 Task: Look for Airbnb options in Zhaoqing, China from 1st December, 2023 to 5th December, 2023 for 1 adult.1  bedroom having 1 bed and 1 bathroom. Property type can be flat. Amenities needed are: wifi, washing machine. Booking option can be shelf check-in. Look for 4 properties as per requirement.
Action: Mouse pressed left at (736, 125)
Screenshot: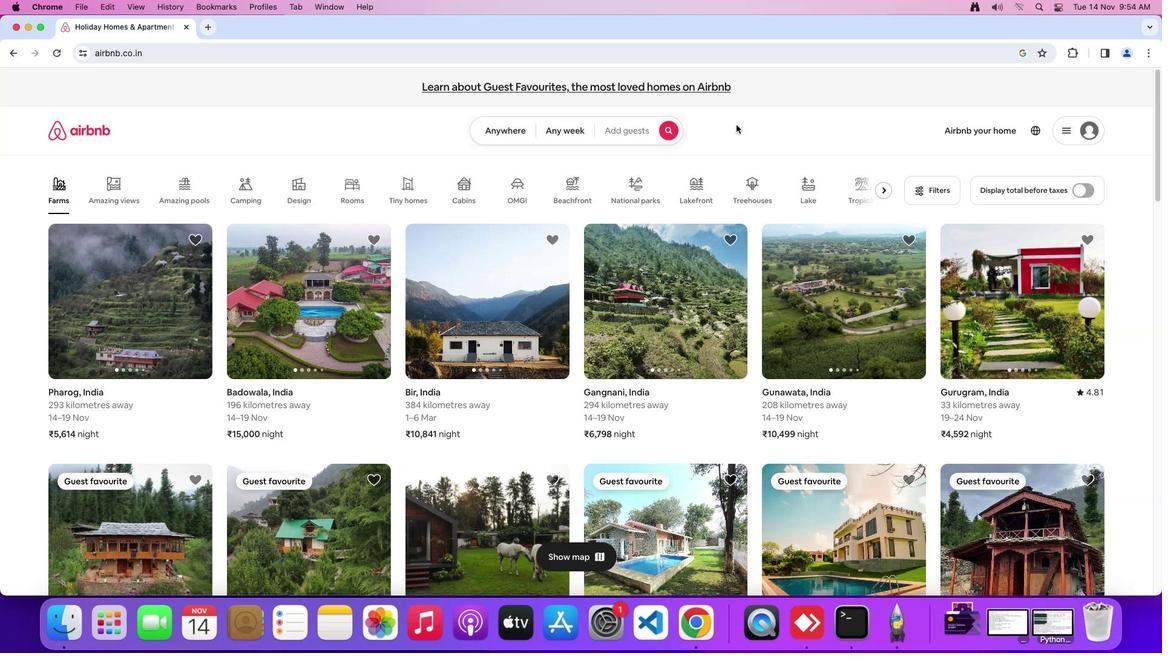 
Action: Mouse moved to (512, 126)
Screenshot: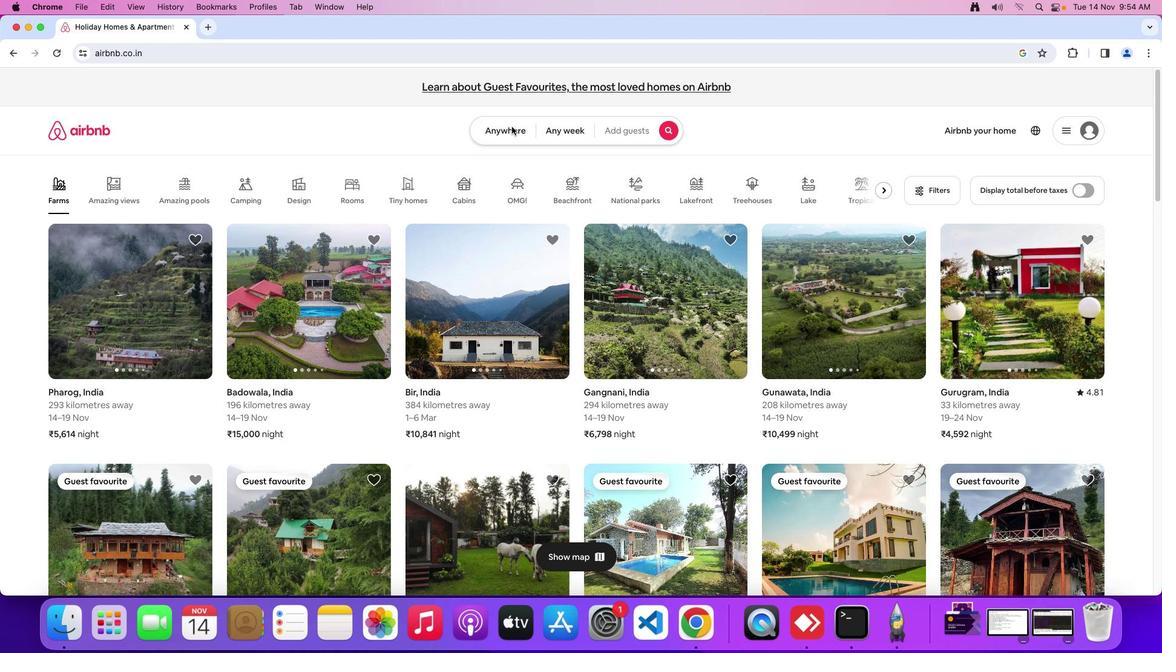 
Action: Mouse pressed left at (512, 126)
Screenshot: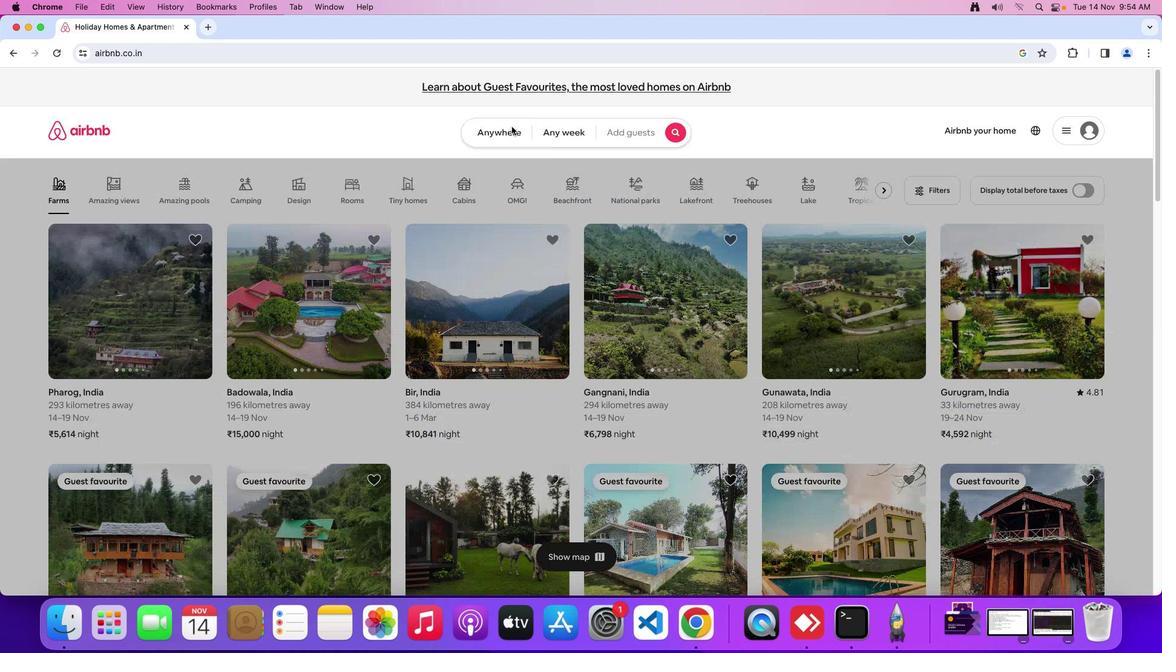 
Action: Mouse moved to (455, 182)
Screenshot: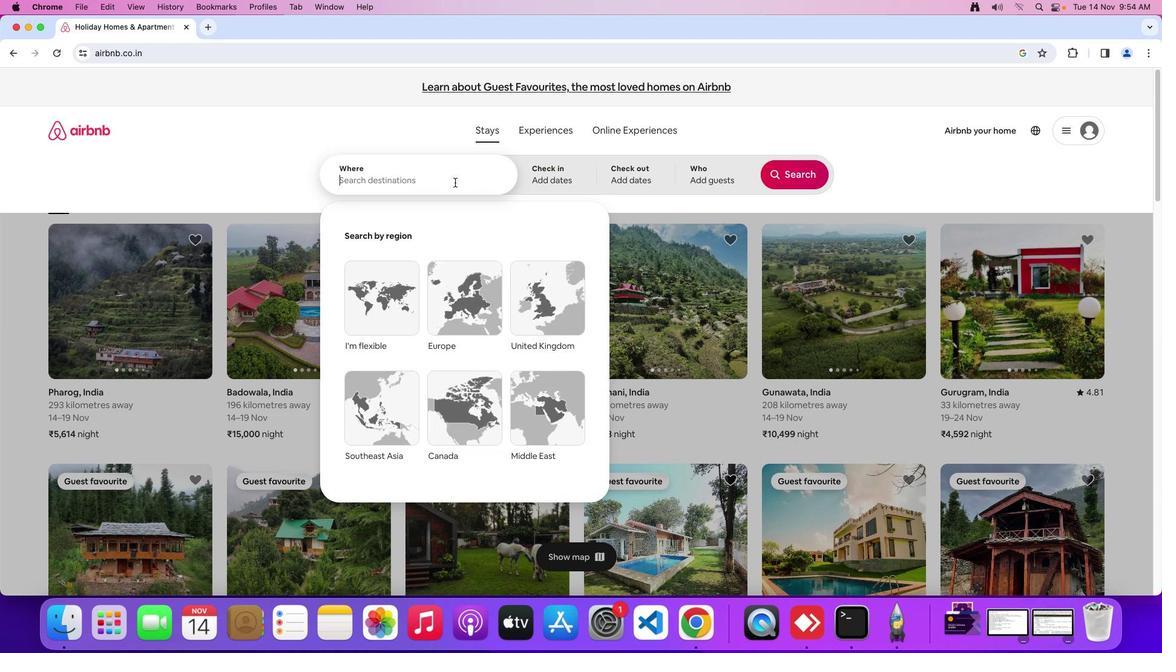
Action: Mouse pressed left at (455, 182)
Screenshot: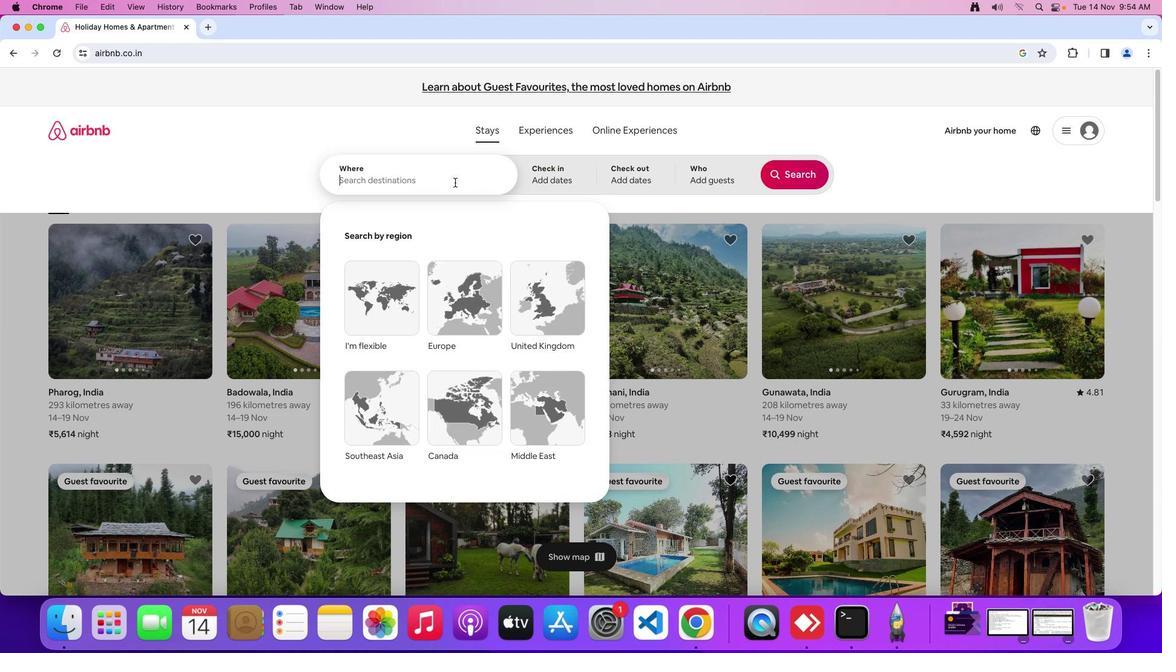 
Action: Mouse moved to (463, 162)
Screenshot: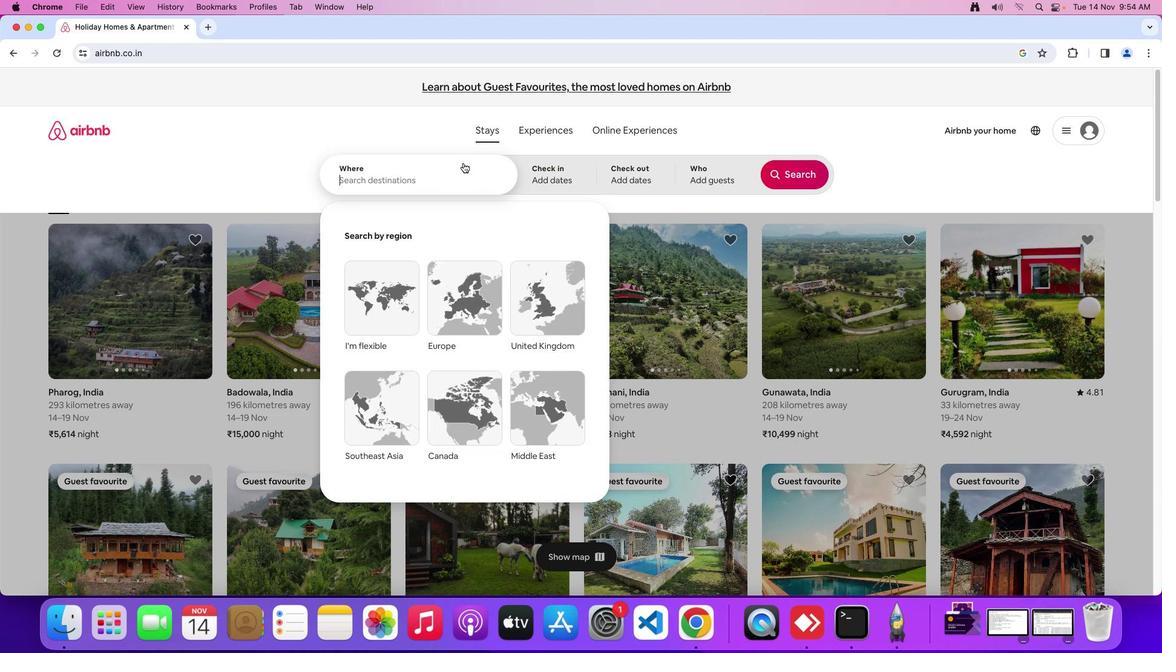 
Action: Key pressed Key.shift_r'Z''h''a''o''q''i''n''g'','Key.spaceKey.shift_r'C''h''i''s''n''a'Key.backspaceKey.backspaceKey.backspace'n''a'Key.space
Screenshot: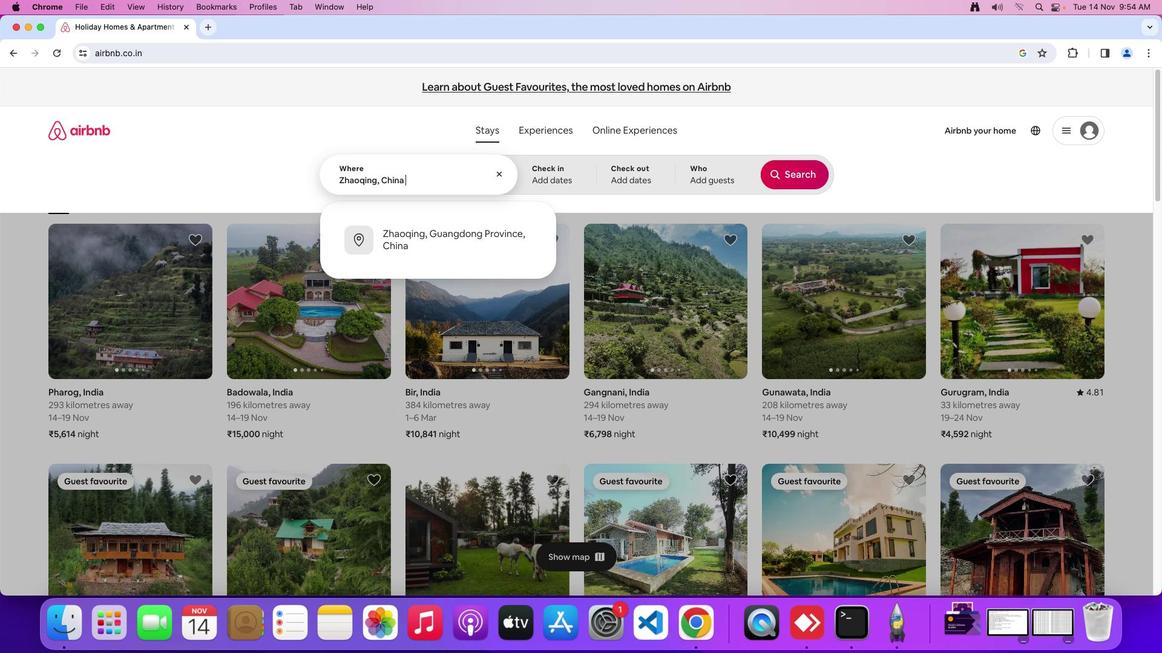 
Action: Mouse moved to (558, 183)
Screenshot: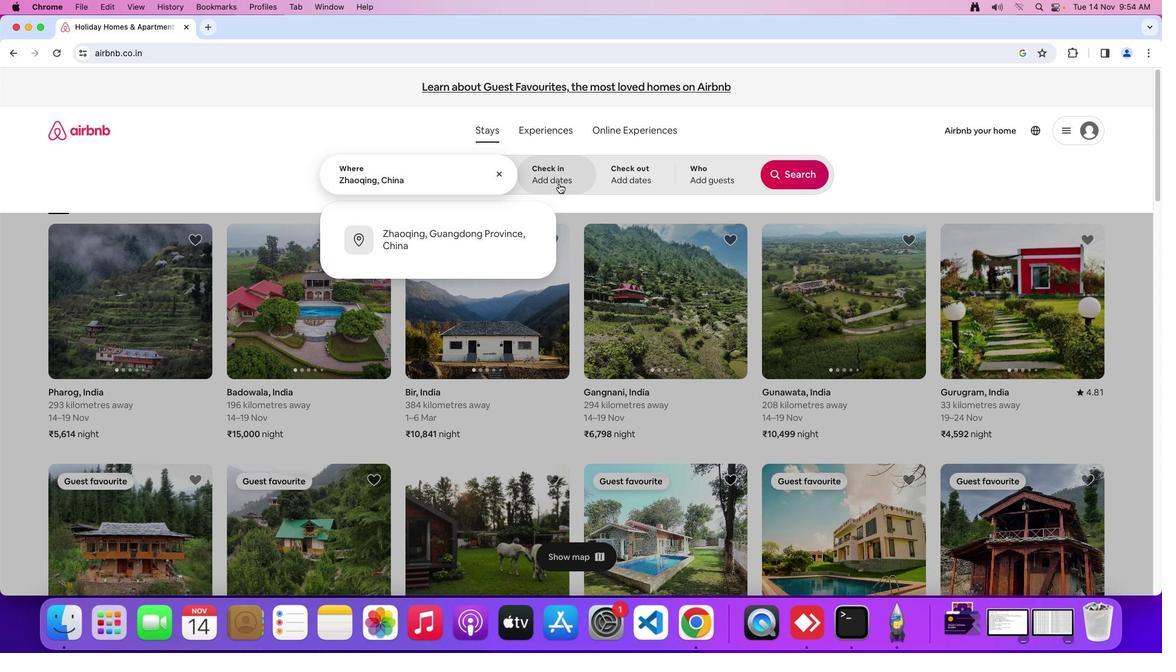 
Action: Mouse pressed left at (558, 183)
Screenshot: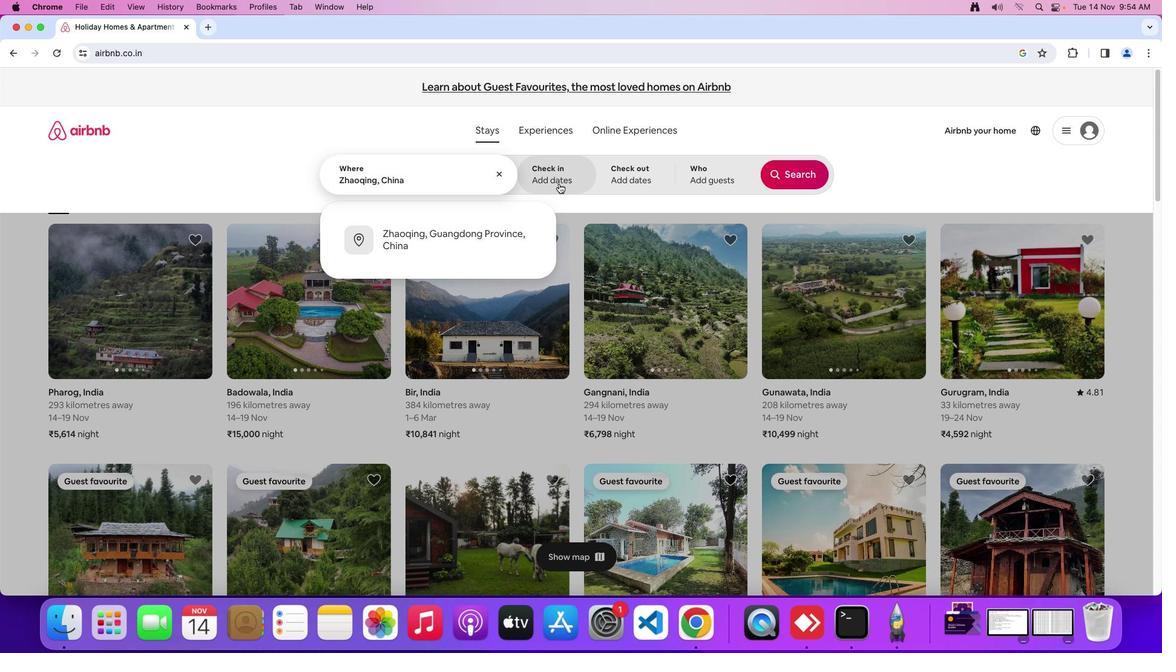 
Action: Mouse moved to (488, 319)
Screenshot: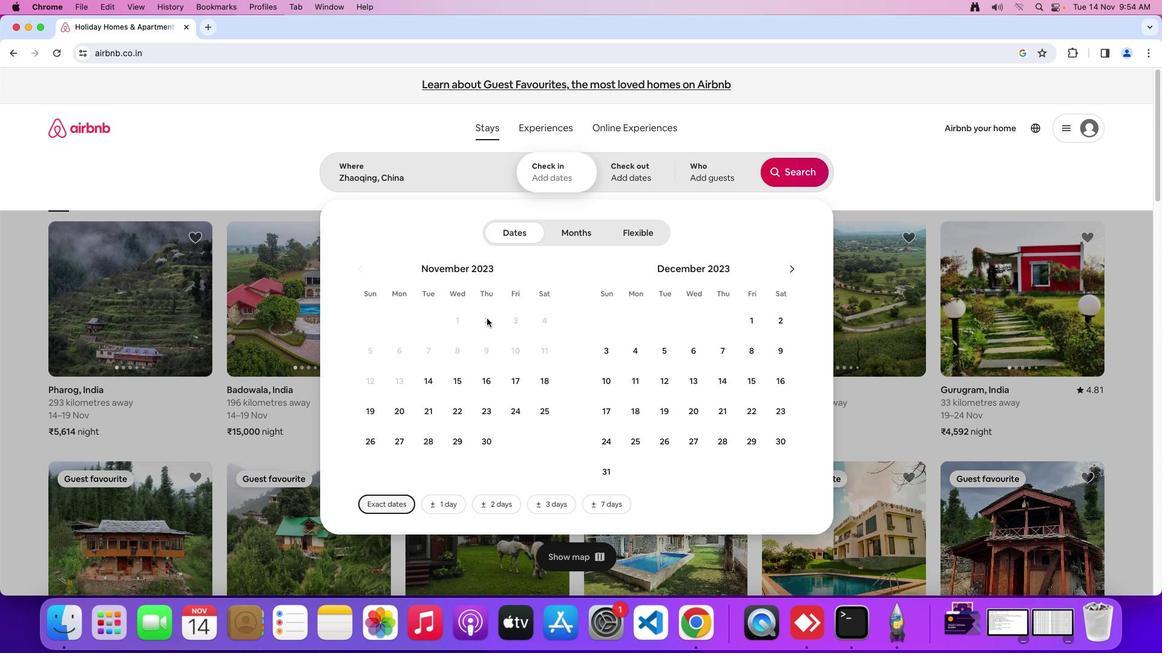 
Action: Mouse scrolled (488, 319) with delta (0, 0)
Screenshot: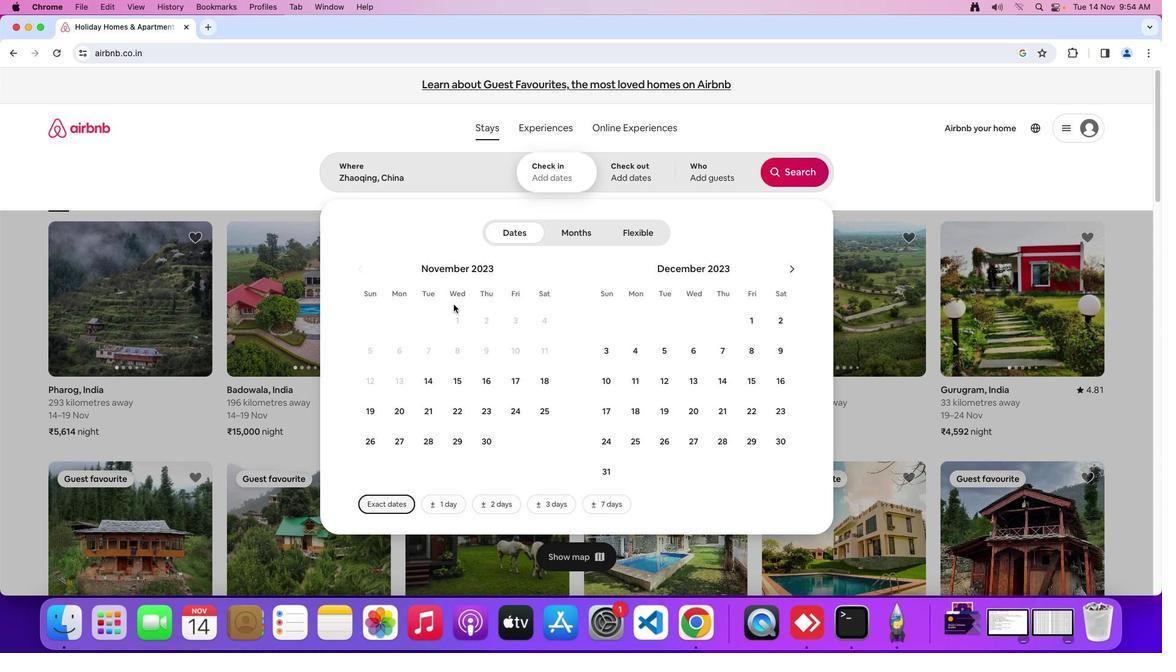 
Action: Mouse moved to (745, 322)
Screenshot: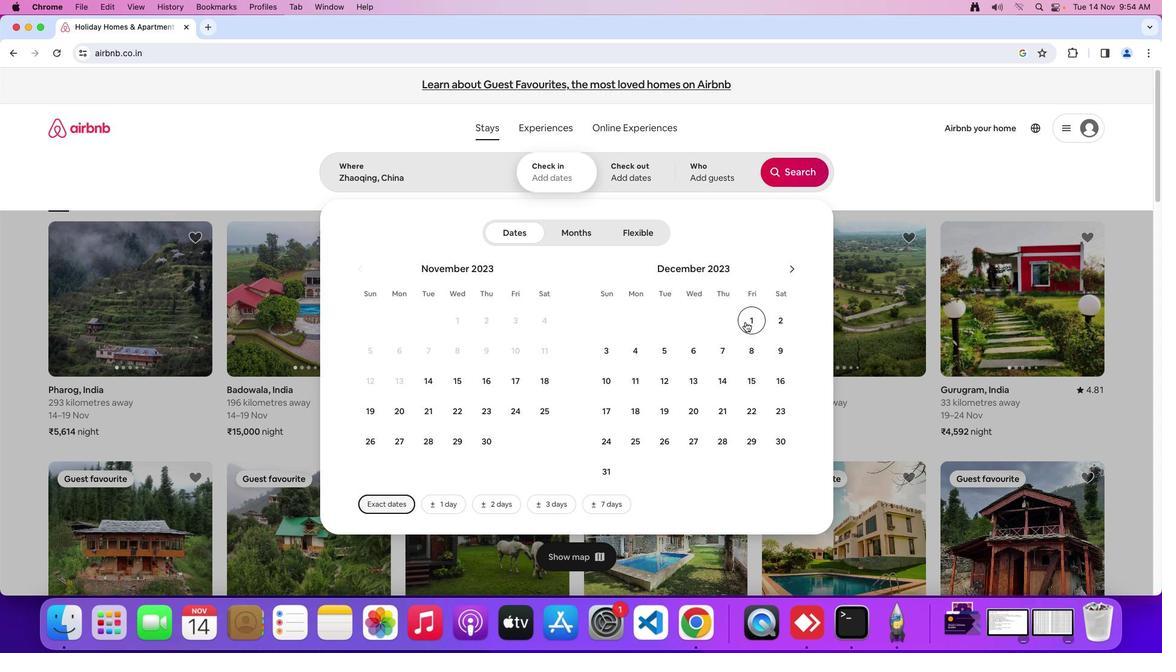 
Action: Mouse pressed left at (745, 322)
Screenshot: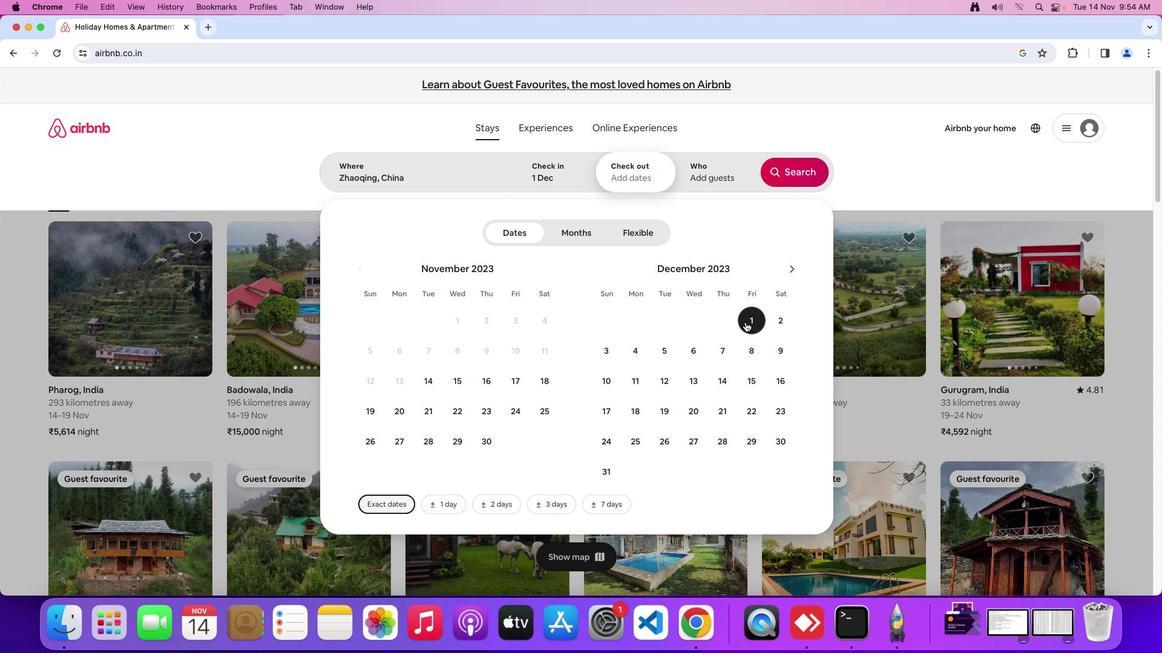 
Action: Mouse moved to (664, 360)
Screenshot: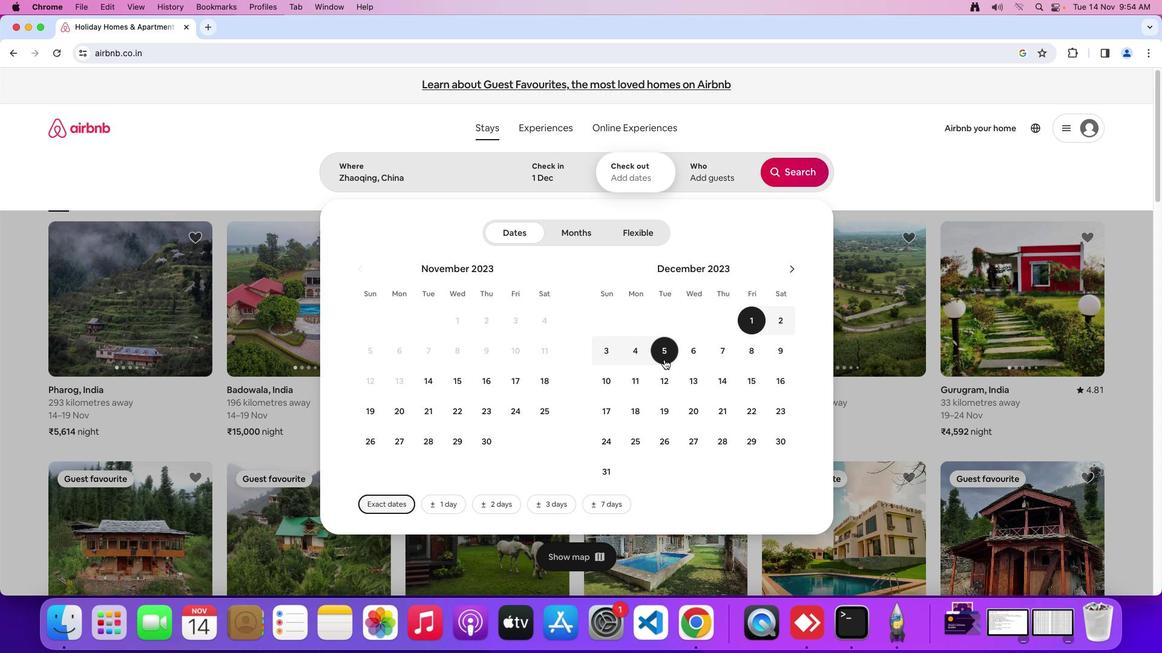 
Action: Mouse pressed left at (664, 360)
Screenshot: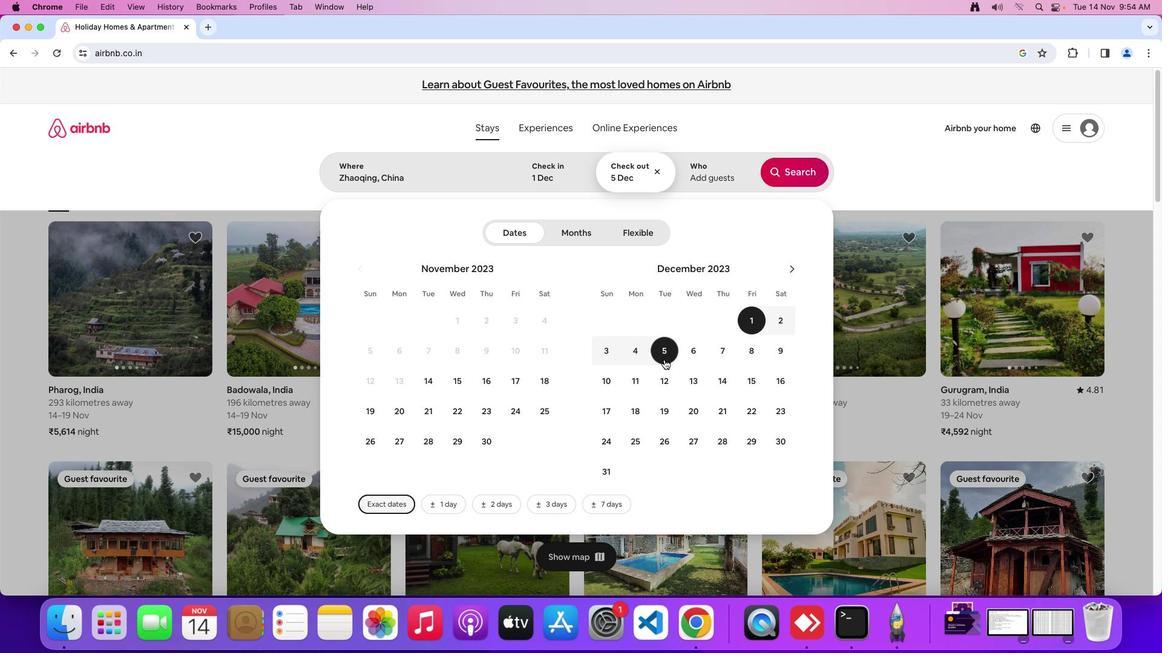 
Action: Mouse moved to (696, 178)
Screenshot: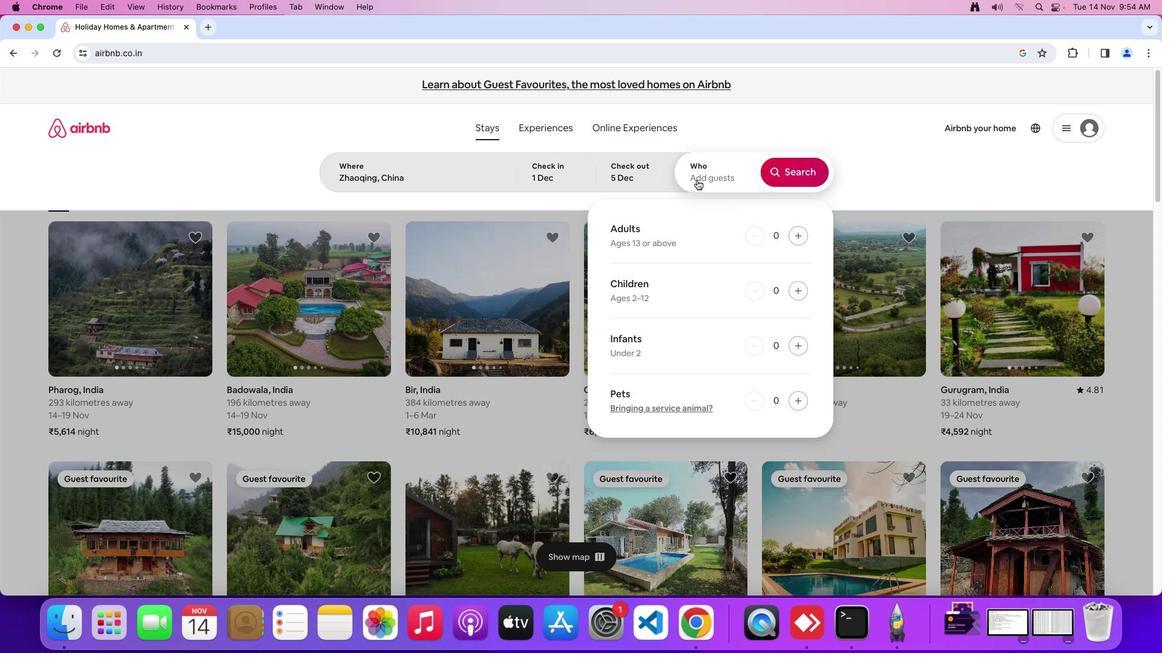 
Action: Mouse pressed left at (696, 178)
Screenshot: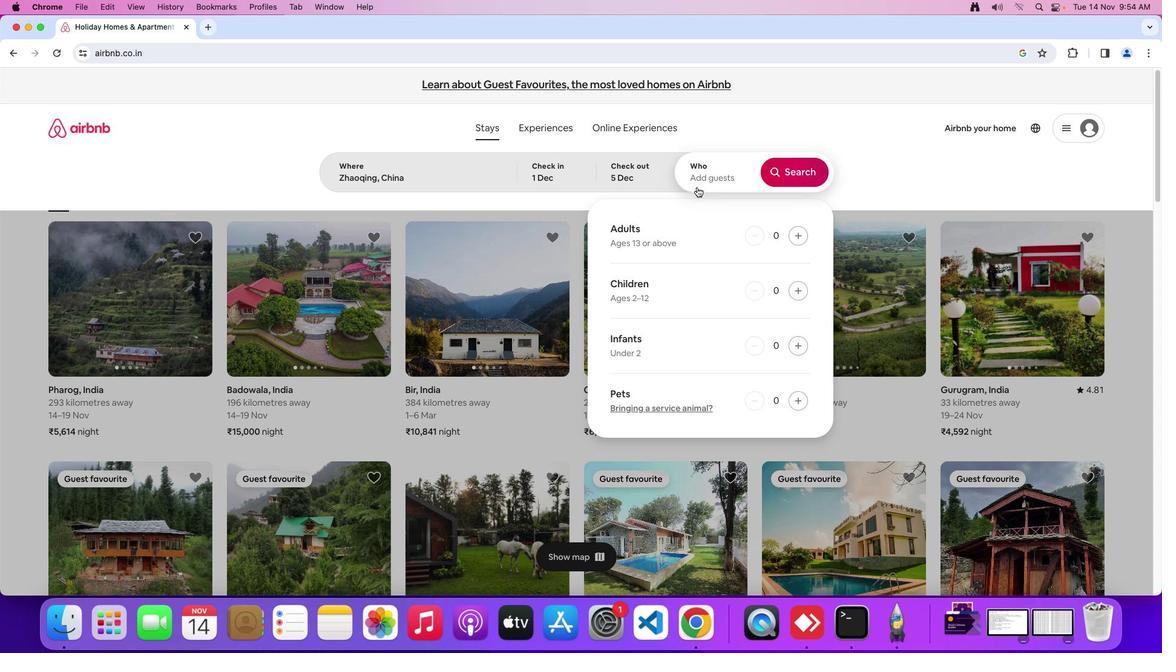 
Action: Mouse moved to (799, 234)
Screenshot: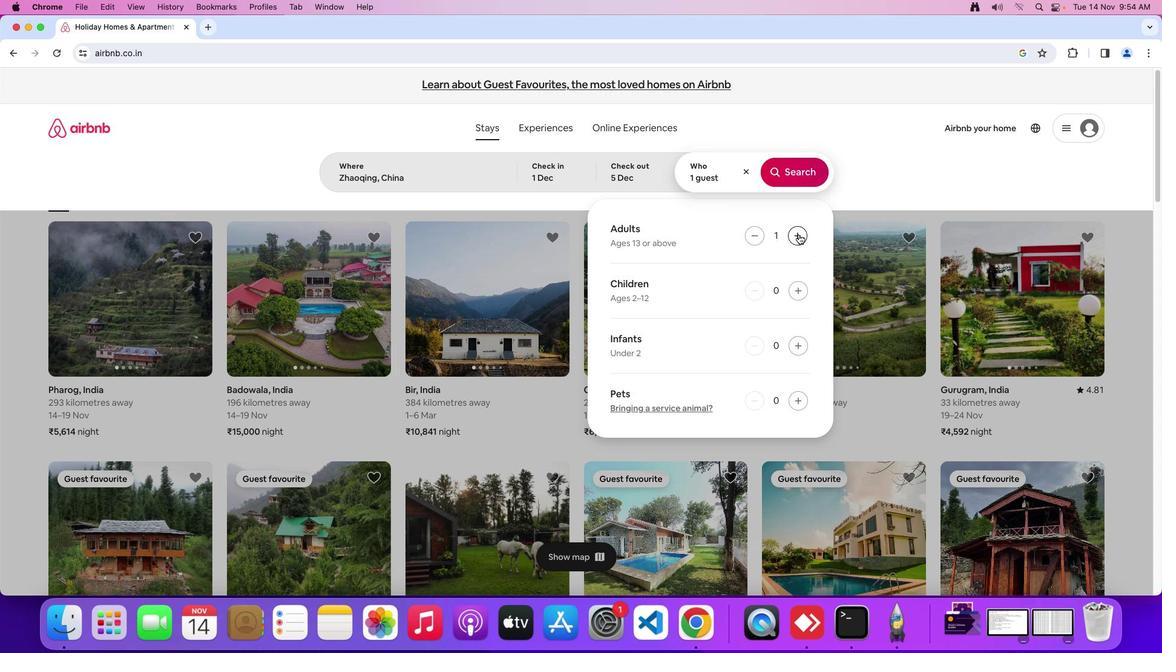 
Action: Mouse pressed left at (799, 234)
Screenshot: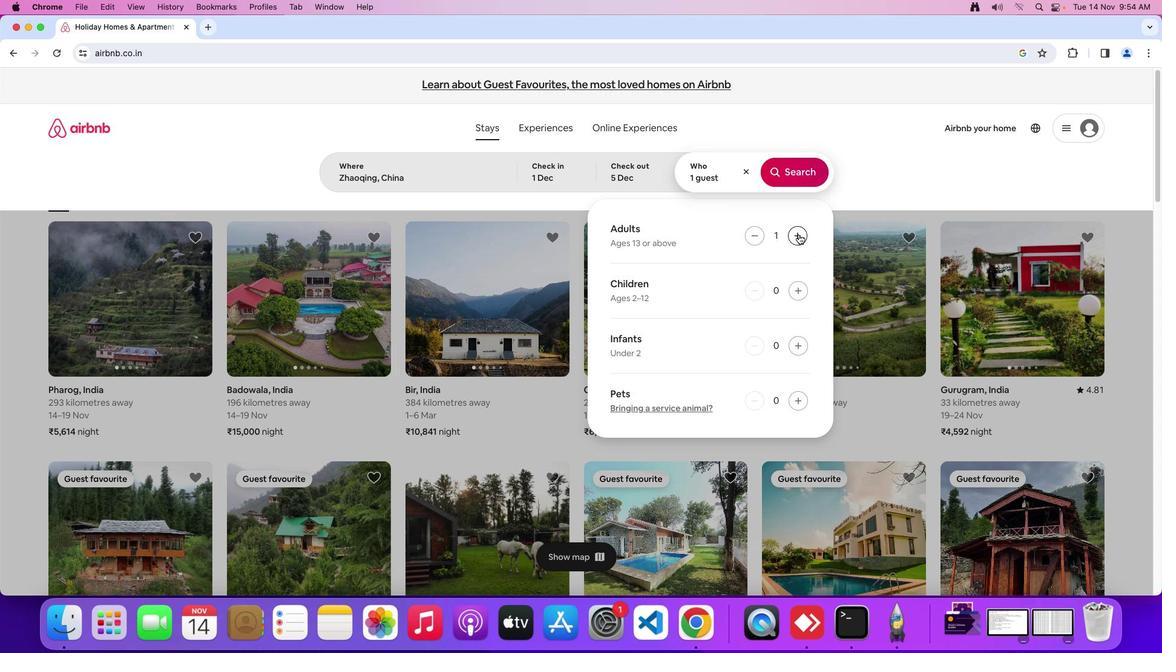 
Action: Mouse moved to (791, 171)
Screenshot: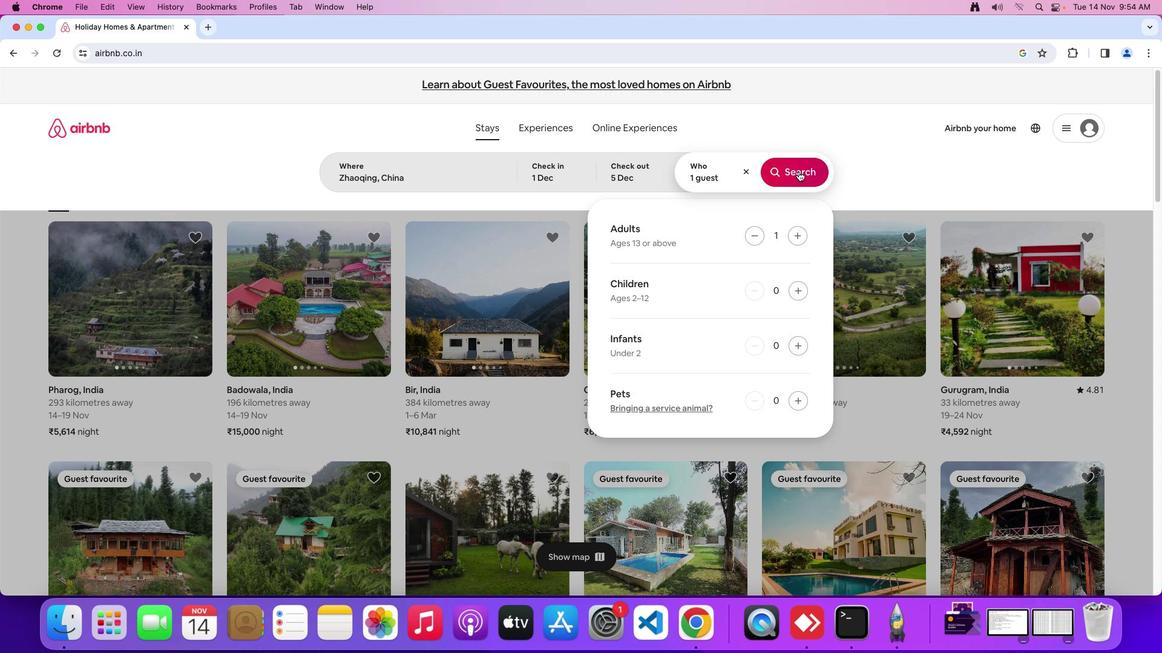 
Action: Mouse pressed left at (791, 171)
Screenshot: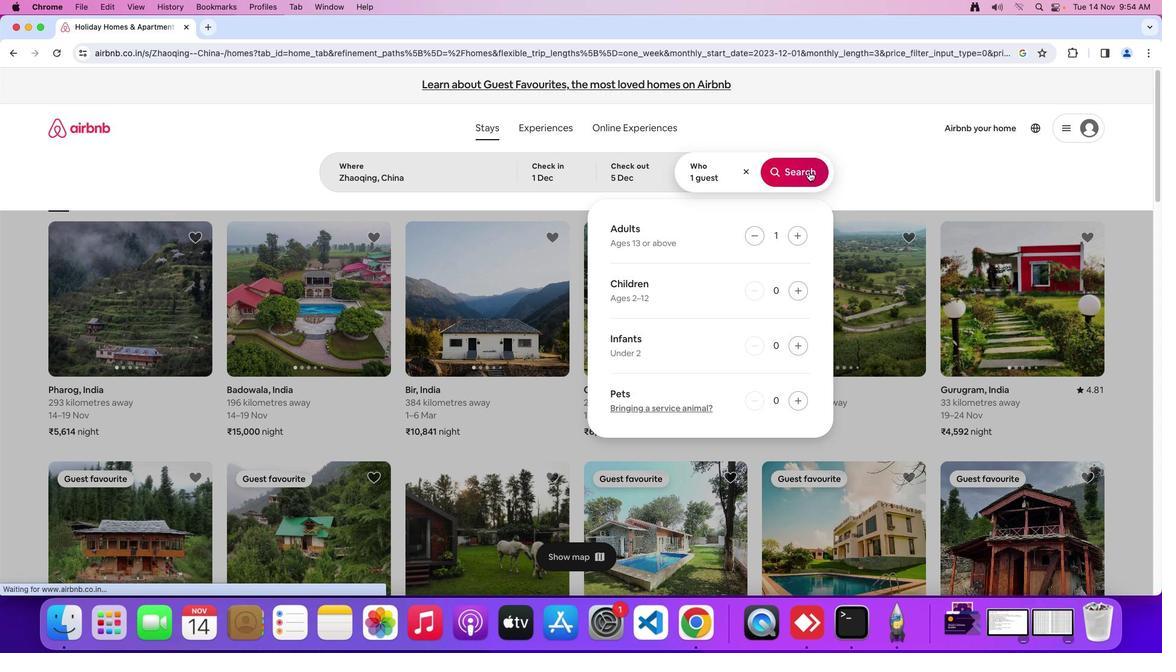 
Action: Mouse moved to (950, 138)
Screenshot: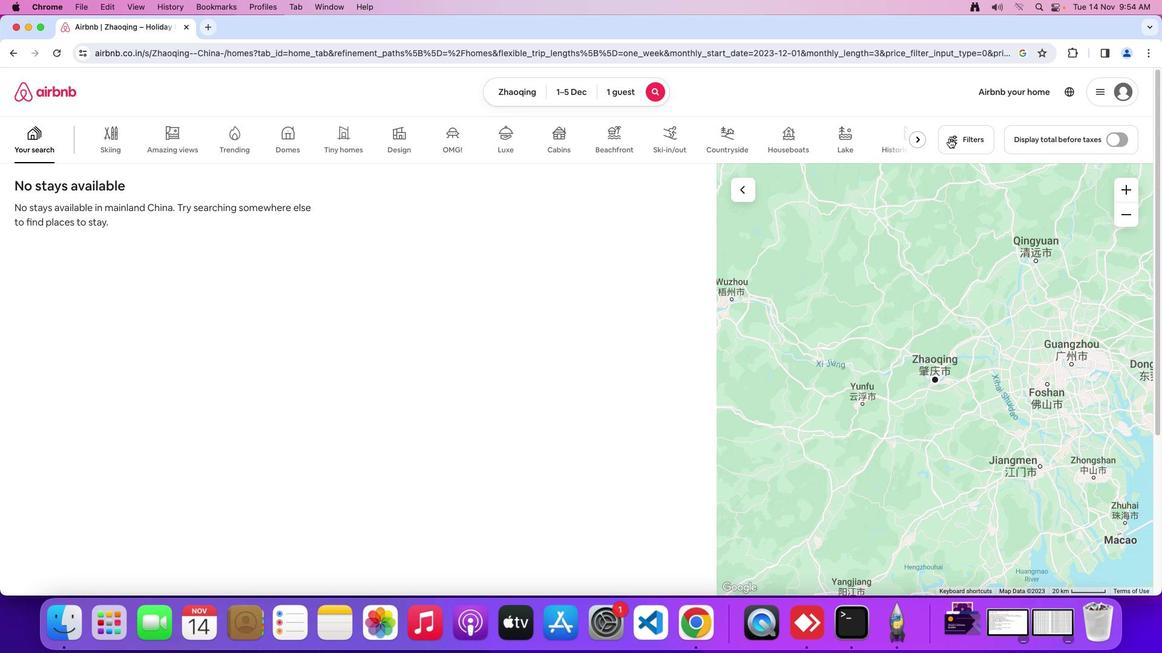
Action: Mouse pressed left at (950, 138)
Screenshot: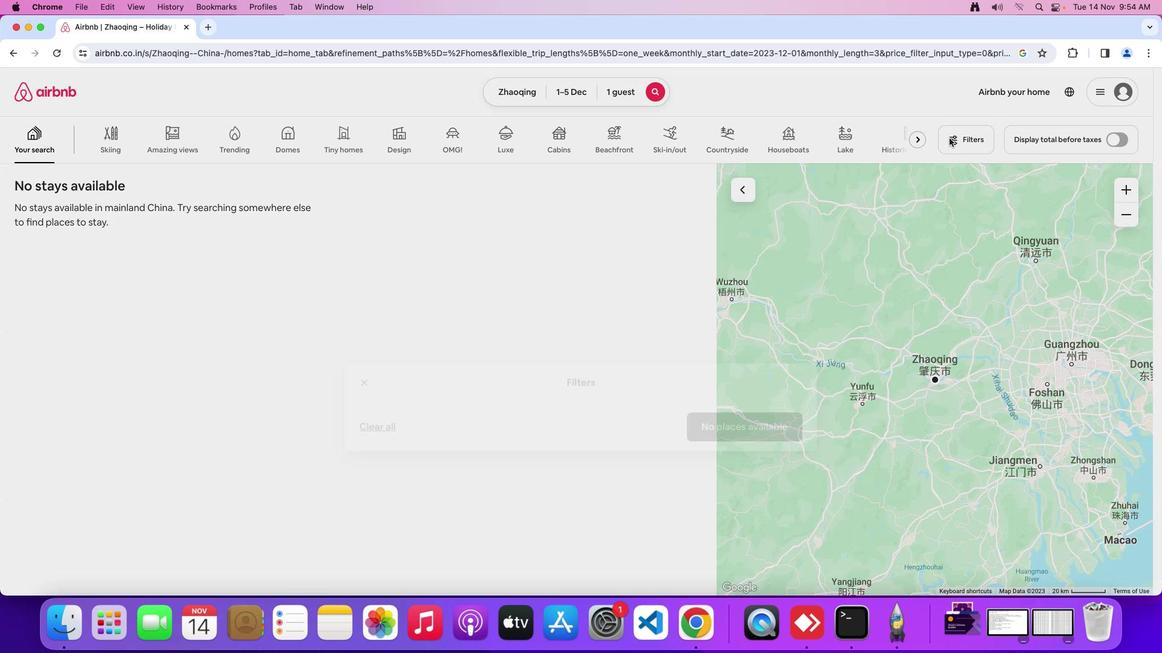 
Action: Mouse moved to (517, 313)
Screenshot: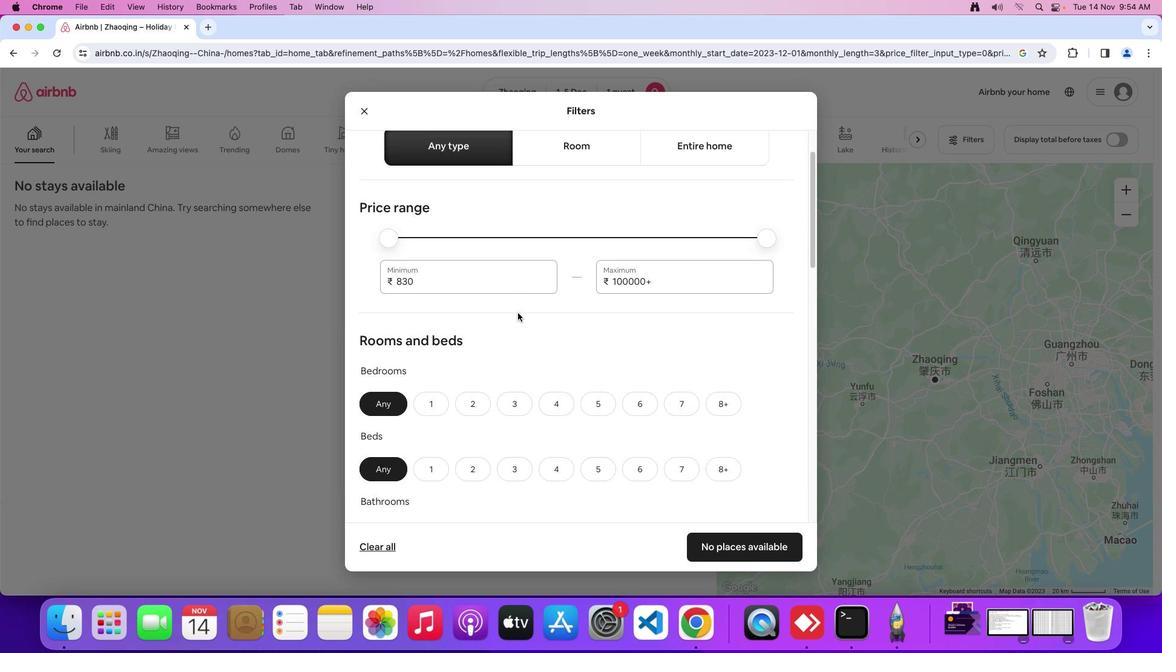 
Action: Mouse scrolled (517, 313) with delta (0, 0)
Screenshot: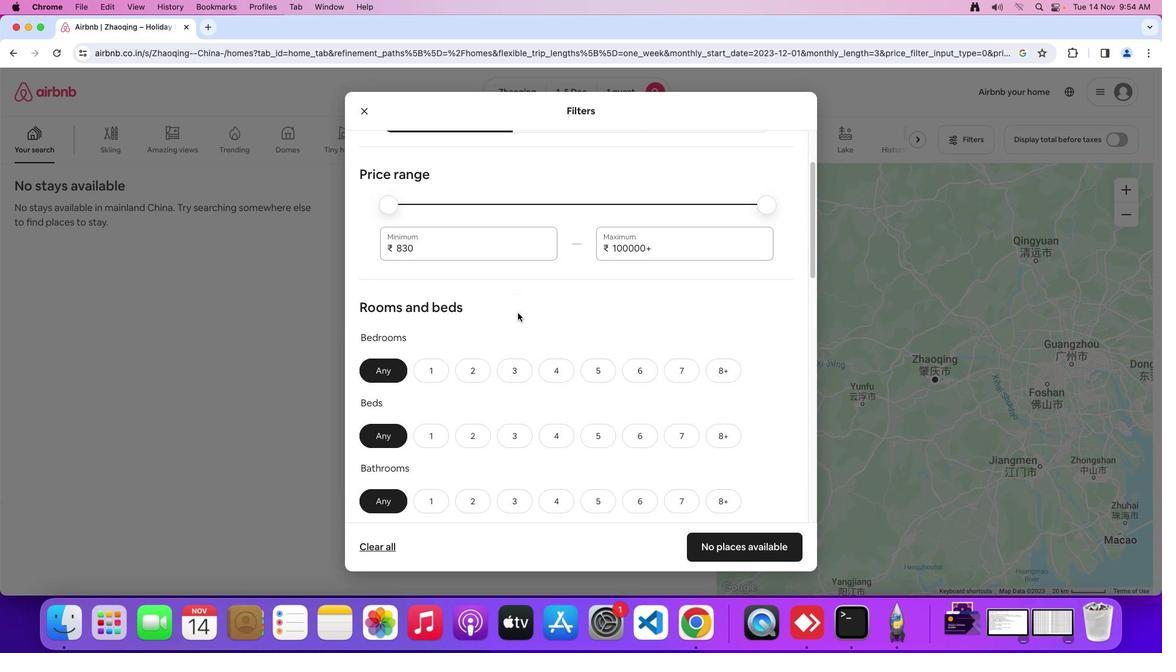 
Action: Mouse moved to (518, 313)
Screenshot: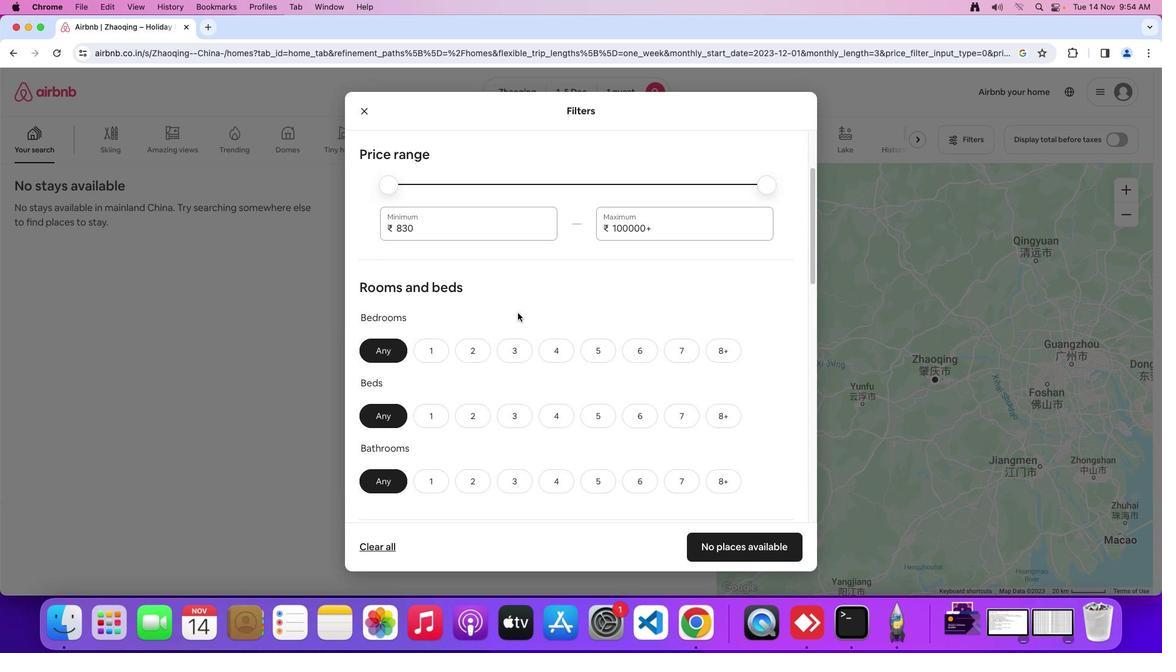 
Action: Mouse scrolled (518, 313) with delta (0, 0)
Screenshot: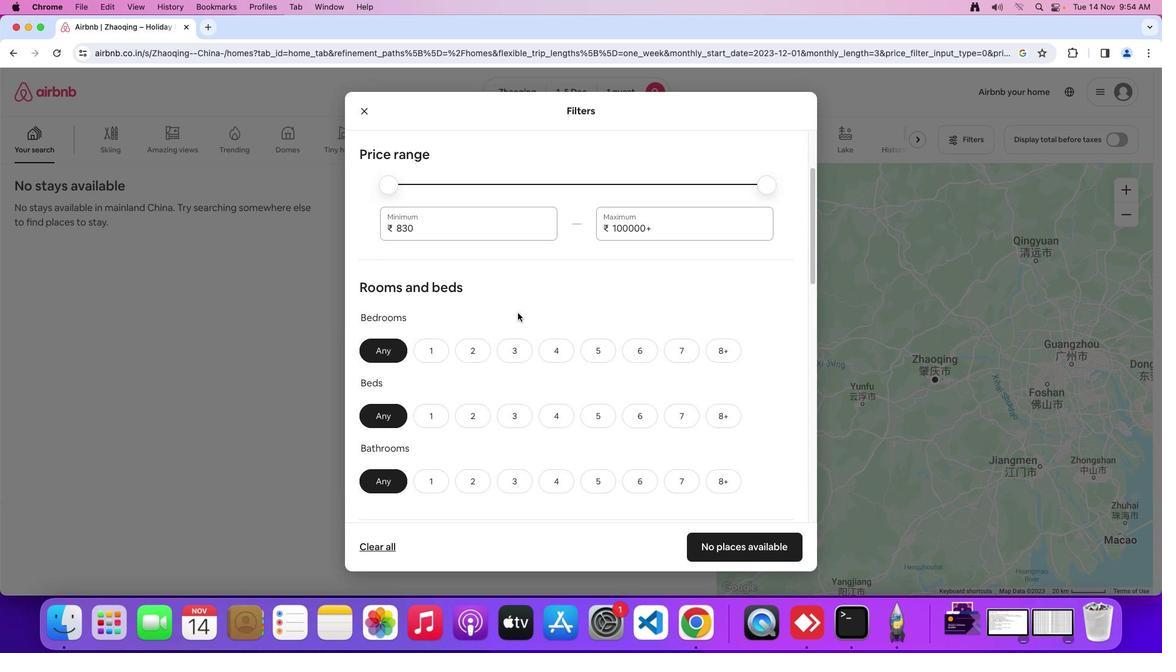 
Action: Mouse moved to (518, 313)
Screenshot: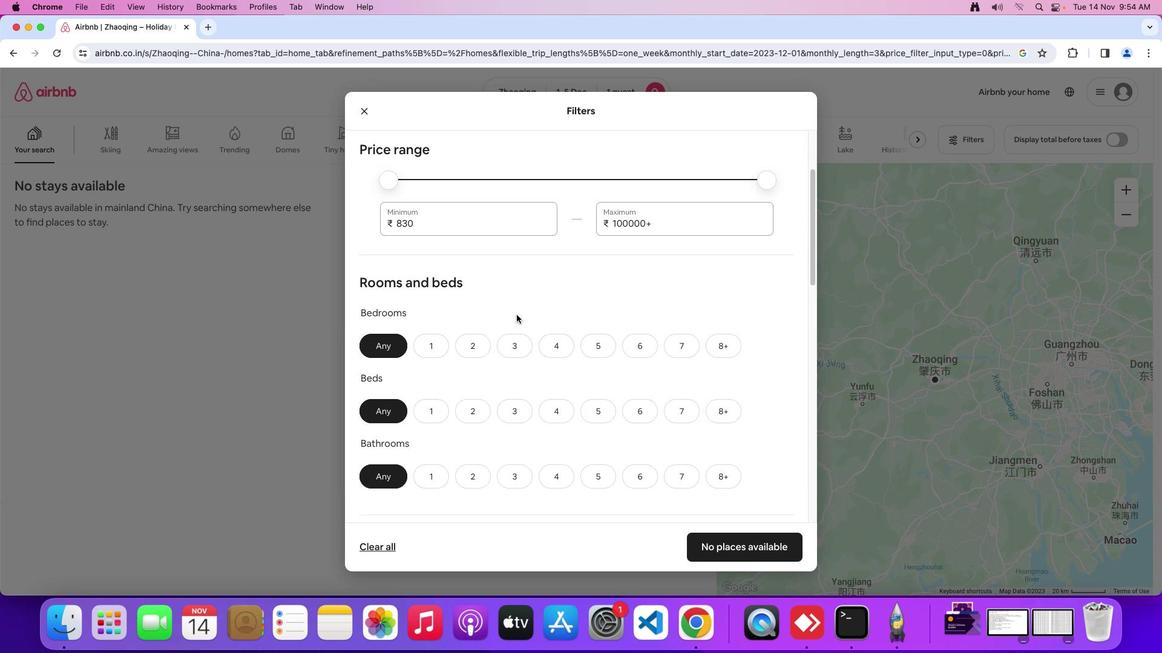 
Action: Mouse scrolled (518, 313) with delta (0, -1)
Screenshot: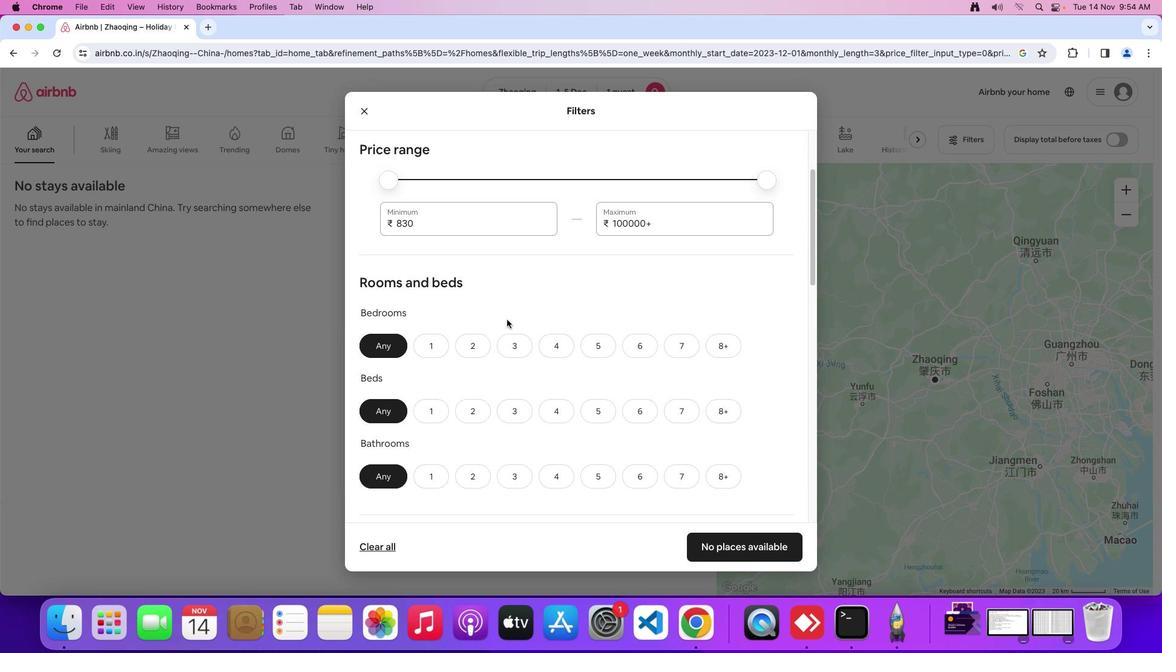 
Action: Mouse moved to (431, 339)
Screenshot: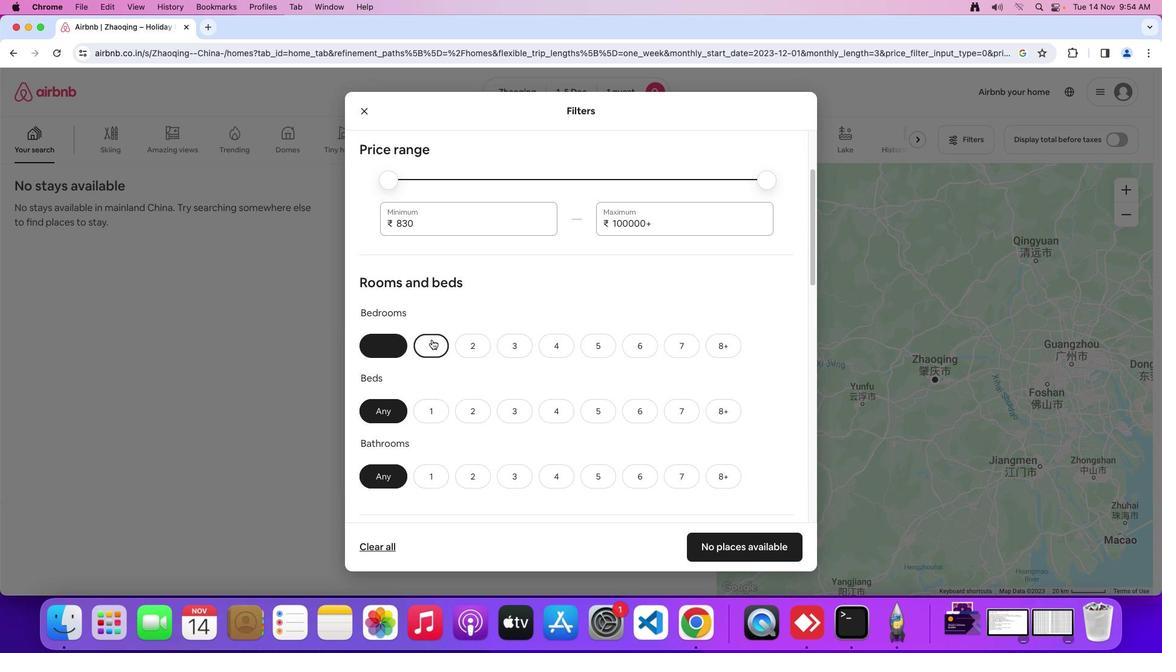 
Action: Mouse pressed left at (431, 339)
Screenshot: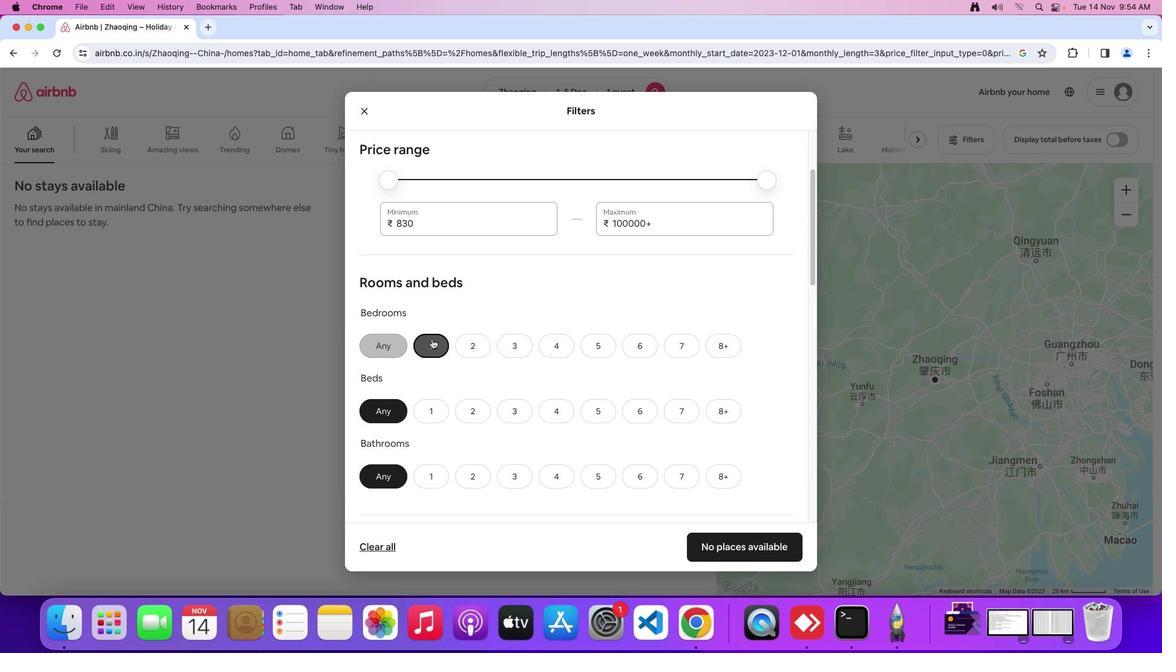 
Action: Mouse moved to (421, 405)
Screenshot: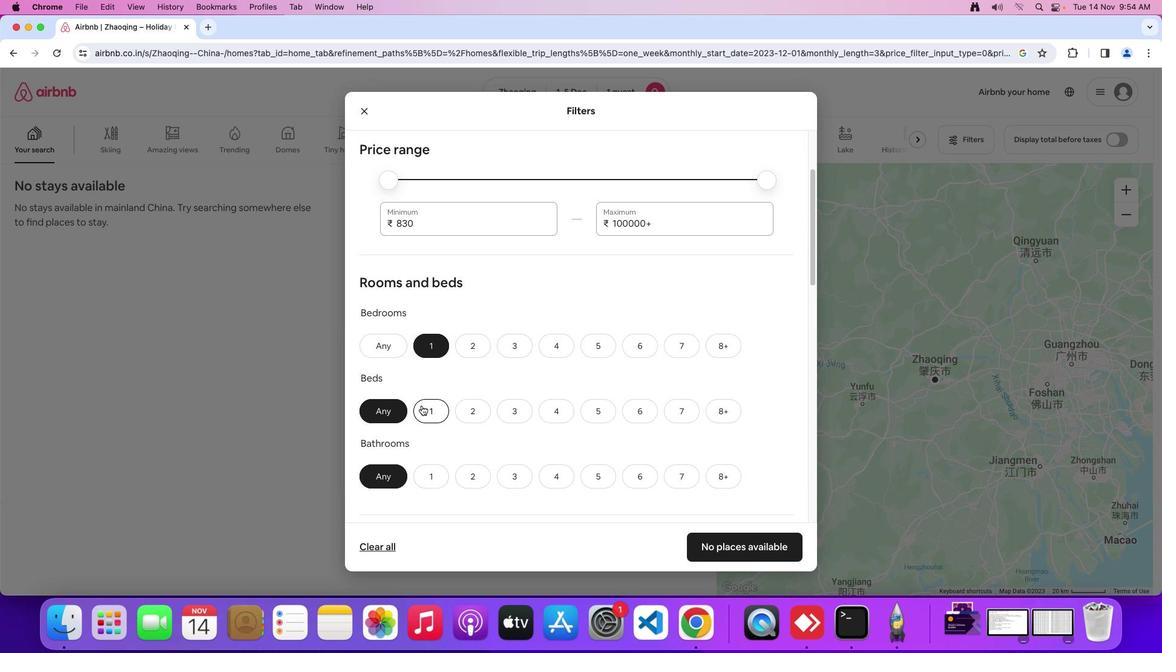 
Action: Mouse scrolled (421, 405) with delta (0, 0)
Screenshot: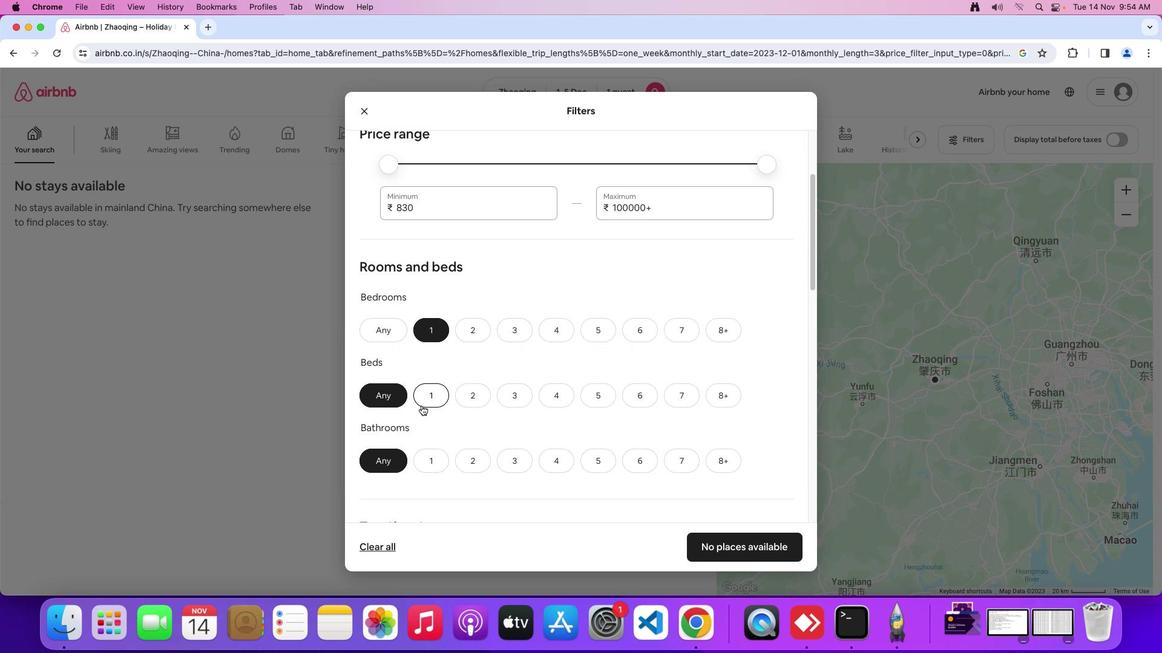 
Action: Mouse scrolled (421, 405) with delta (0, 0)
Screenshot: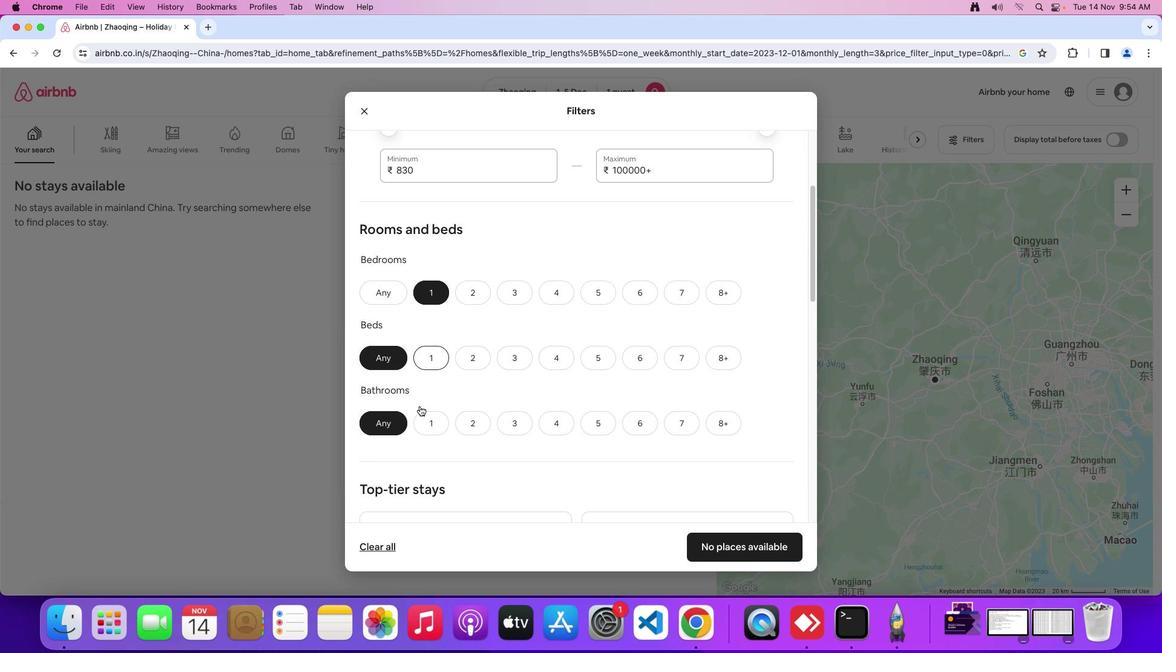 
Action: Mouse scrolled (421, 405) with delta (0, 0)
Screenshot: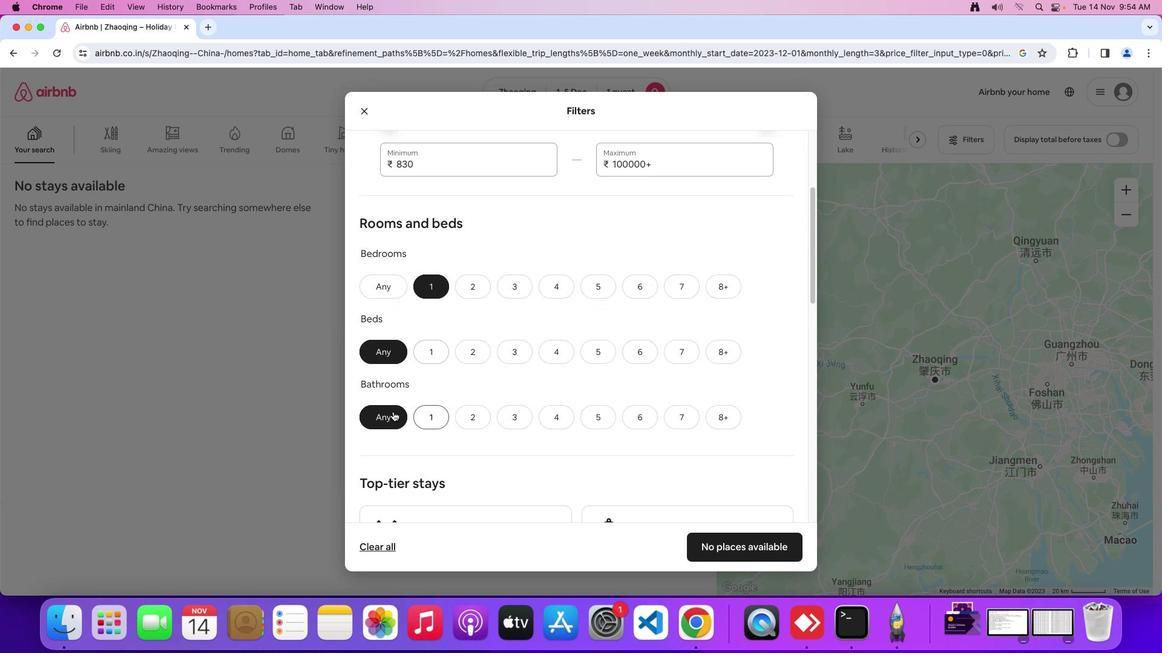 
Action: Mouse moved to (429, 349)
Screenshot: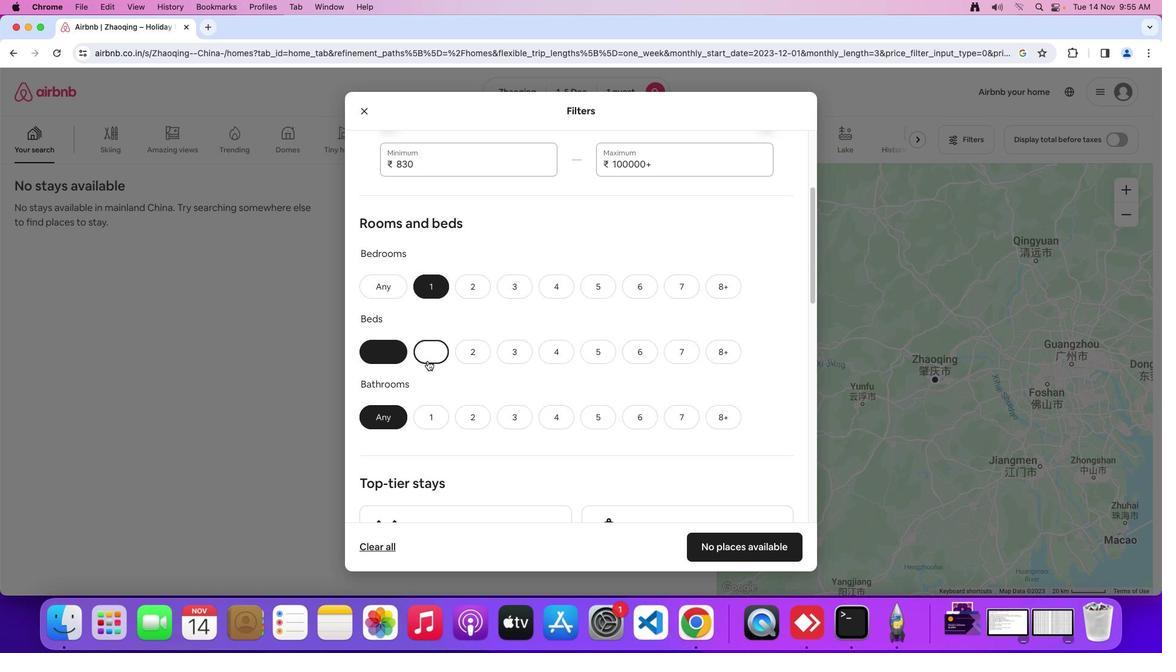 
Action: Mouse pressed left at (429, 349)
Screenshot: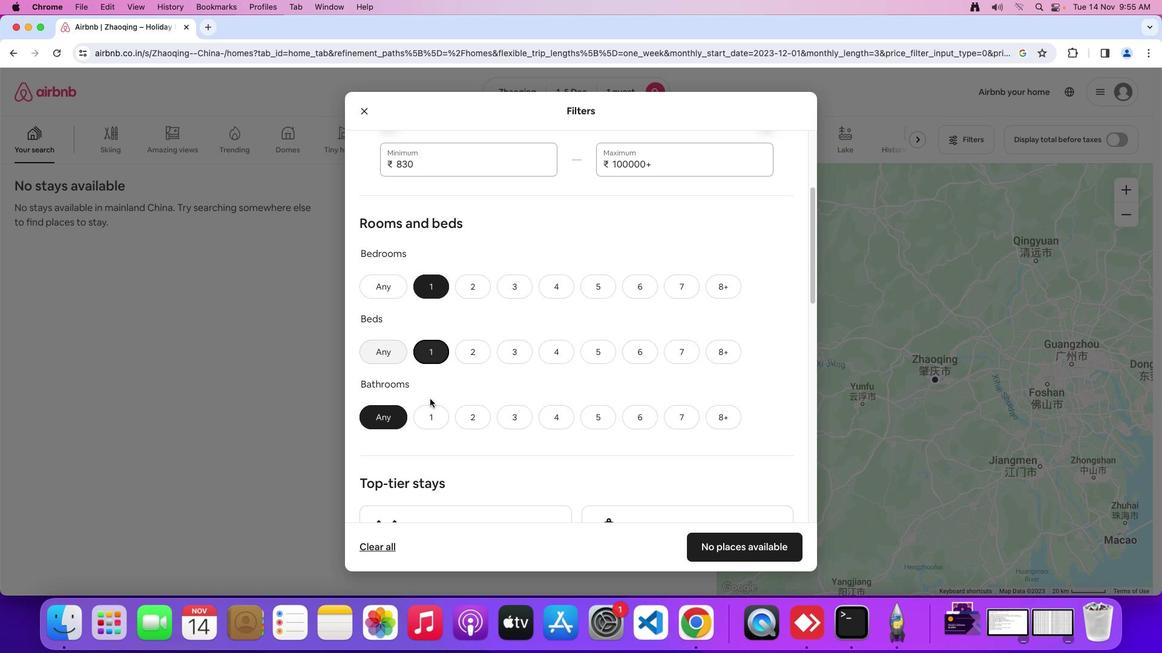 
Action: Mouse moved to (429, 419)
Screenshot: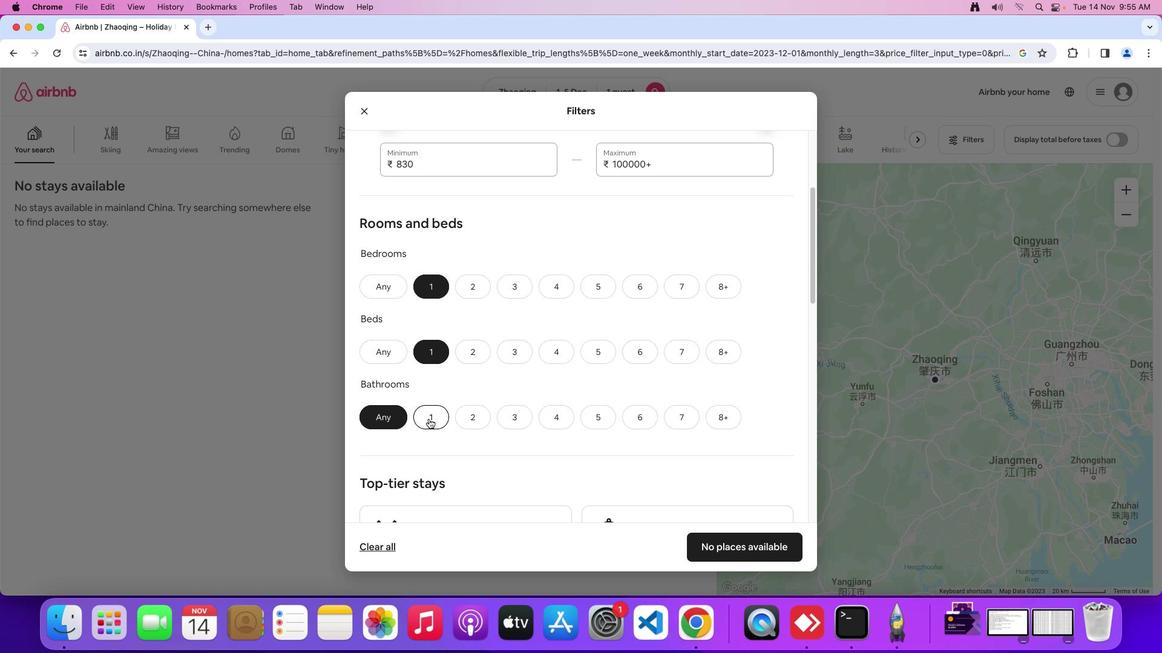 
Action: Mouse pressed left at (429, 419)
Screenshot: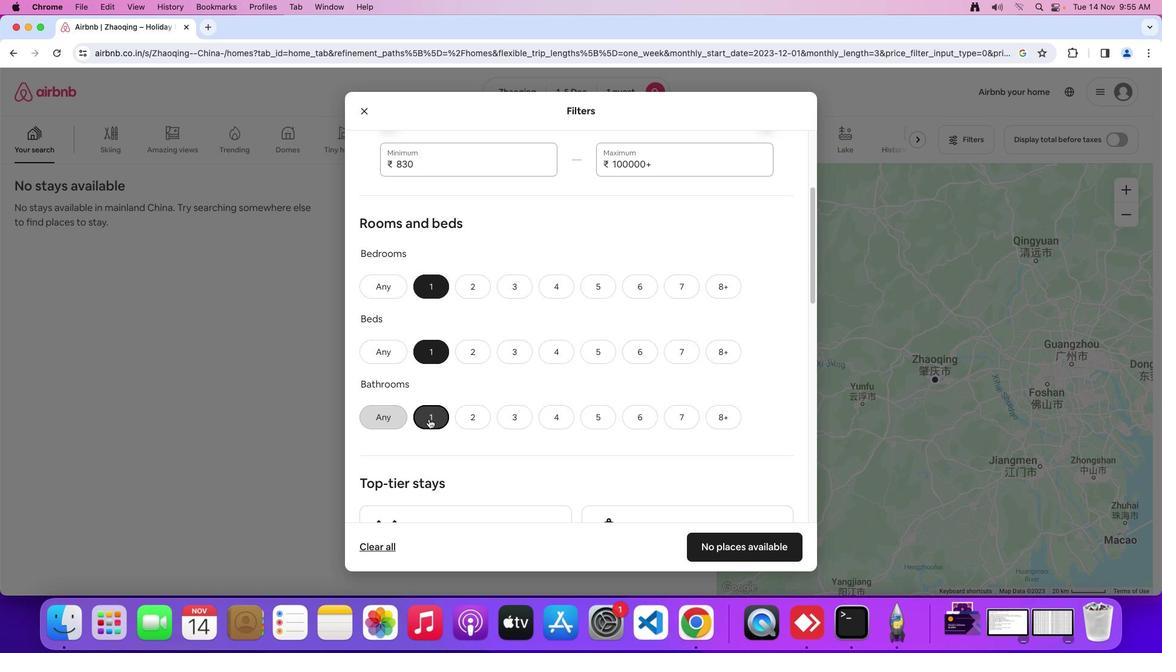 
Action: Mouse moved to (555, 404)
Screenshot: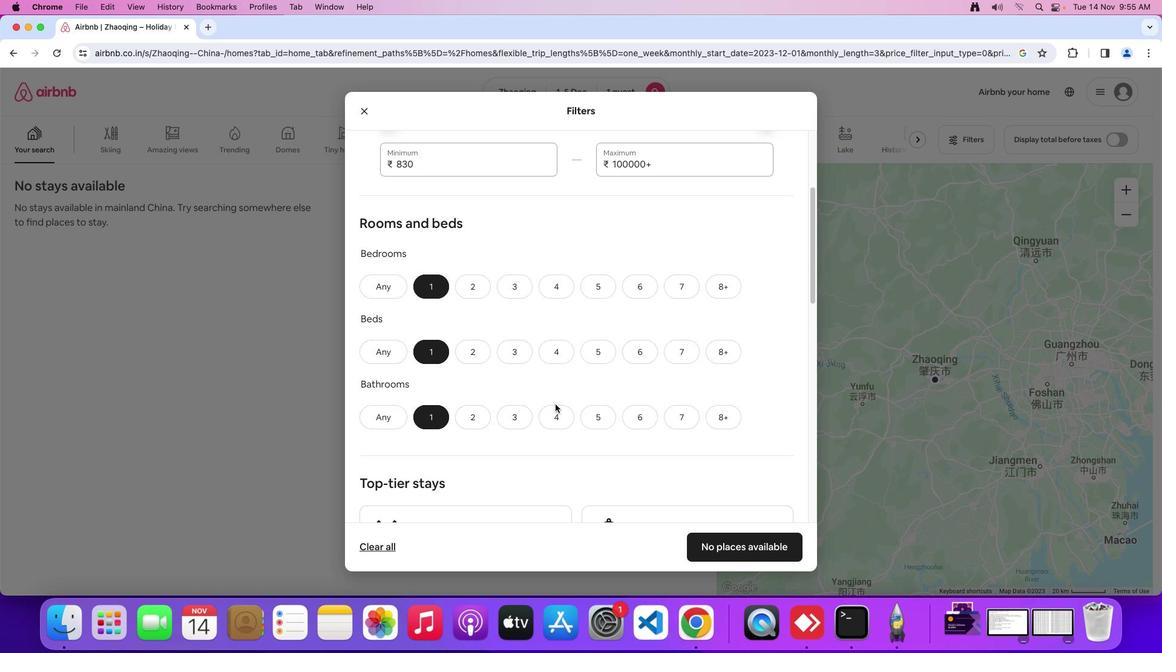 
Action: Mouse scrolled (555, 404) with delta (0, 0)
Screenshot: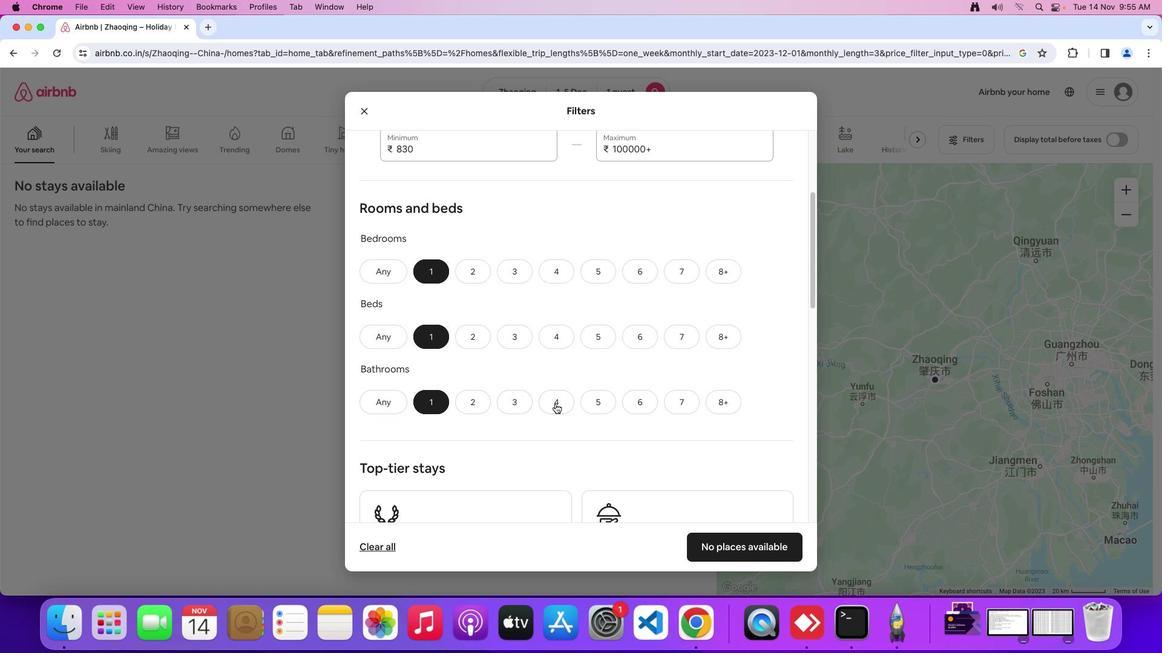 
Action: Mouse scrolled (555, 404) with delta (0, 0)
Screenshot: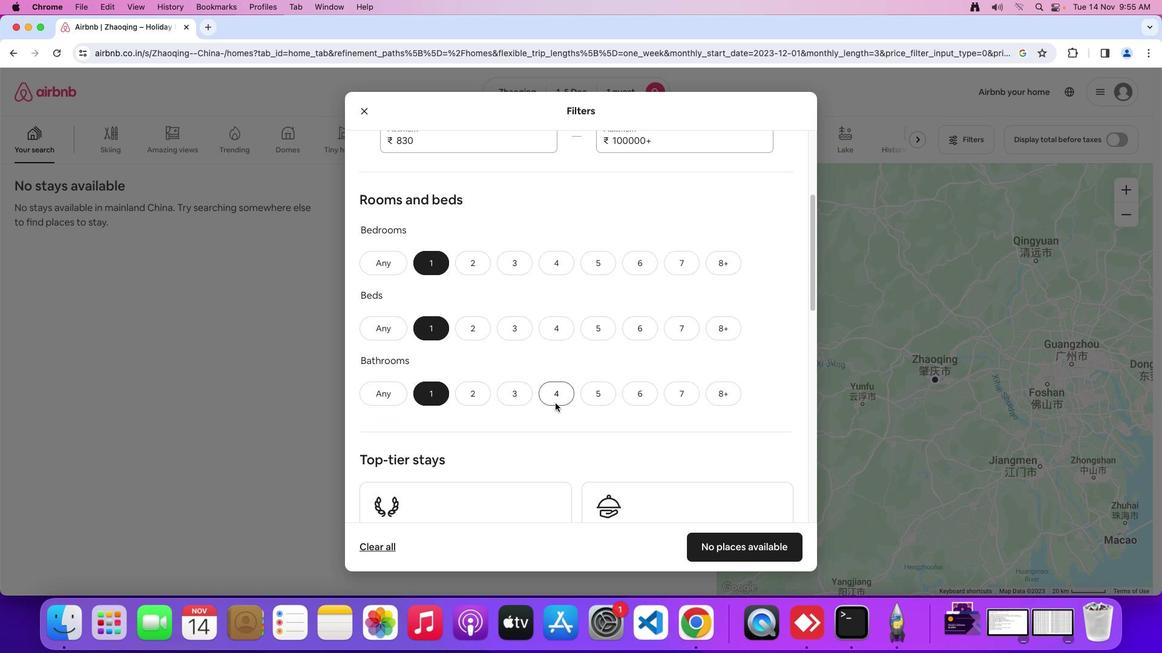 
Action: Mouse scrolled (555, 404) with delta (0, 0)
Screenshot: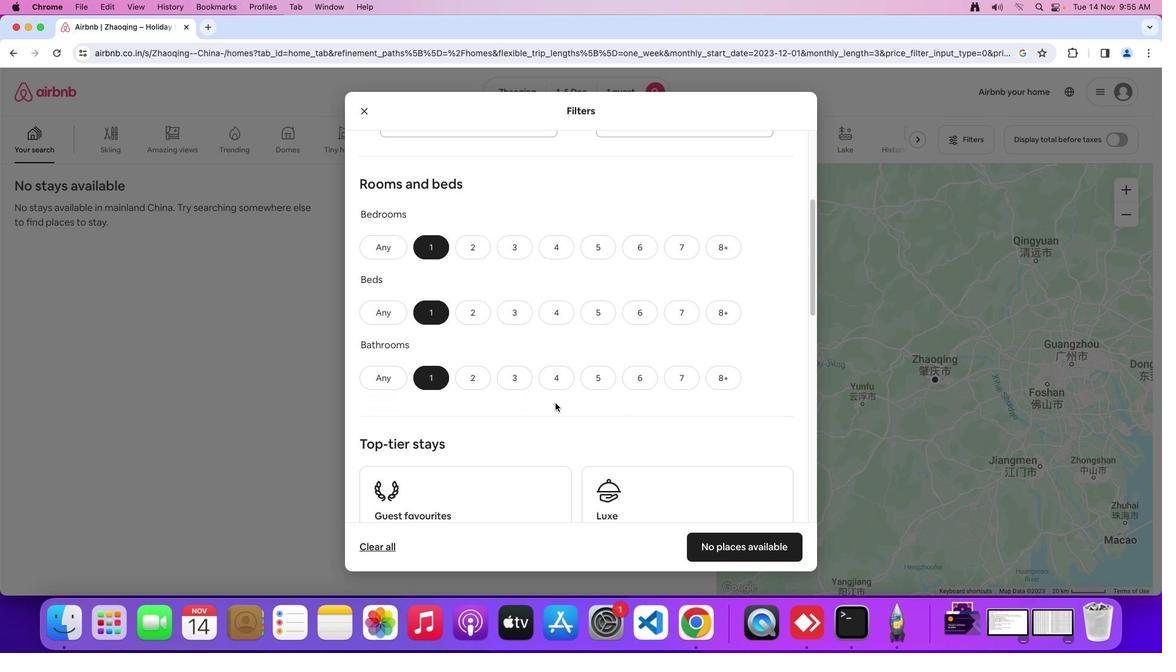 
Action: Mouse moved to (555, 403)
Screenshot: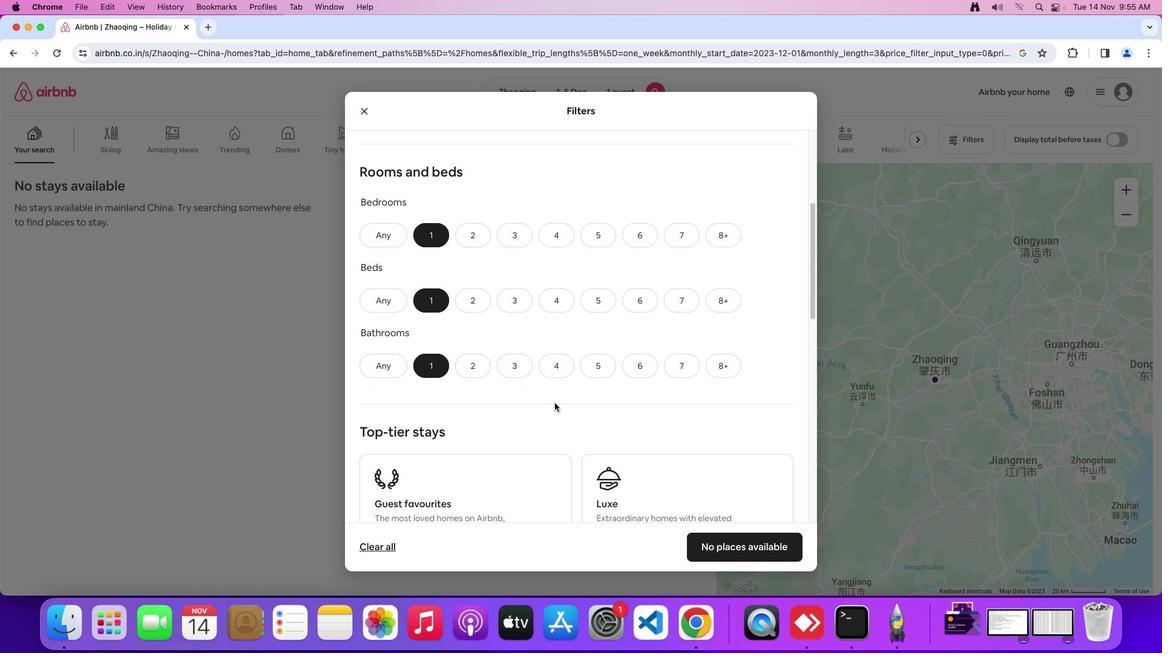 
Action: Mouse scrolled (555, 403) with delta (0, 0)
Screenshot: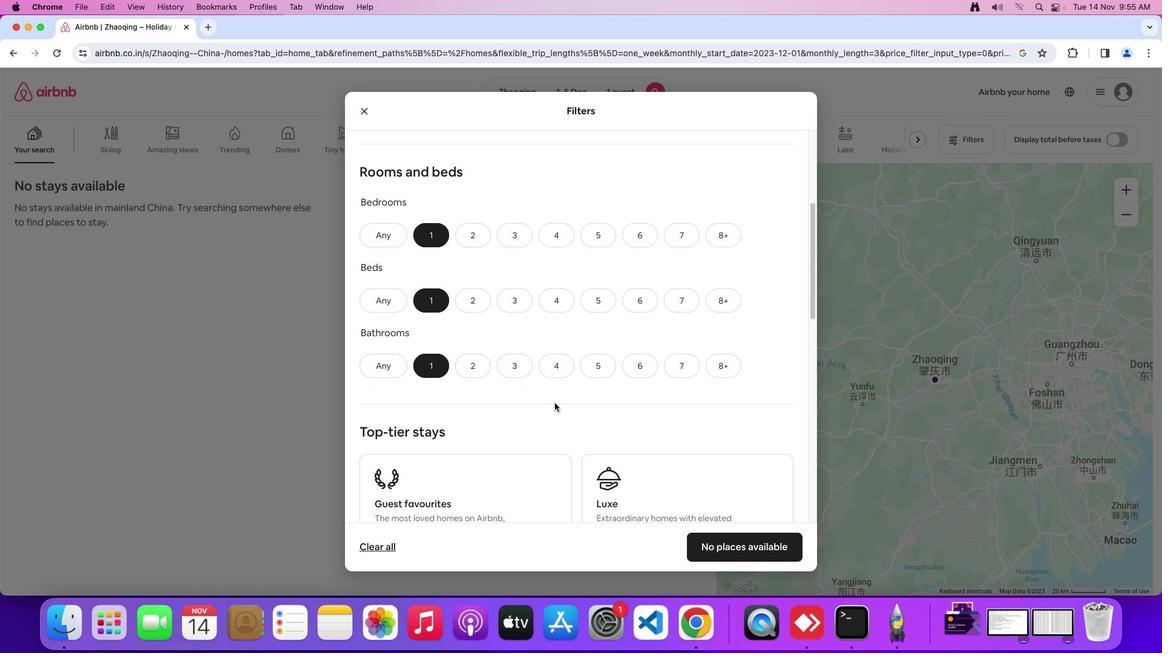 
Action: Mouse scrolled (555, 403) with delta (0, 0)
Screenshot: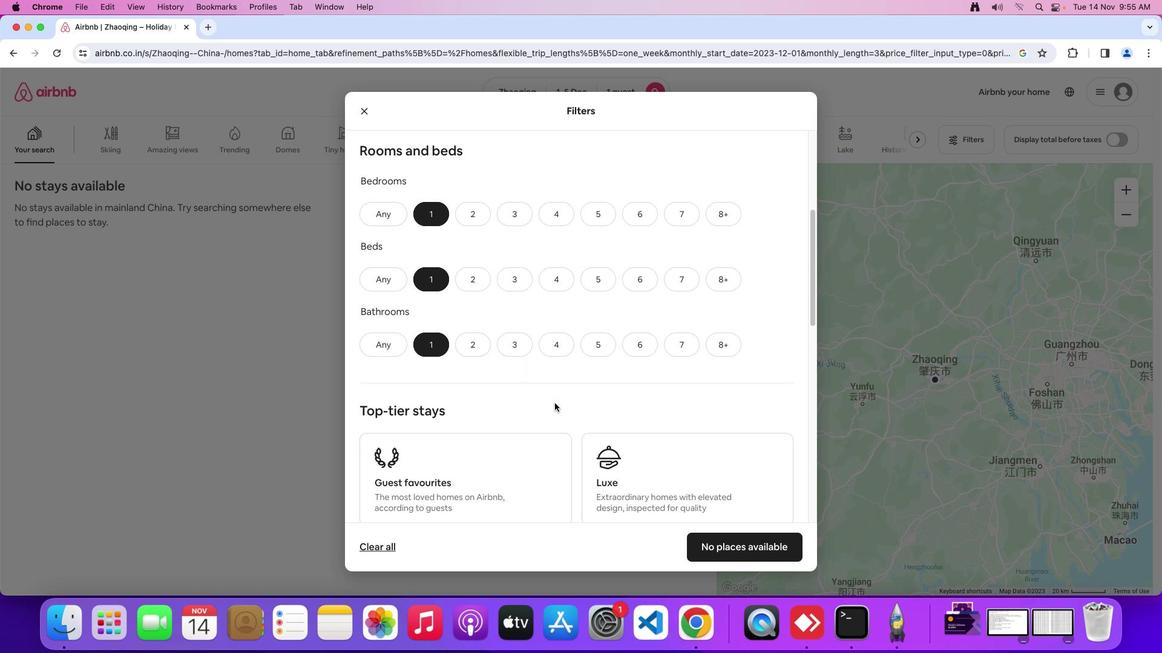 
Action: Mouse moved to (555, 403)
Screenshot: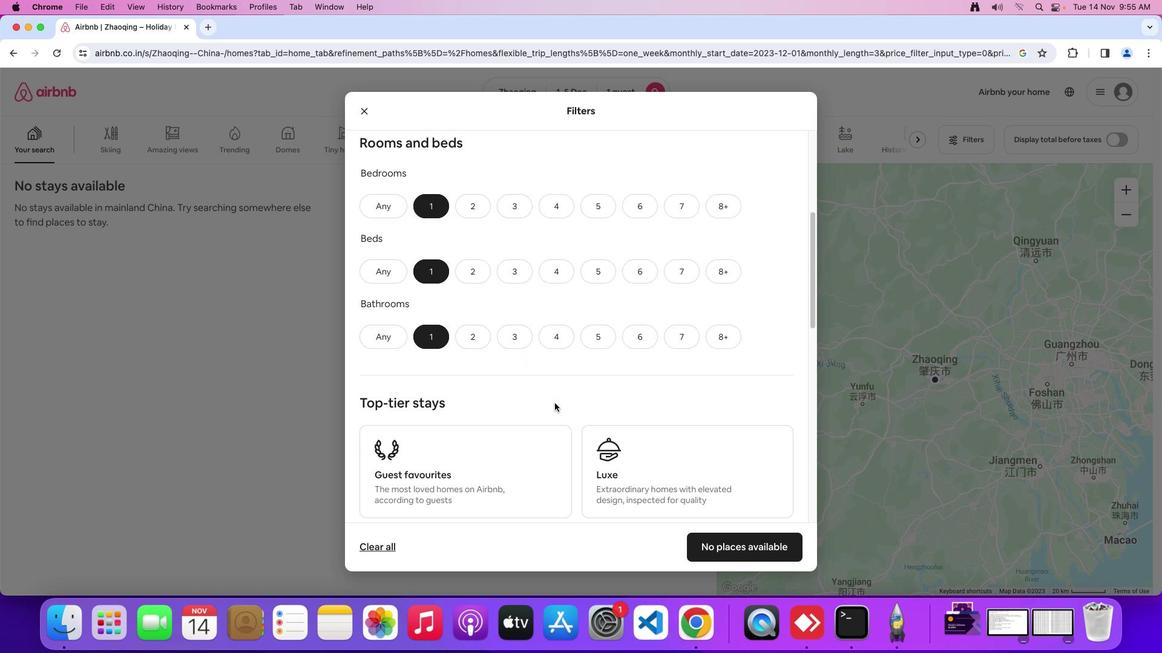 
Action: Mouse scrolled (555, 403) with delta (0, 0)
Screenshot: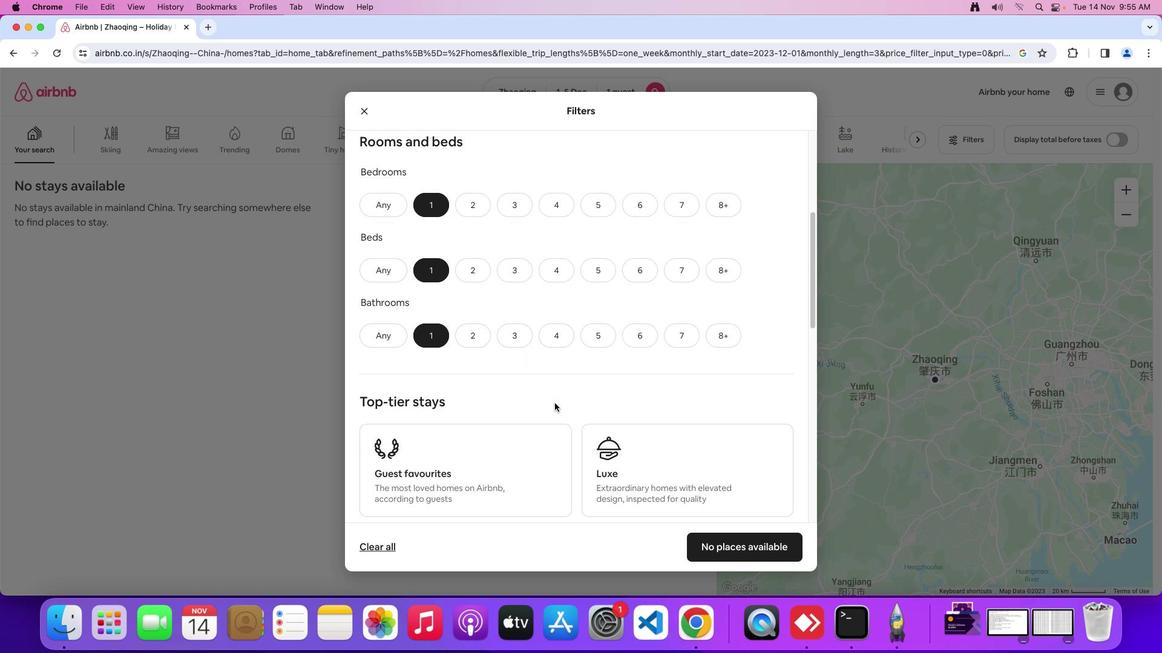
Action: Mouse moved to (554, 402)
Screenshot: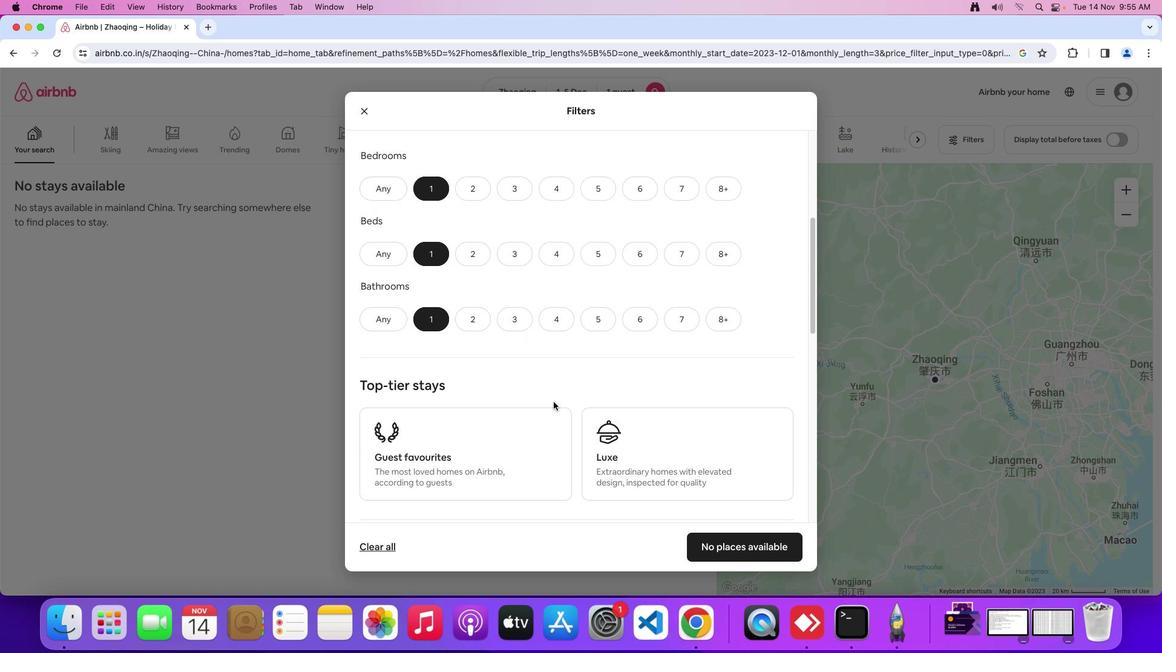 
Action: Mouse scrolled (554, 402) with delta (0, 0)
Screenshot: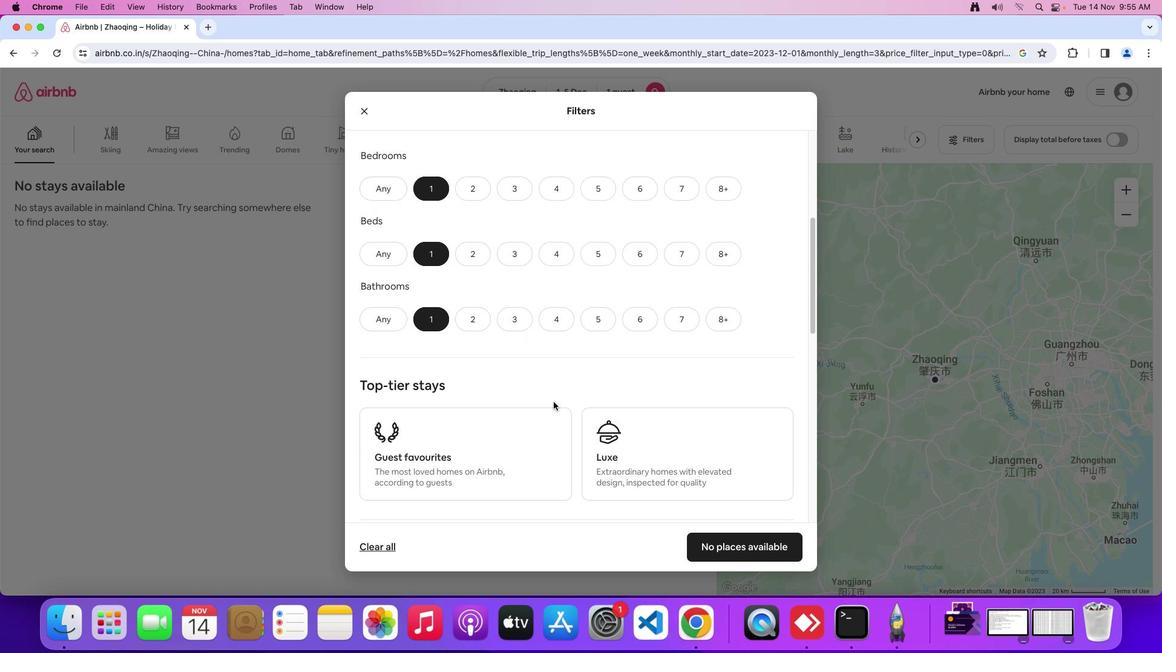 
Action: Mouse scrolled (554, 402) with delta (0, 0)
Screenshot: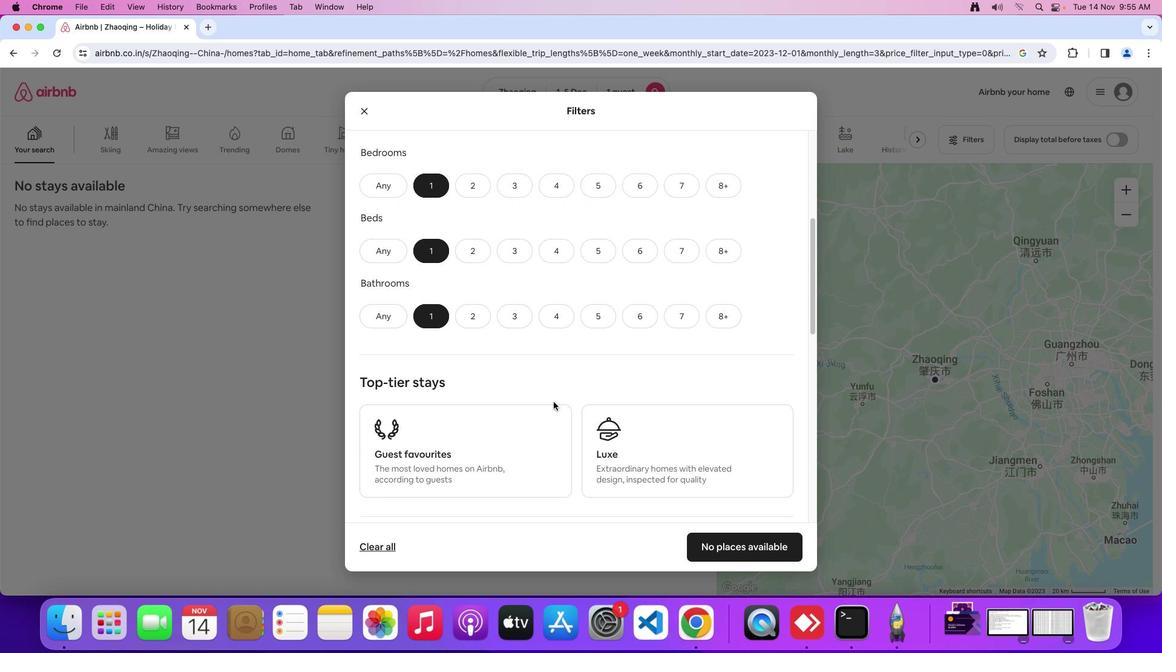 
Action: Mouse moved to (551, 403)
Screenshot: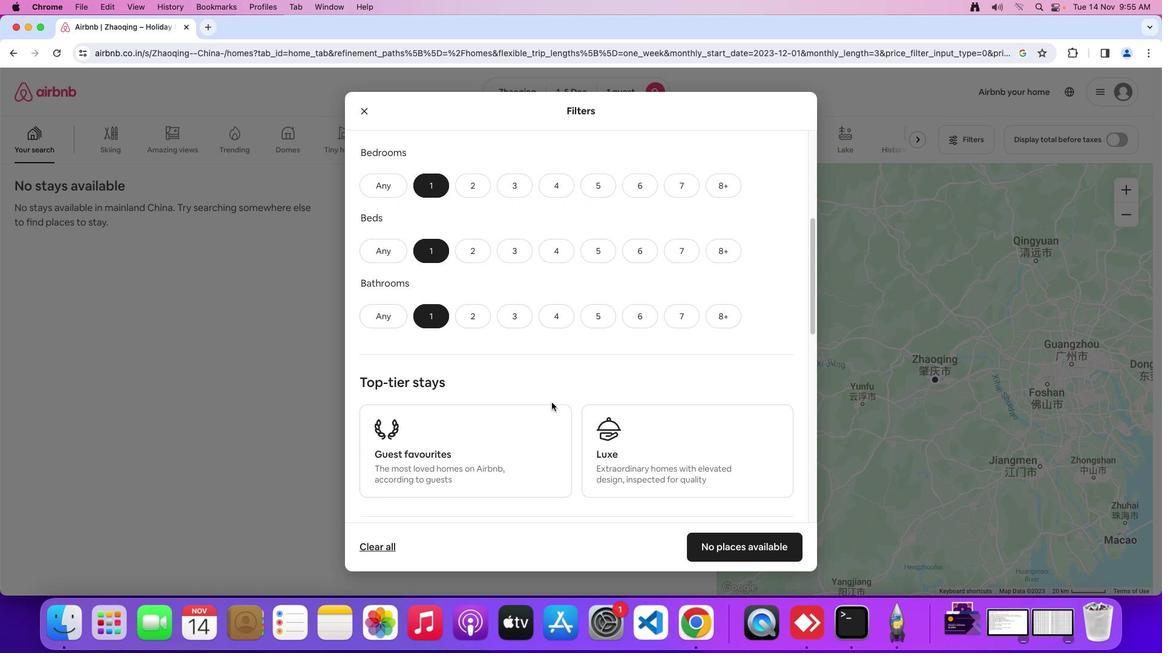 
Action: Mouse scrolled (551, 403) with delta (0, 0)
Screenshot: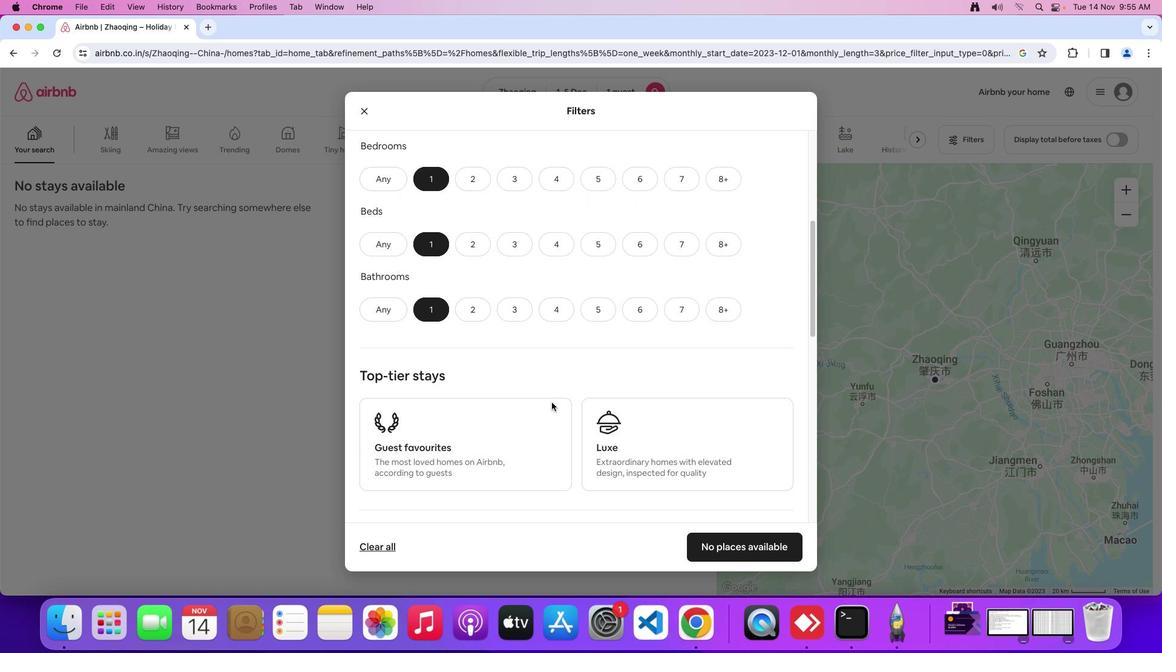 
Action: Mouse scrolled (551, 403) with delta (0, 0)
Screenshot: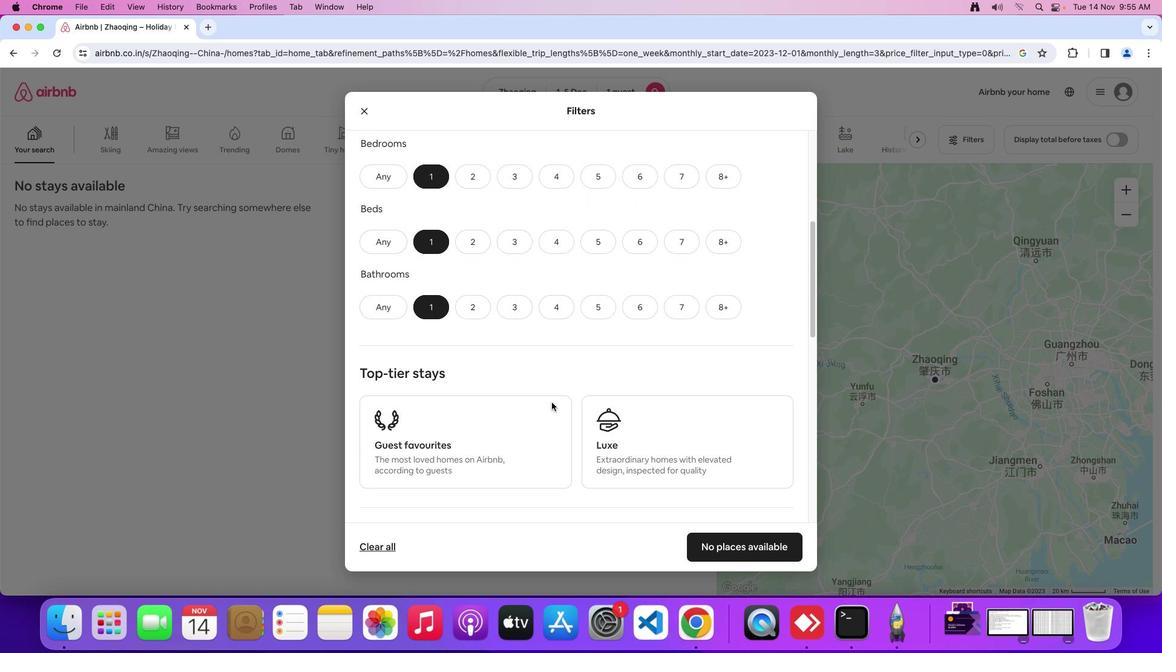
Action: Mouse moved to (514, 409)
Screenshot: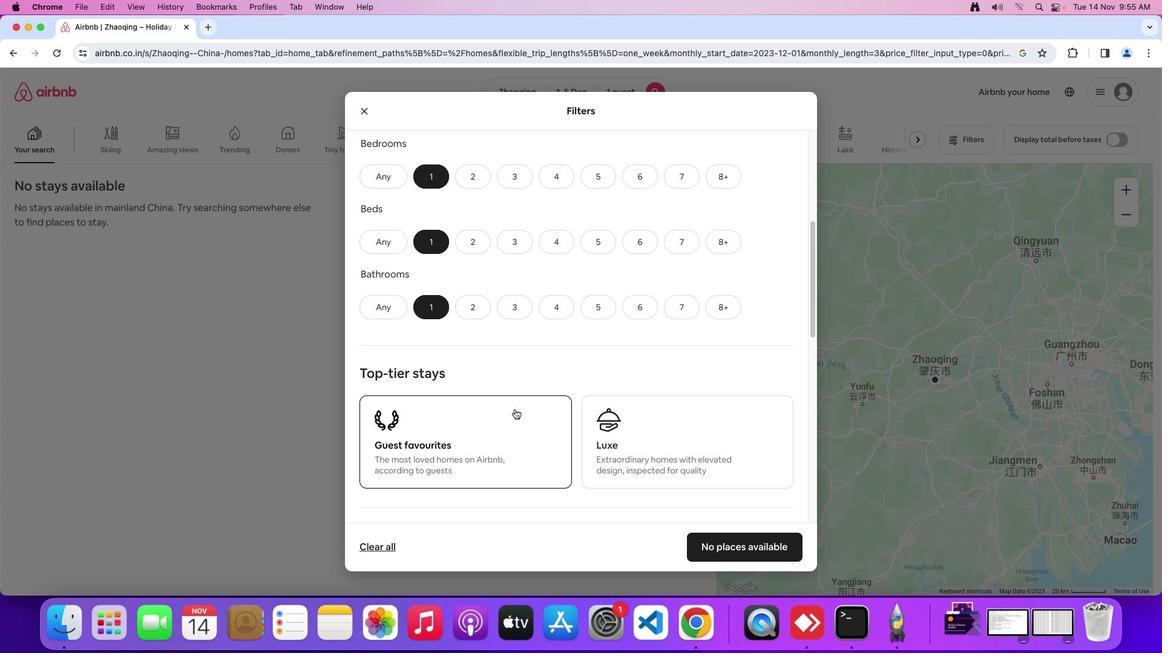 
Action: Mouse scrolled (514, 409) with delta (0, 0)
Screenshot: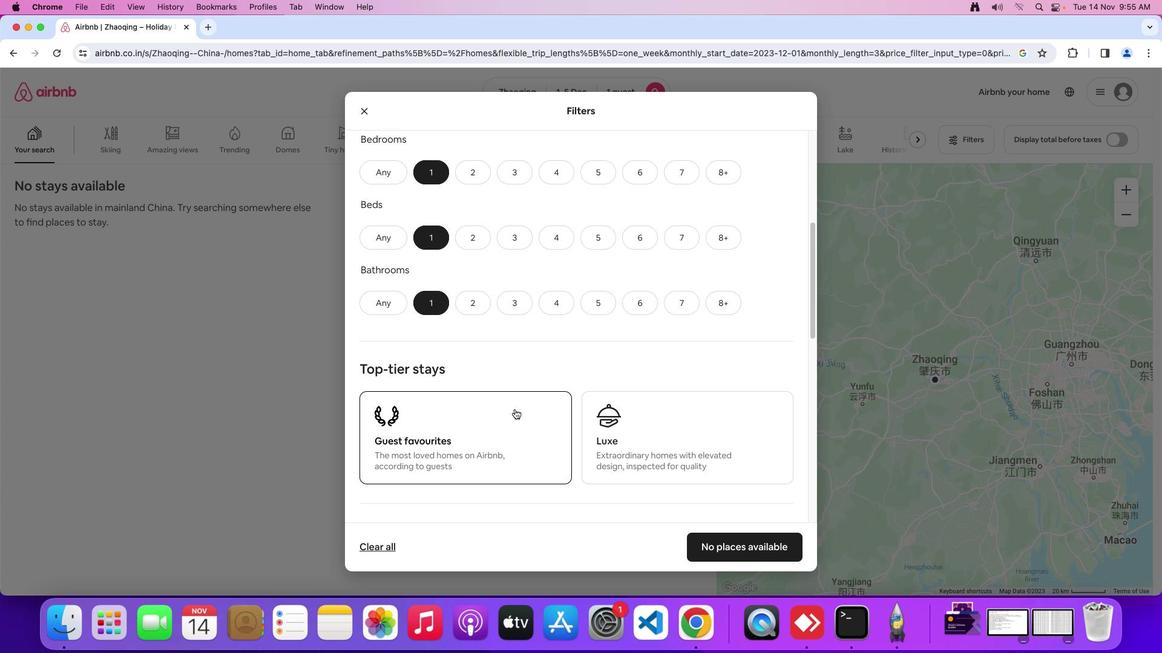 
Action: Mouse scrolled (514, 409) with delta (0, 0)
Screenshot: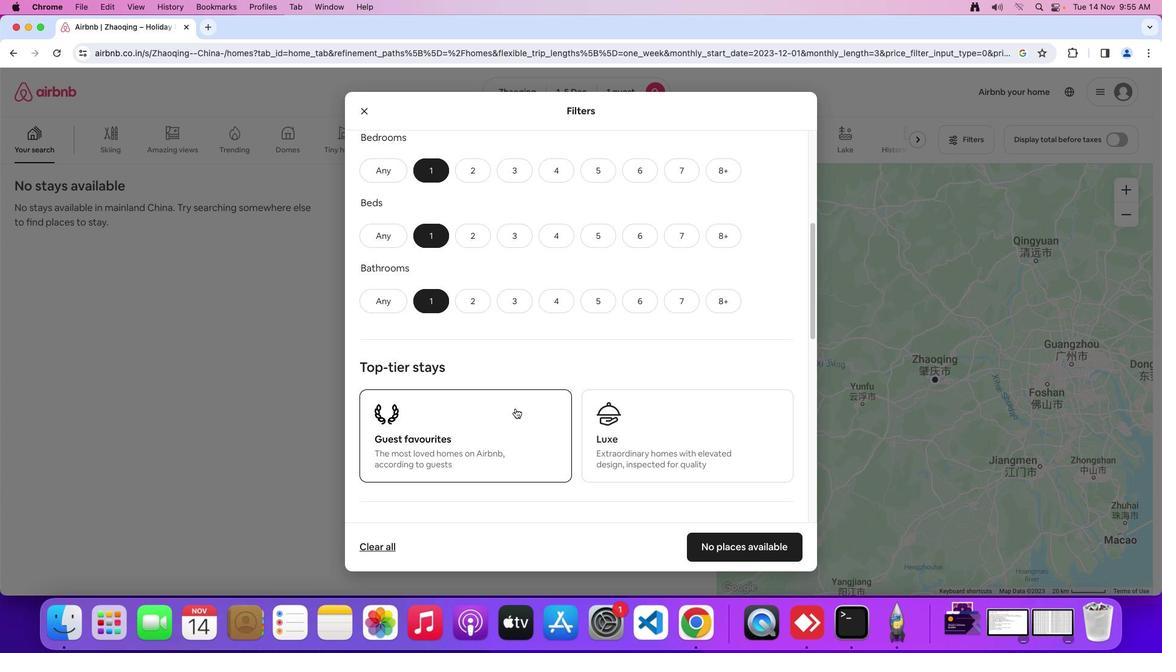 
Action: Mouse moved to (515, 409)
Screenshot: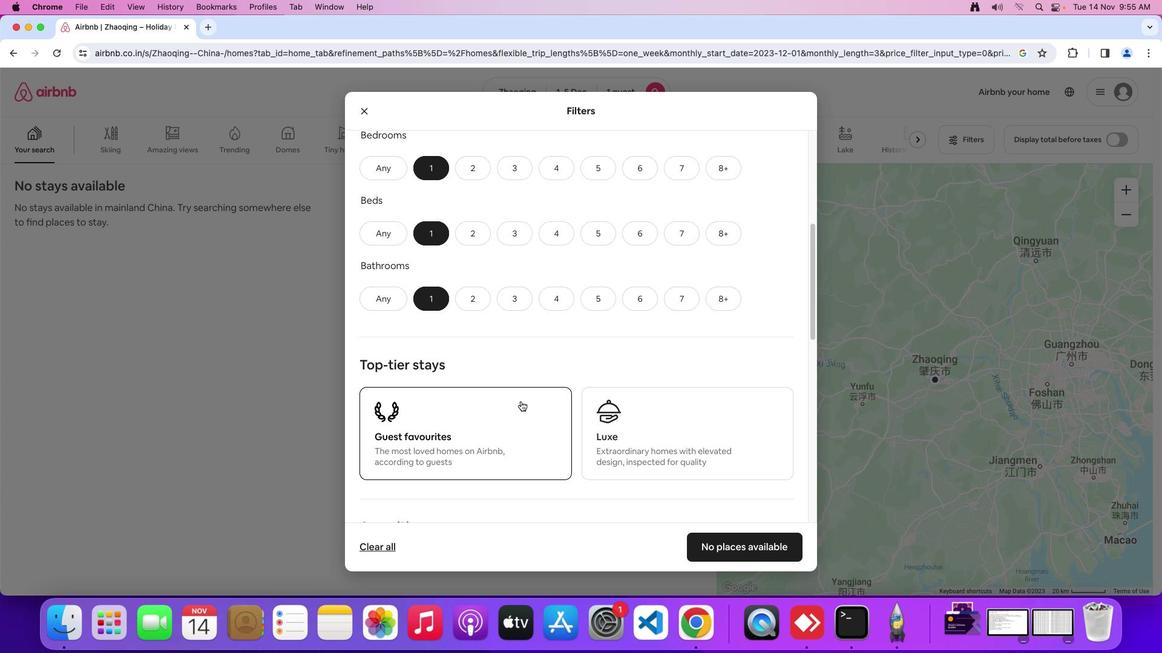 
Action: Mouse scrolled (515, 409) with delta (0, 0)
Screenshot: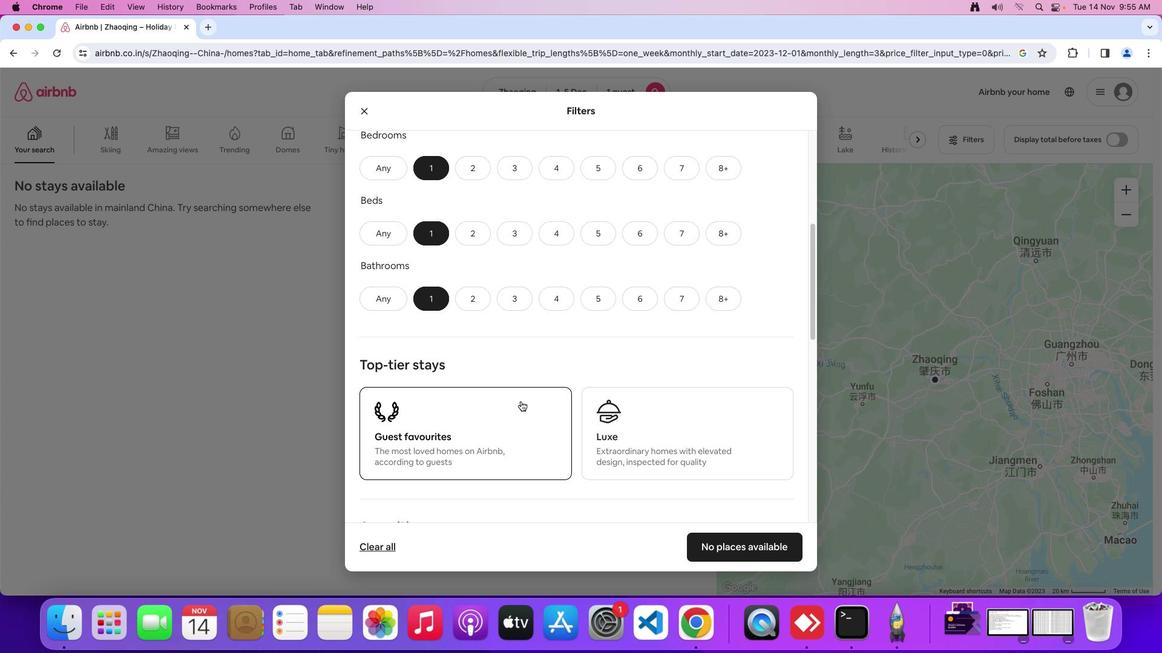 
Action: Mouse moved to (592, 397)
Screenshot: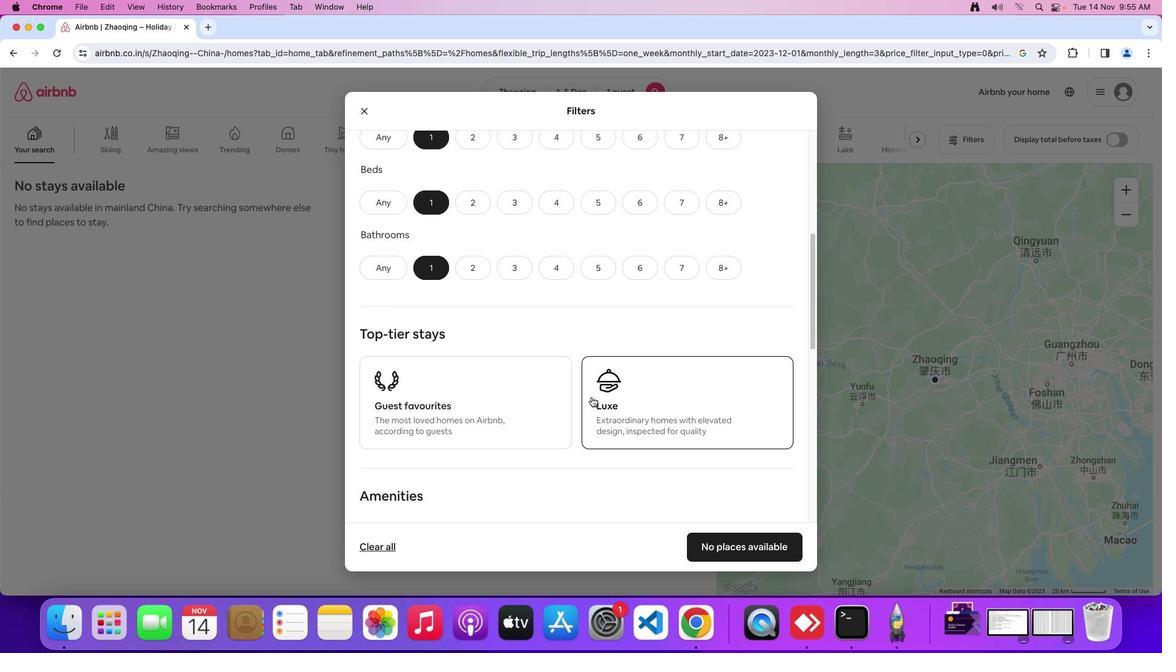 
Action: Mouse scrolled (592, 397) with delta (0, 0)
Screenshot: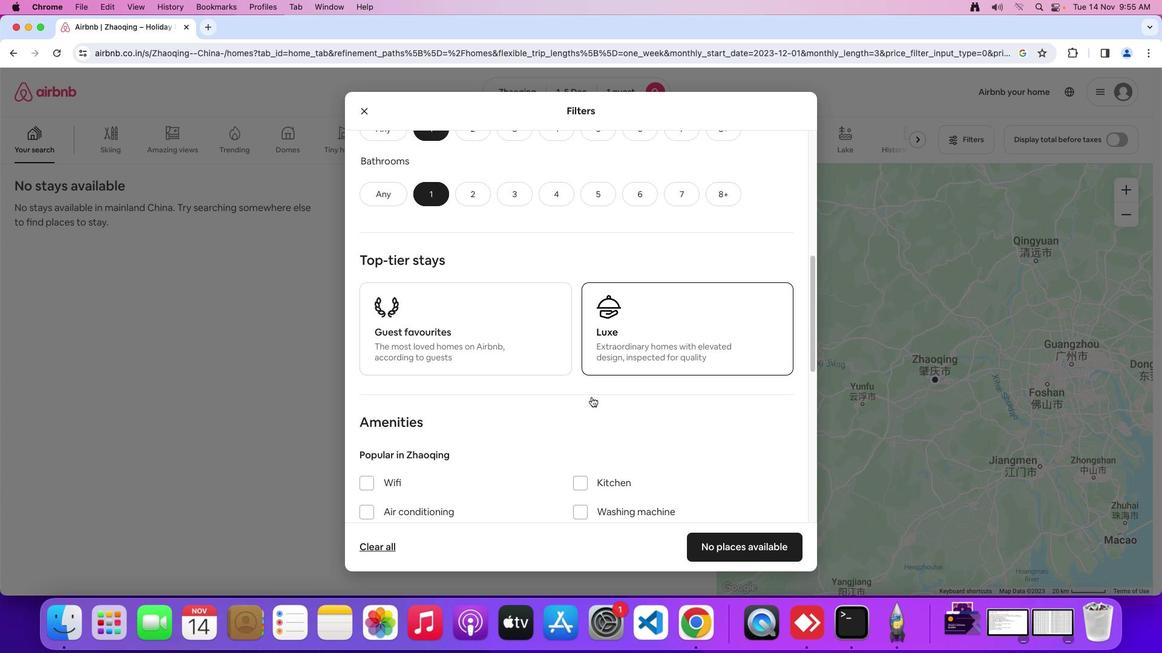 
Action: Mouse scrolled (592, 397) with delta (0, 0)
Screenshot: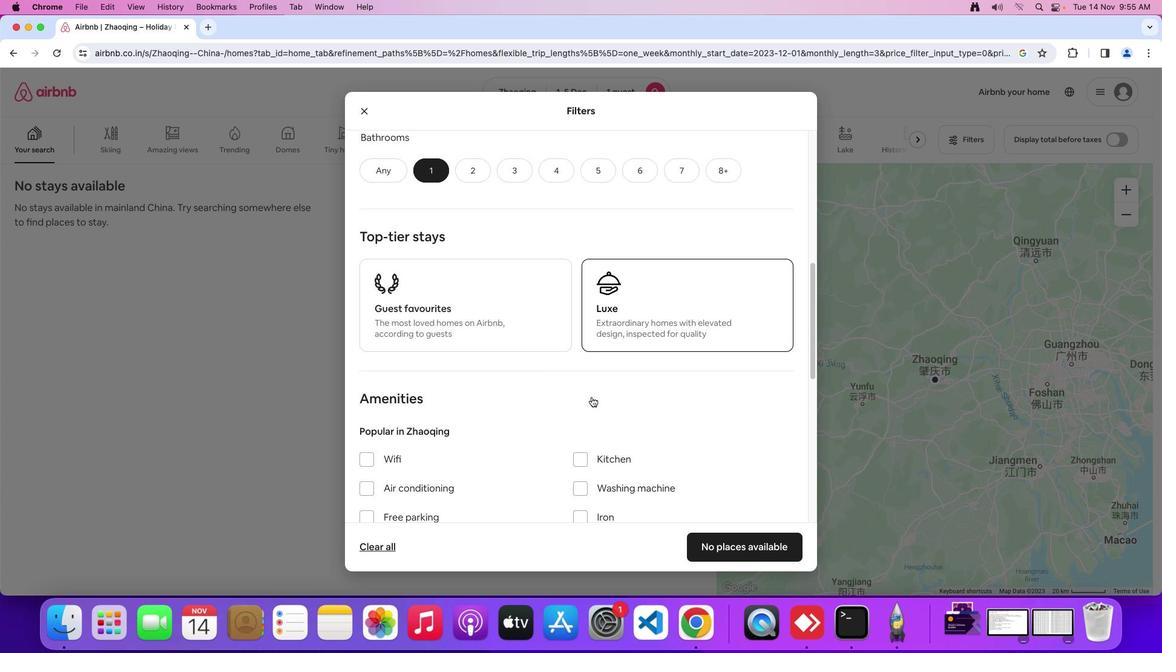 
Action: Mouse scrolled (592, 397) with delta (0, -2)
Screenshot: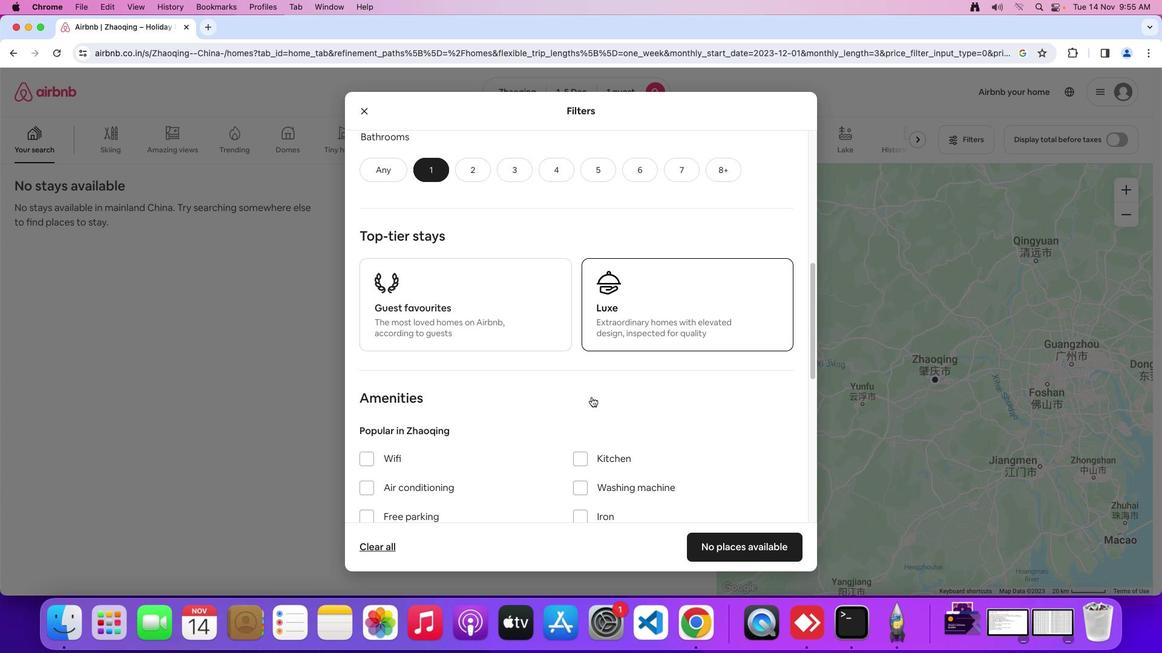 
Action: Mouse moved to (583, 417)
Screenshot: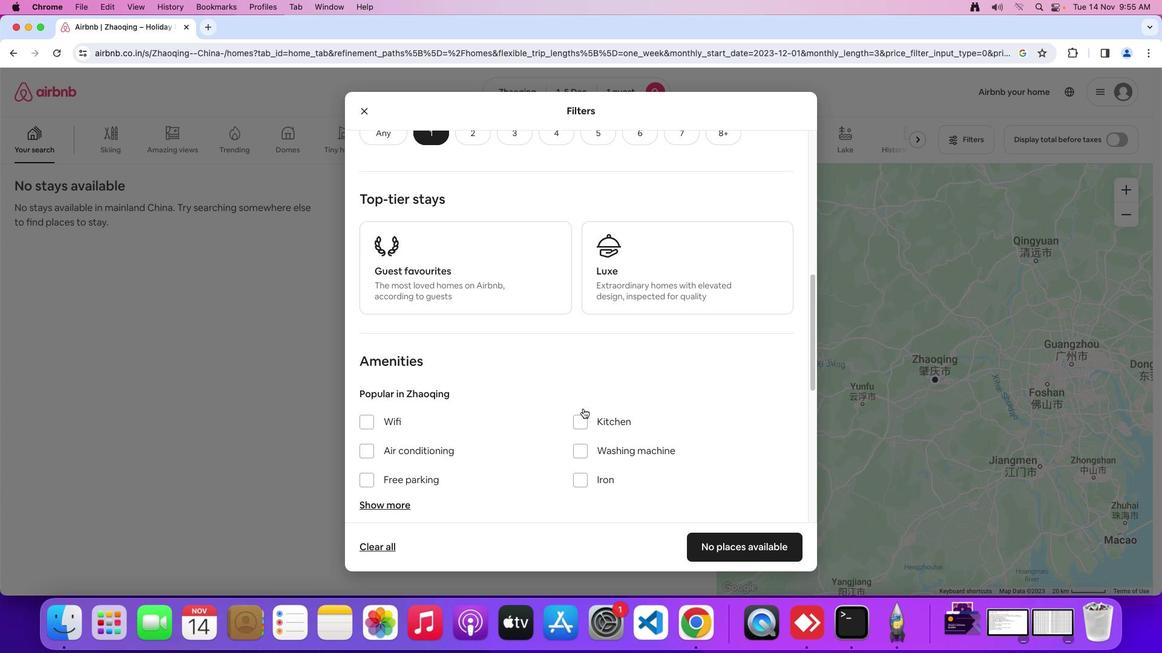
Action: Mouse scrolled (583, 417) with delta (0, 0)
Screenshot: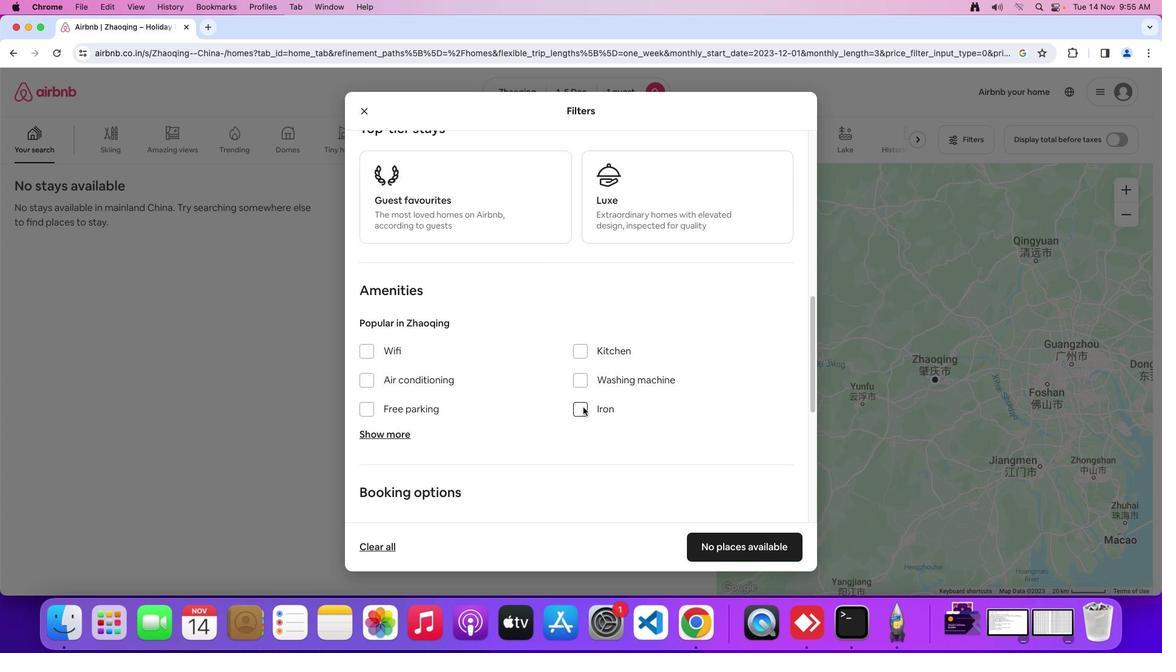 
Action: Mouse scrolled (583, 417) with delta (0, 0)
Screenshot: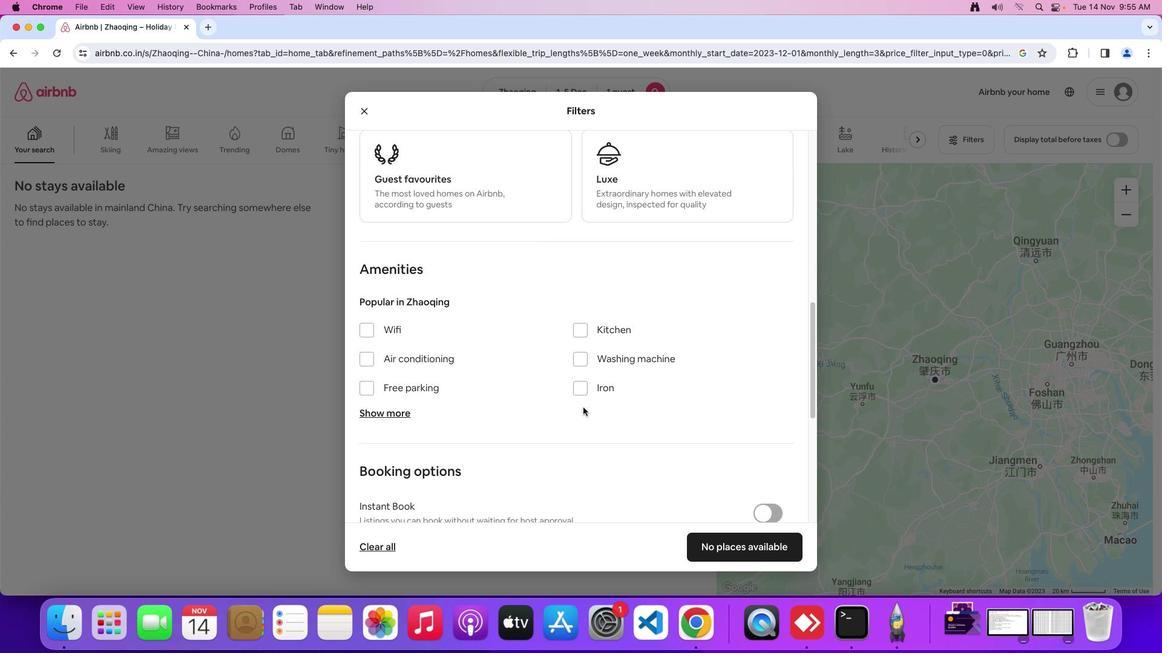 
Action: Mouse moved to (583, 415)
Screenshot: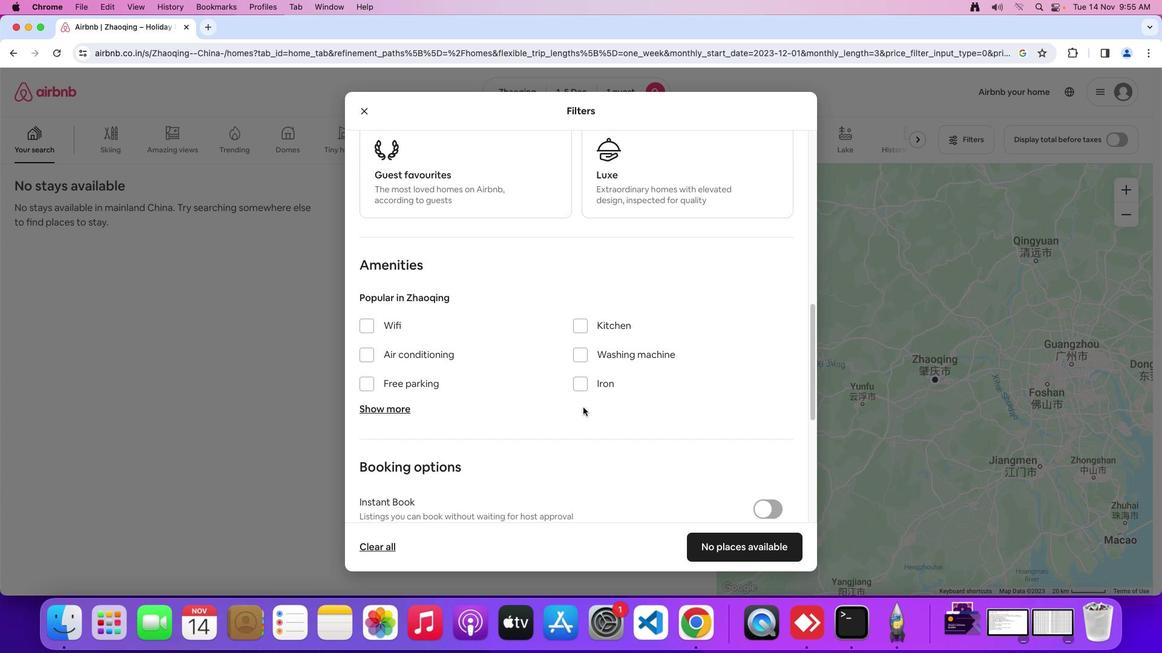 
Action: Mouse scrolled (583, 415) with delta (0, -2)
Screenshot: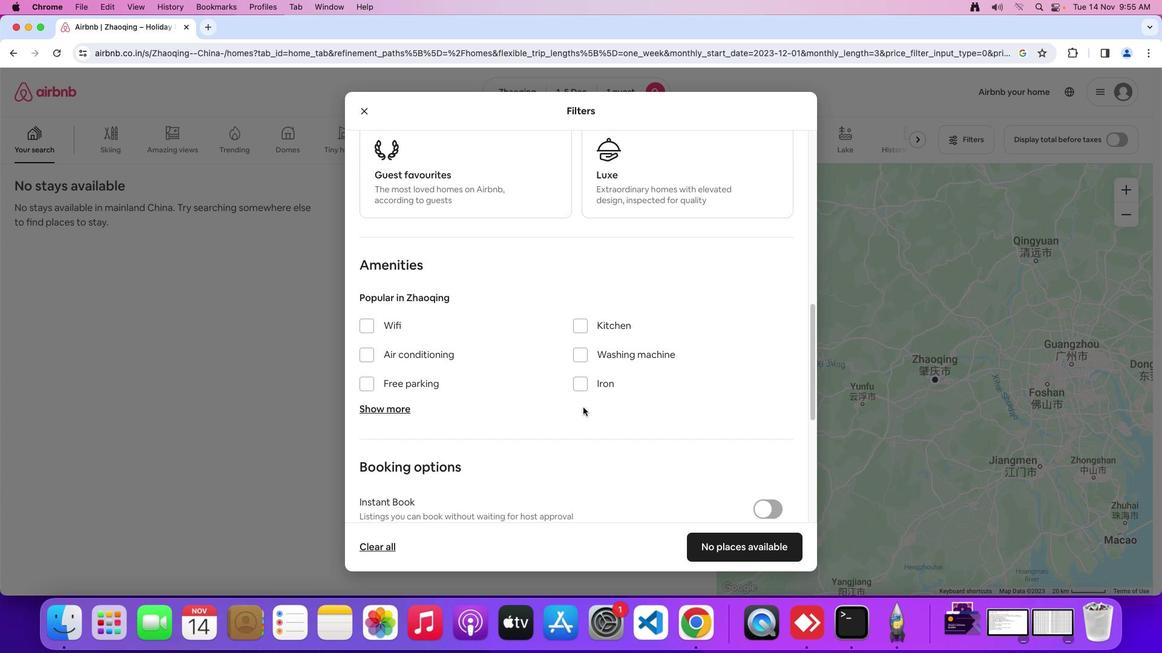 
Action: Mouse moved to (581, 408)
Screenshot: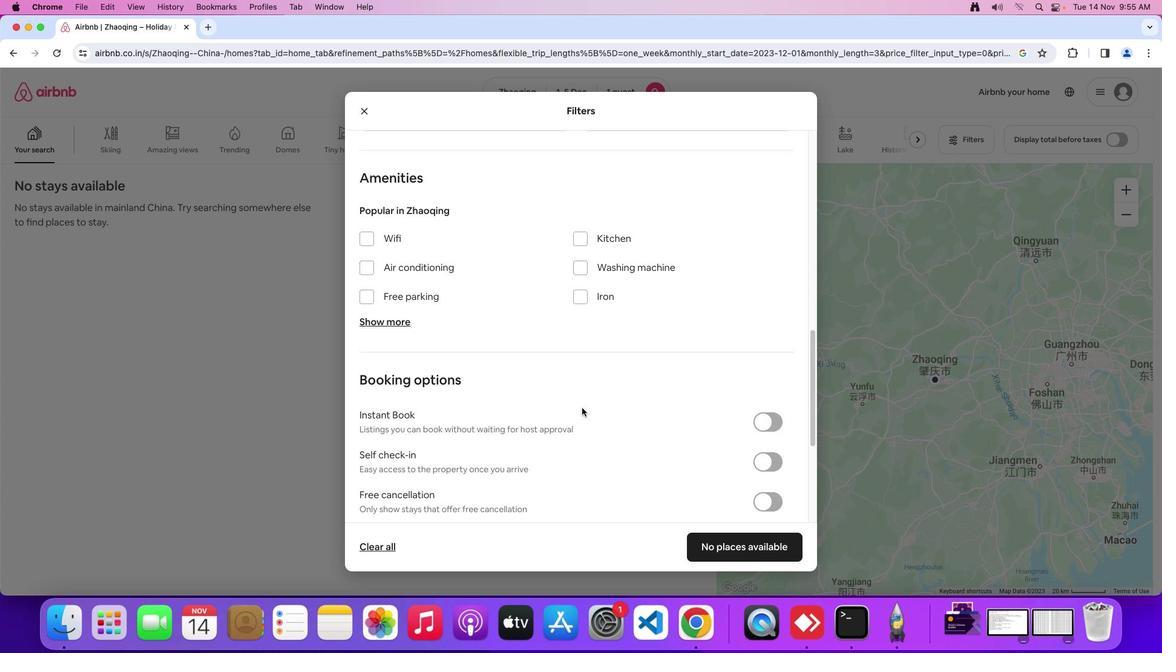 
Action: Mouse scrolled (581, 408) with delta (0, 0)
Screenshot: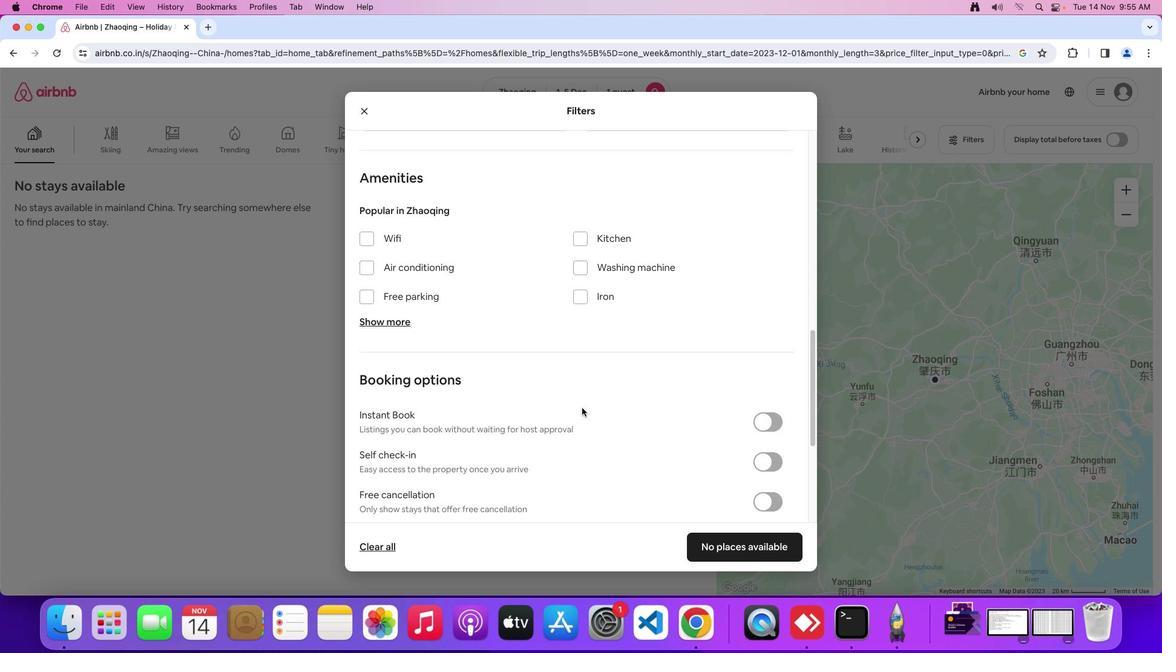 
Action: Mouse scrolled (581, 408) with delta (0, 0)
Screenshot: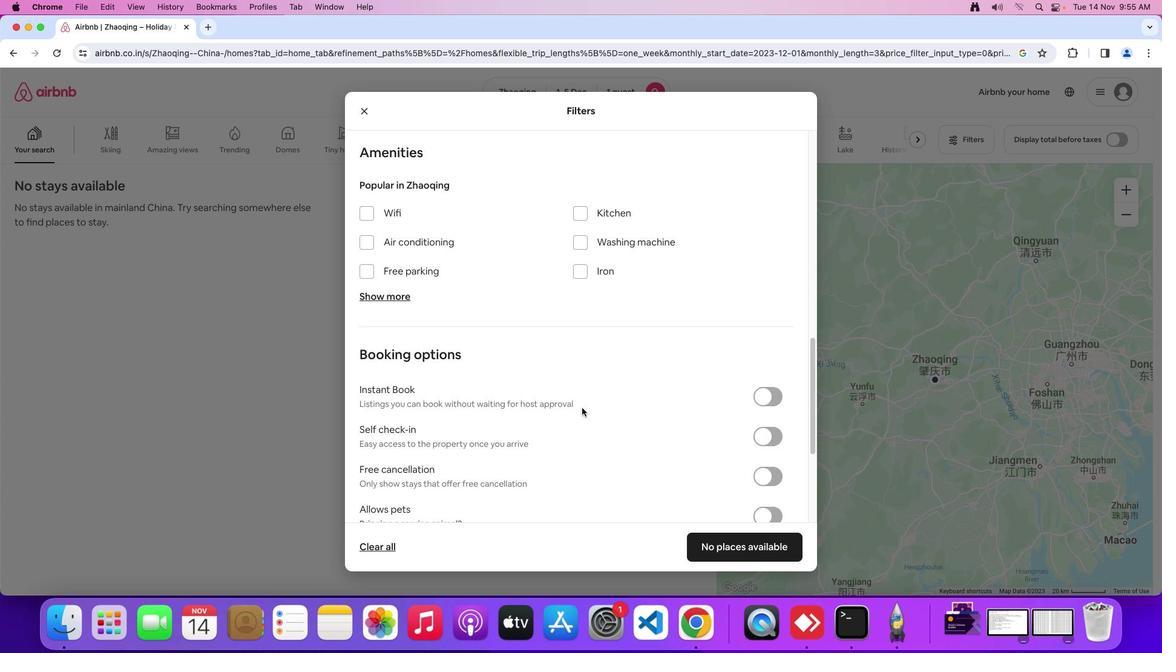 
Action: Mouse scrolled (581, 408) with delta (0, -1)
Screenshot: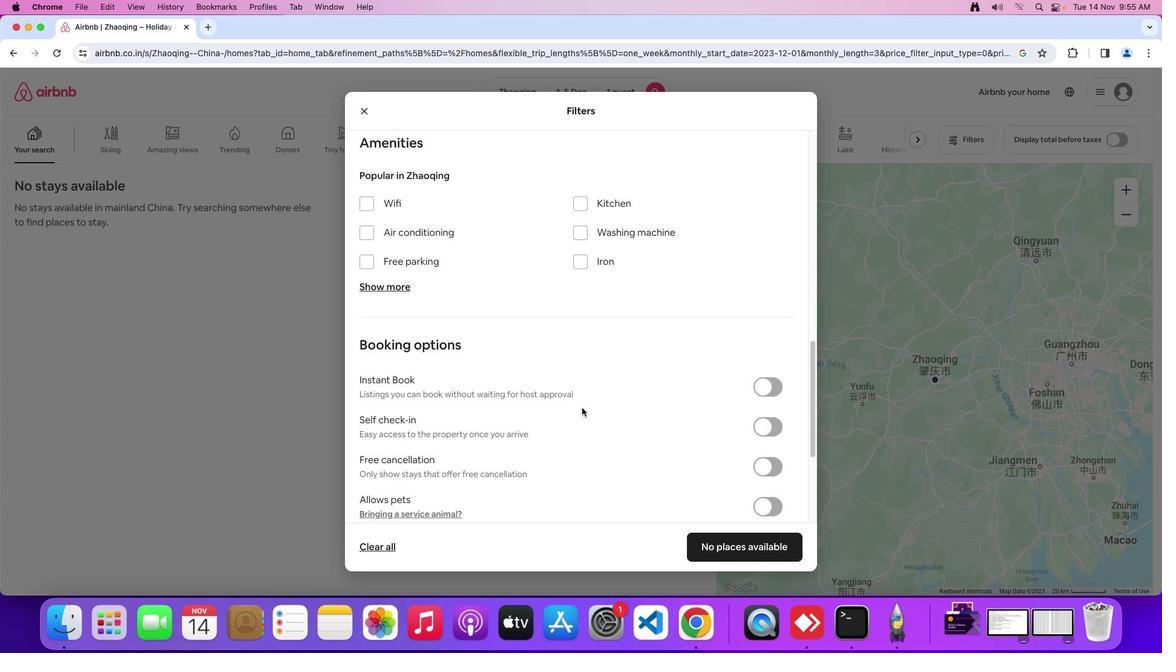 
Action: Mouse scrolled (581, 408) with delta (0, 0)
Screenshot: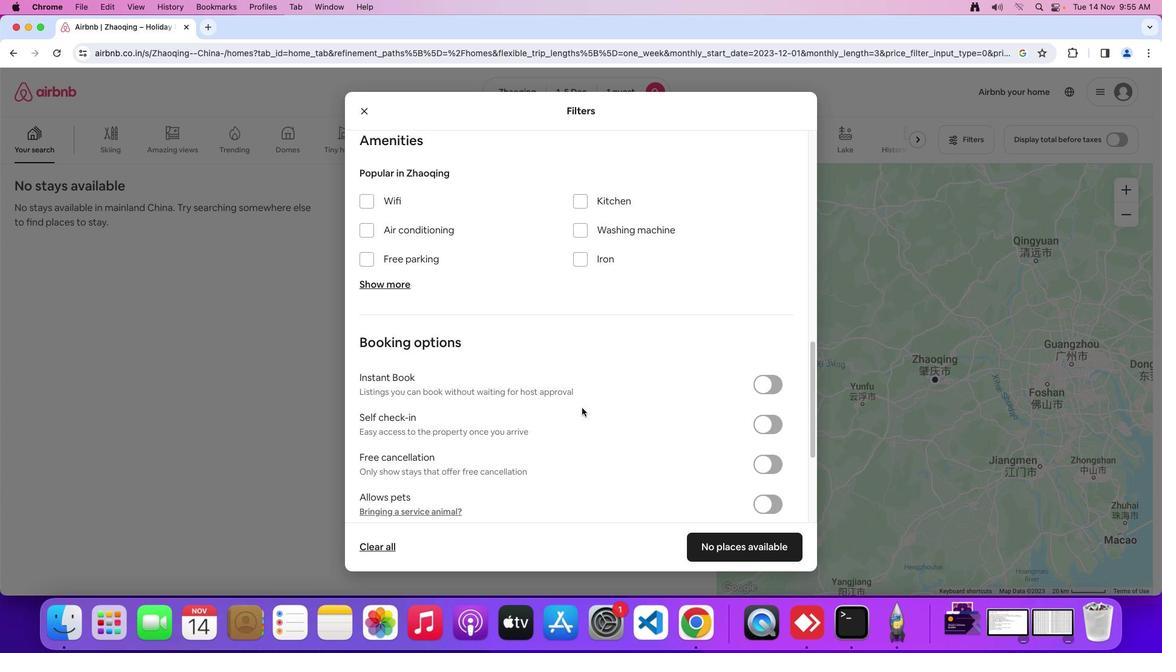 
Action: Mouse moved to (581, 408)
Screenshot: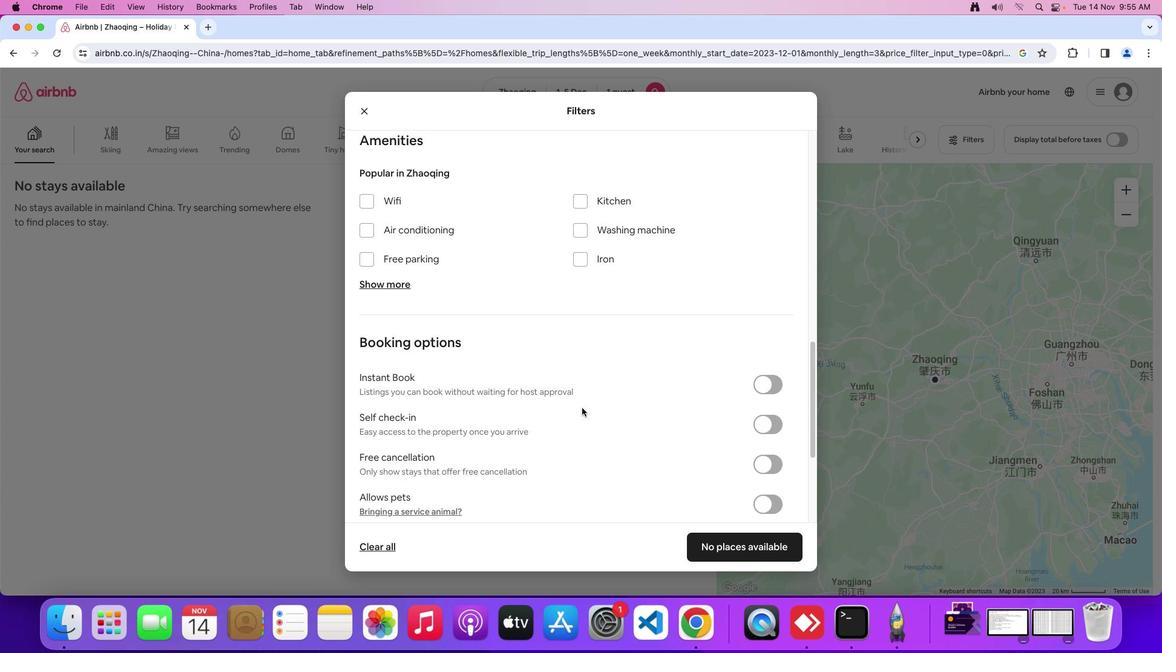 
Action: Mouse scrolled (581, 408) with delta (0, 0)
Screenshot: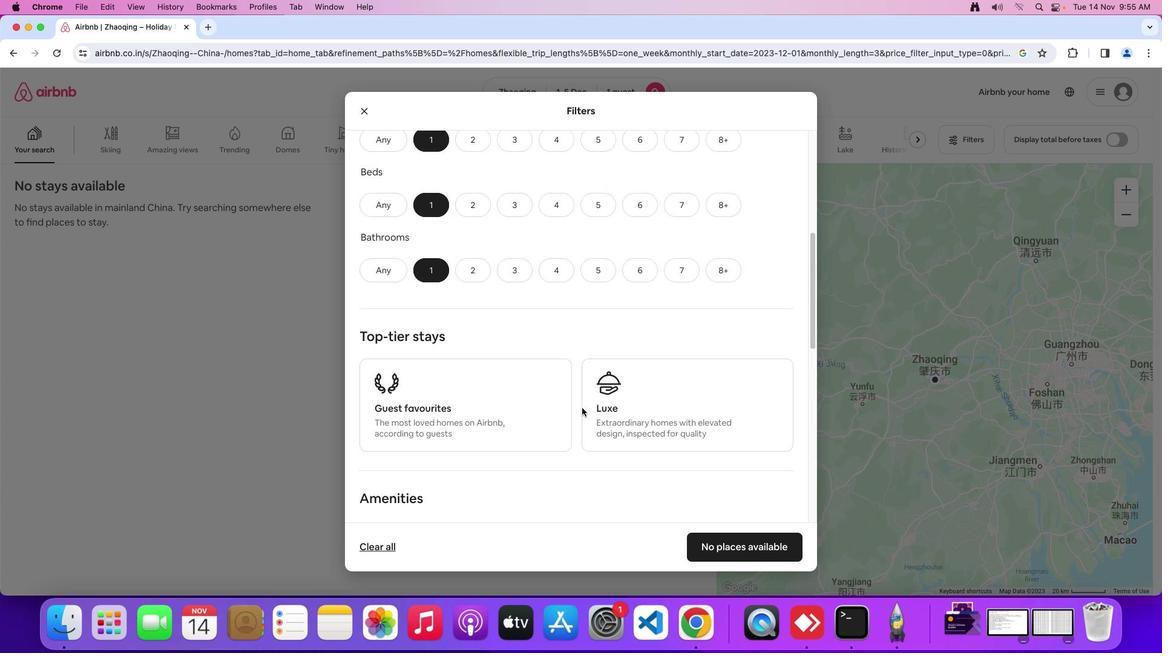 
Action: Mouse scrolled (581, 408) with delta (0, 0)
Screenshot: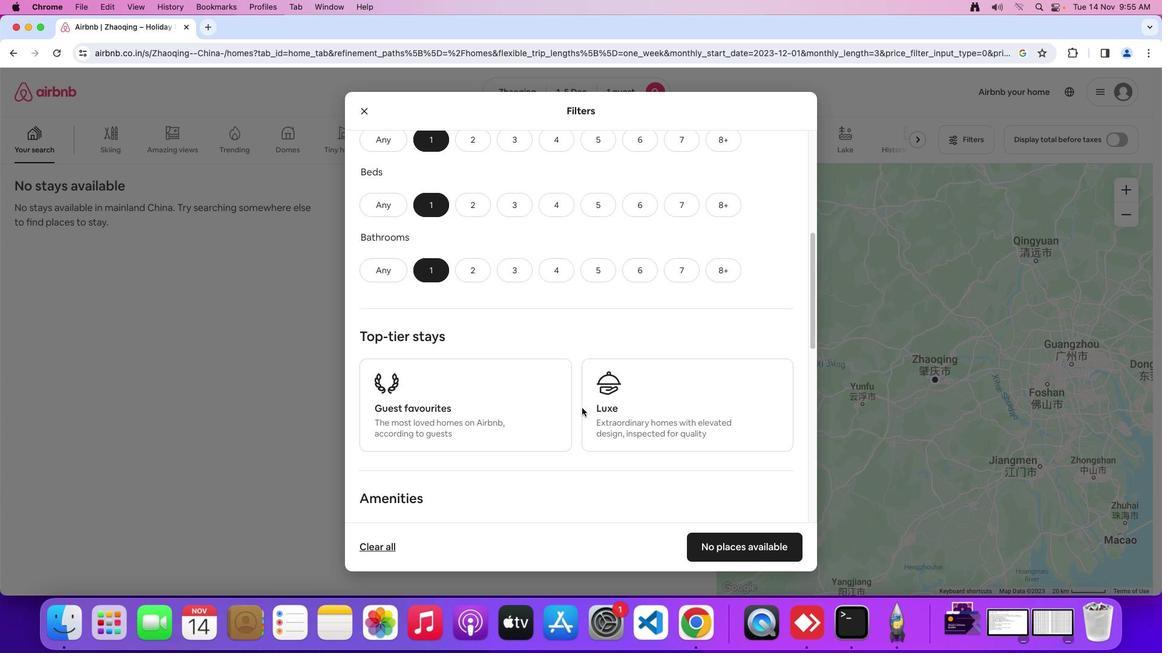 
Action: Mouse scrolled (581, 408) with delta (0, 3)
Screenshot: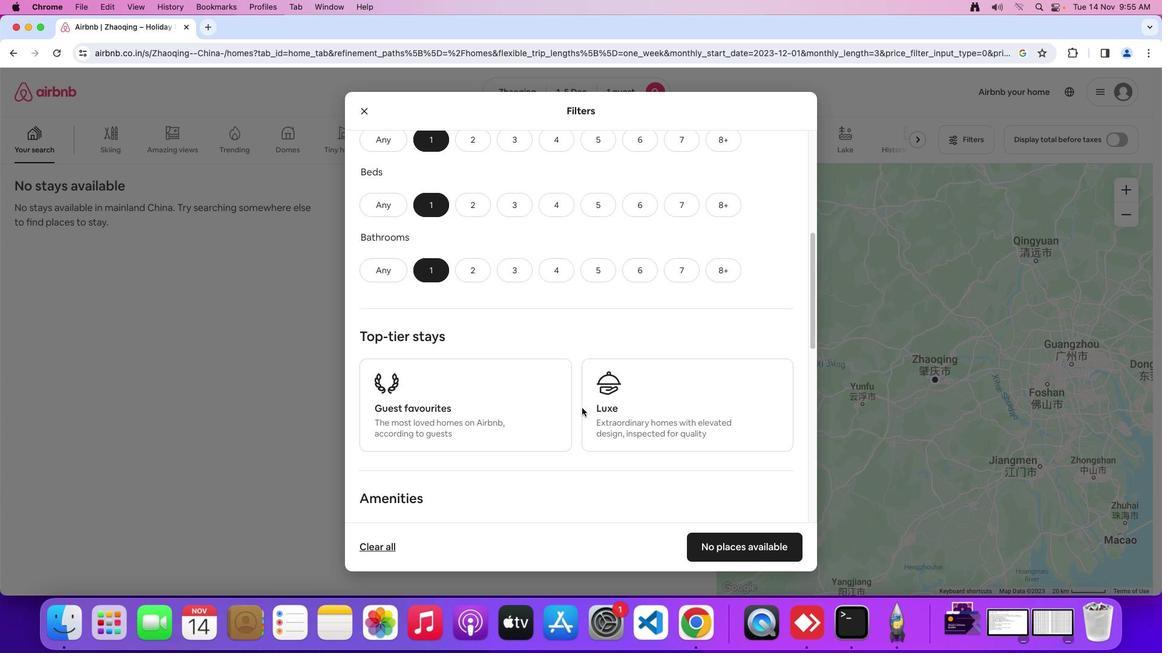 
Action: Mouse scrolled (581, 408) with delta (0, 4)
Screenshot: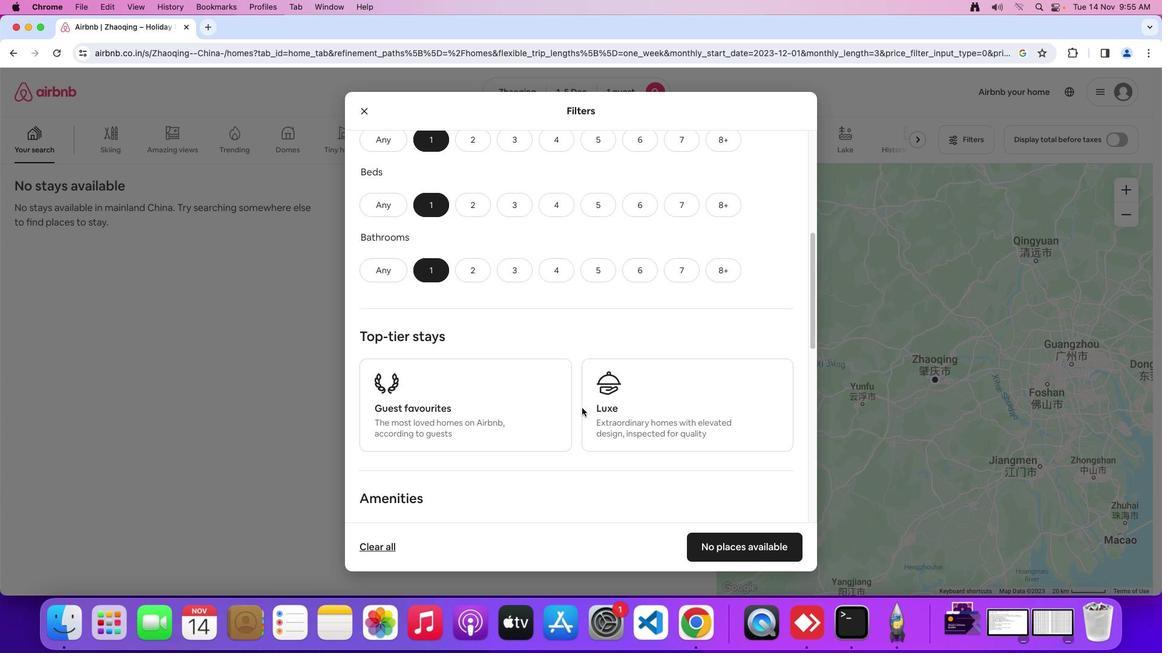 
Action: Mouse scrolled (581, 408) with delta (0, 0)
Screenshot: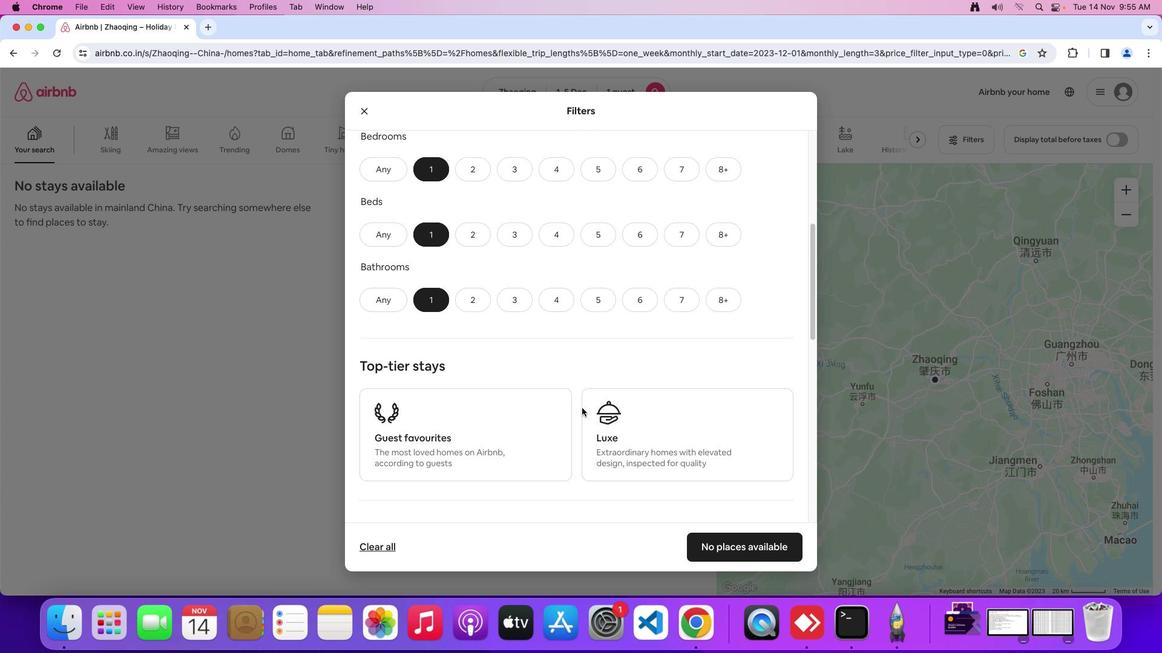 
Action: Mouse scrolled (581, 408) with delta (0, 0)
Screenshot: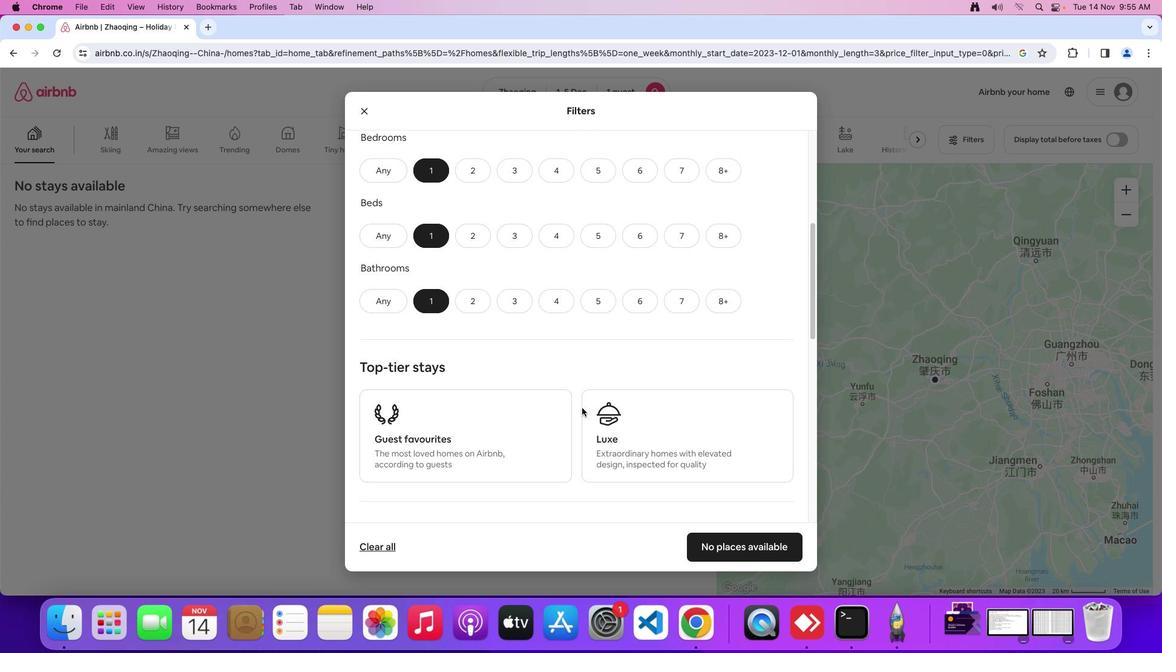 
Action: Mouse moved to (566, 372)
Screenshot: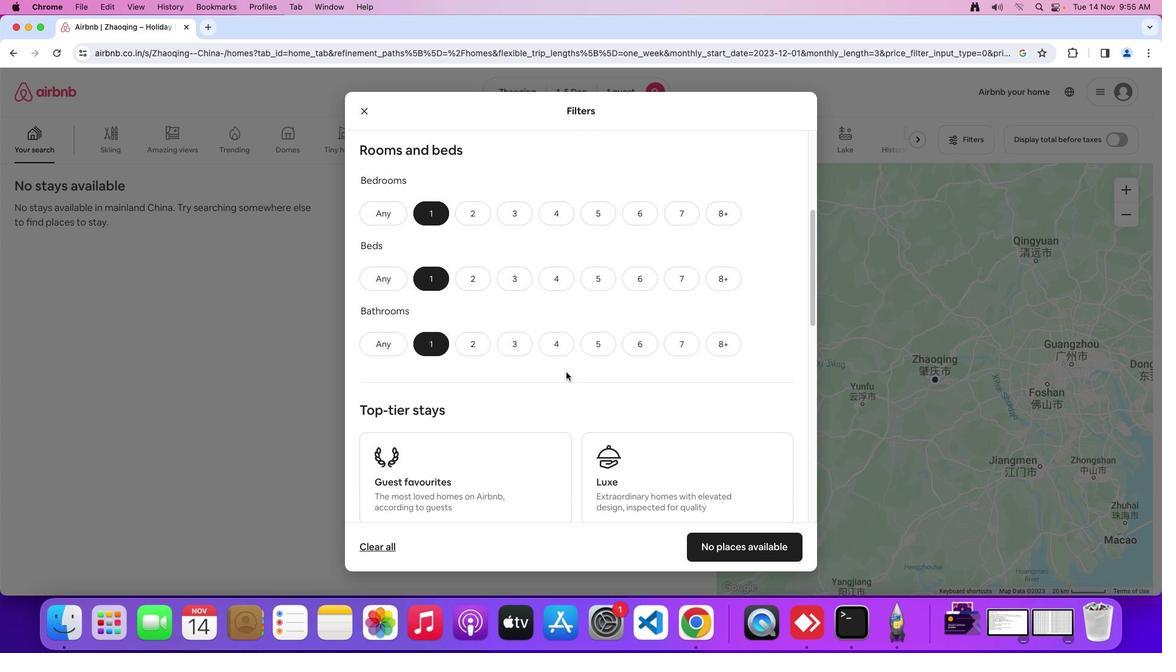 
Action: Mouse scrolled (566, 372) with delta (0, 0)
Screenshot: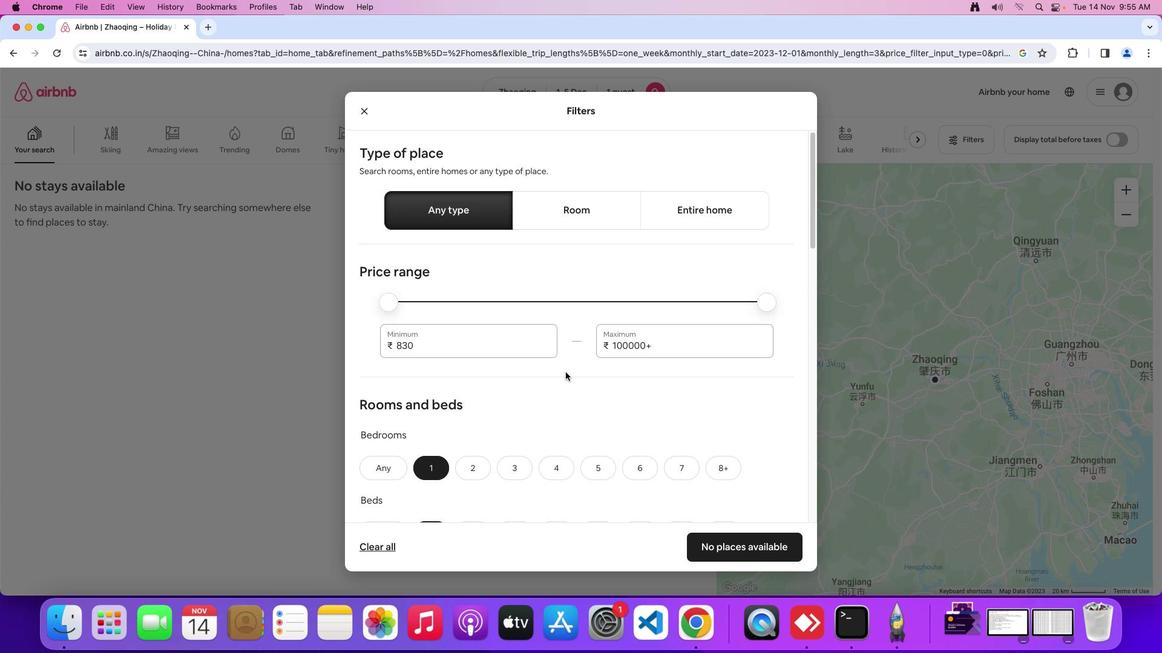 
Action: Mouse scrolled (566, 372) with delta (0, 0)
Screenshot: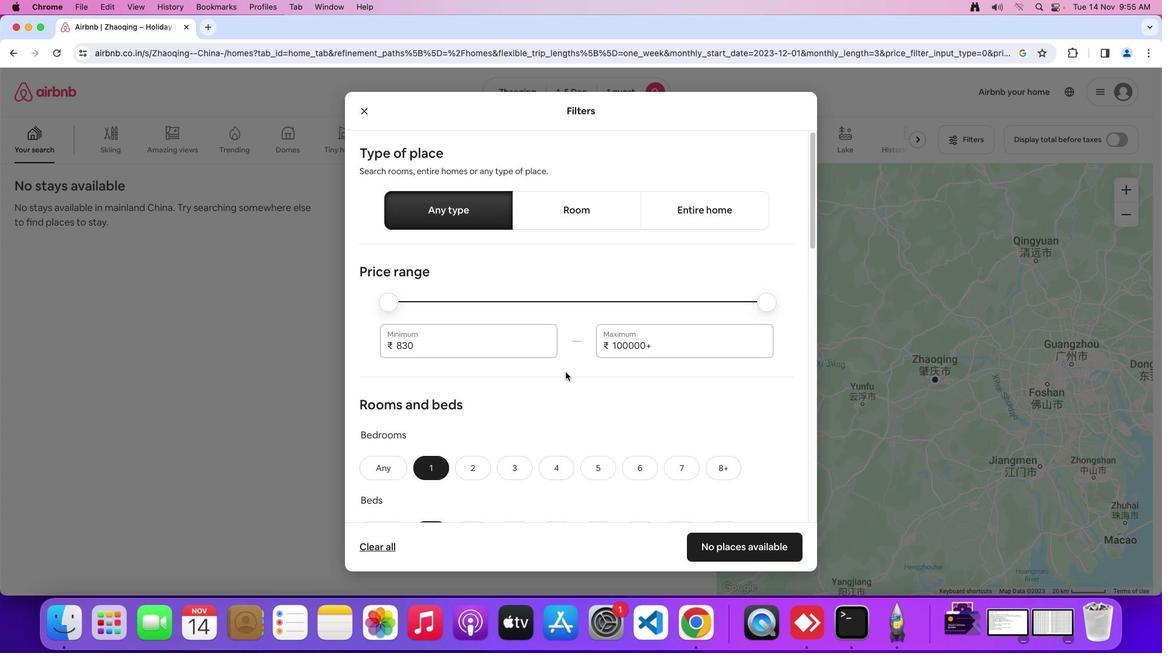 
Action: Mouse scrolled (566, 372) with delta (0, 2)
Screenshot: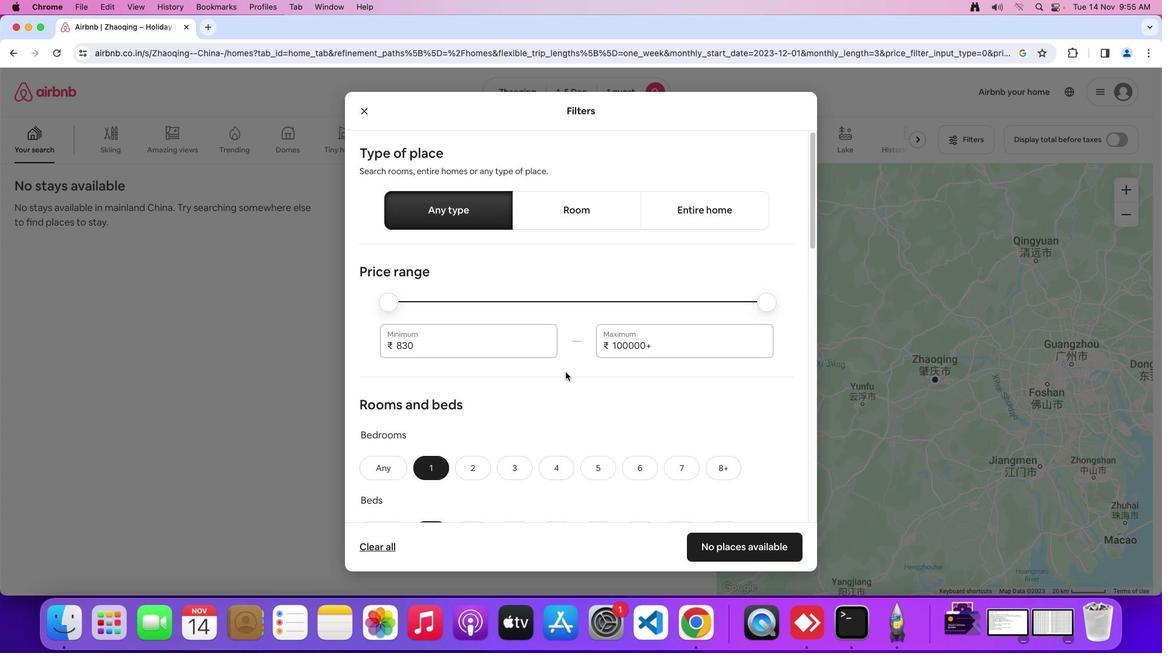 
Action: Mouse scrolled (566, 372) with delta (0, 4)
Screenshot: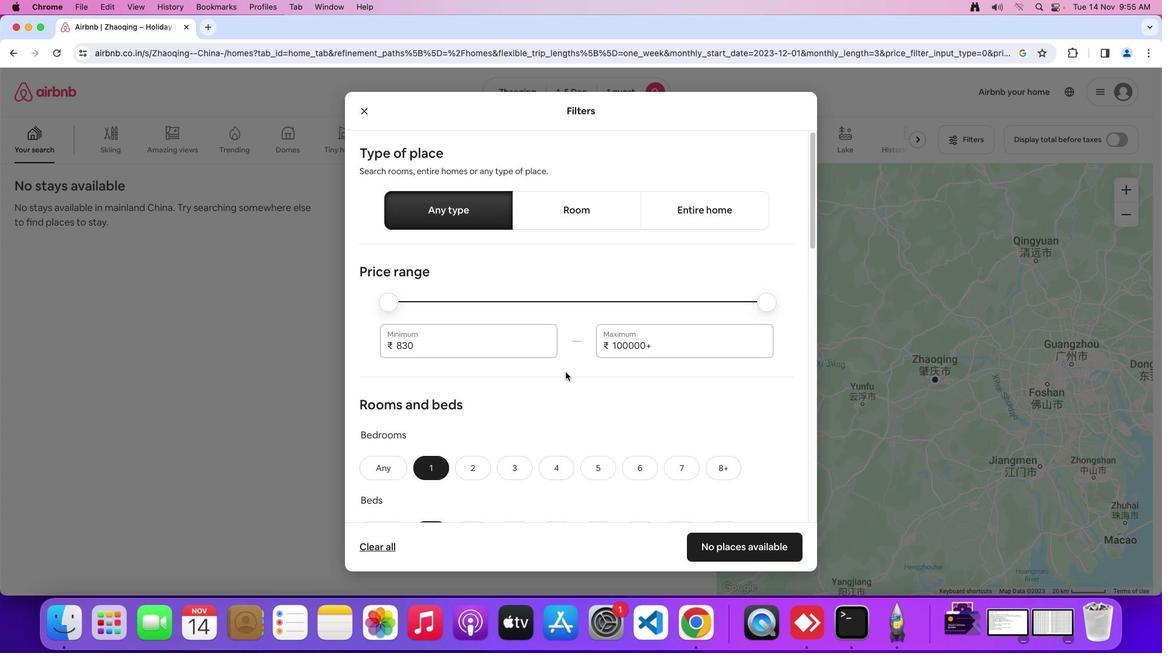 
Action: Mouse moved to (566, 373)
Screenshot: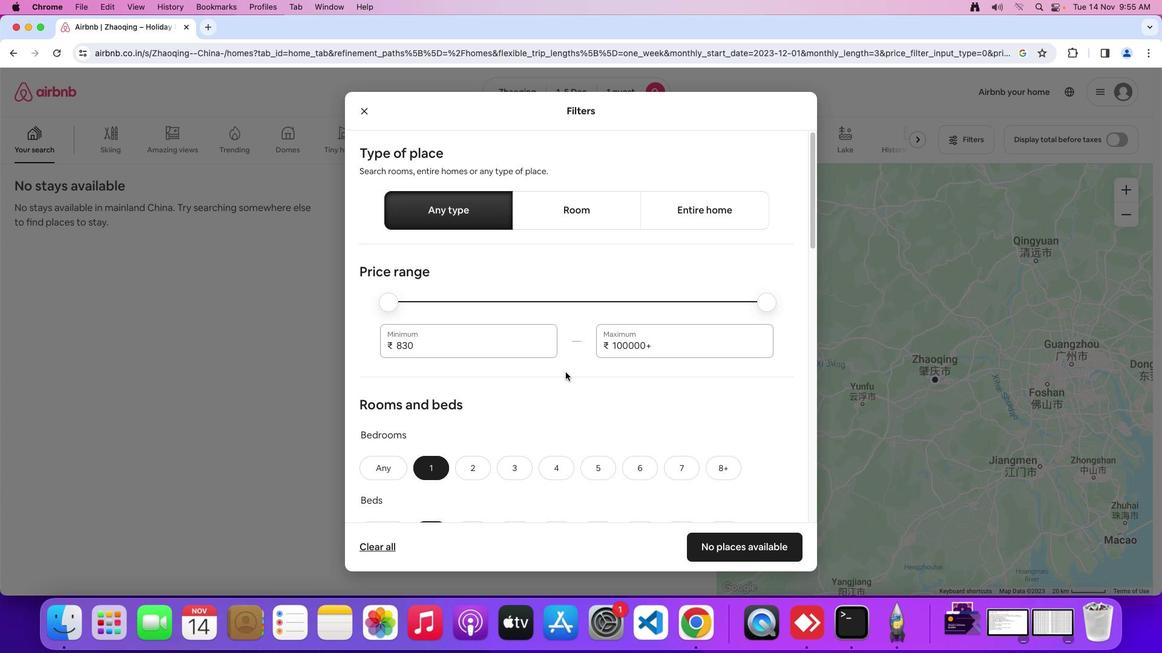 
Action: Mouse scrolled (566, 373) with delta (0, 0)
Screenshot: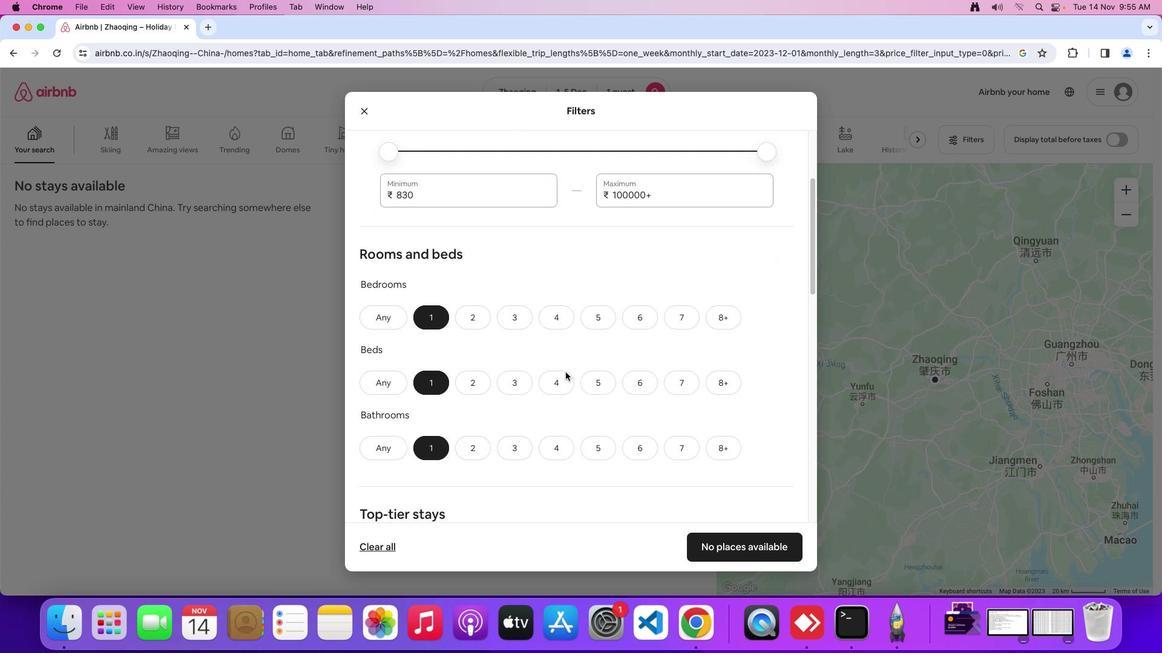 
Action: Mouse scrolled (566, 373) with delta (0, 0)
Screenshot: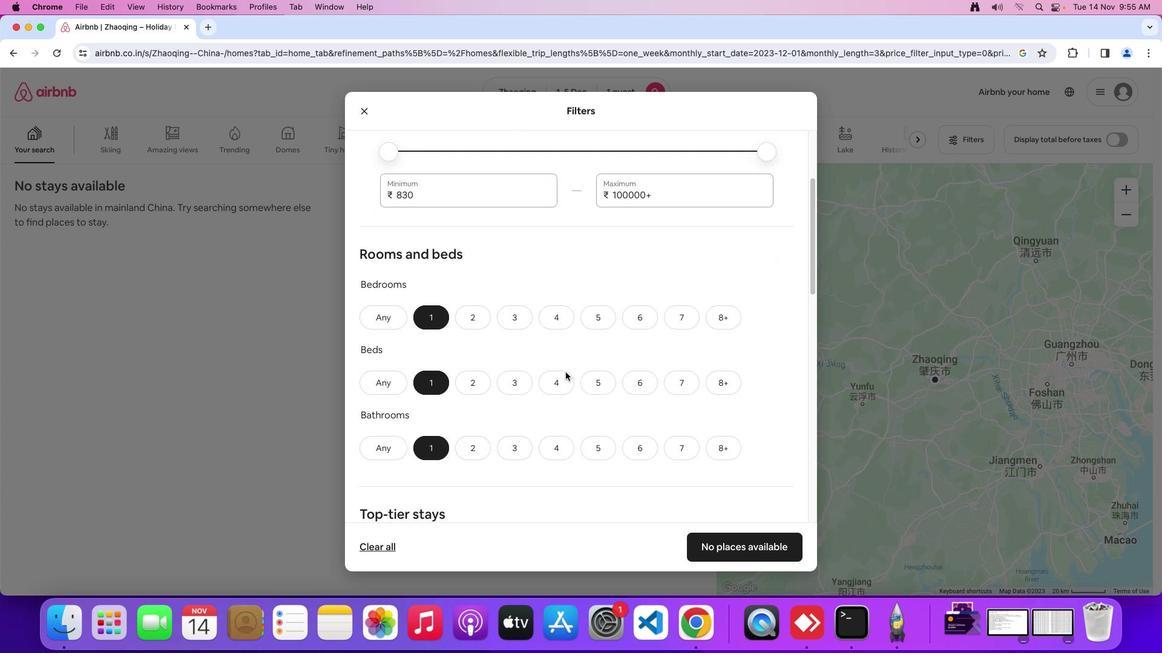 
Action: Mouse scrolled (566, 373) with delta (0, -2)
Screenshot: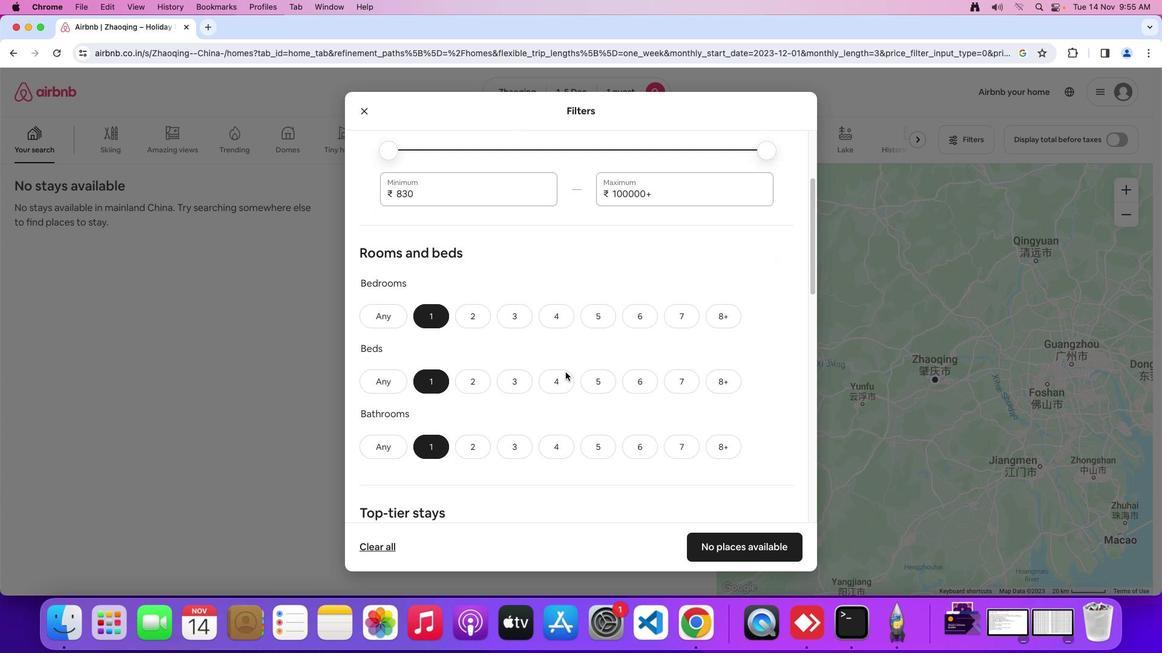 
Action: Mouse moved to (565, 373)
Screenshot: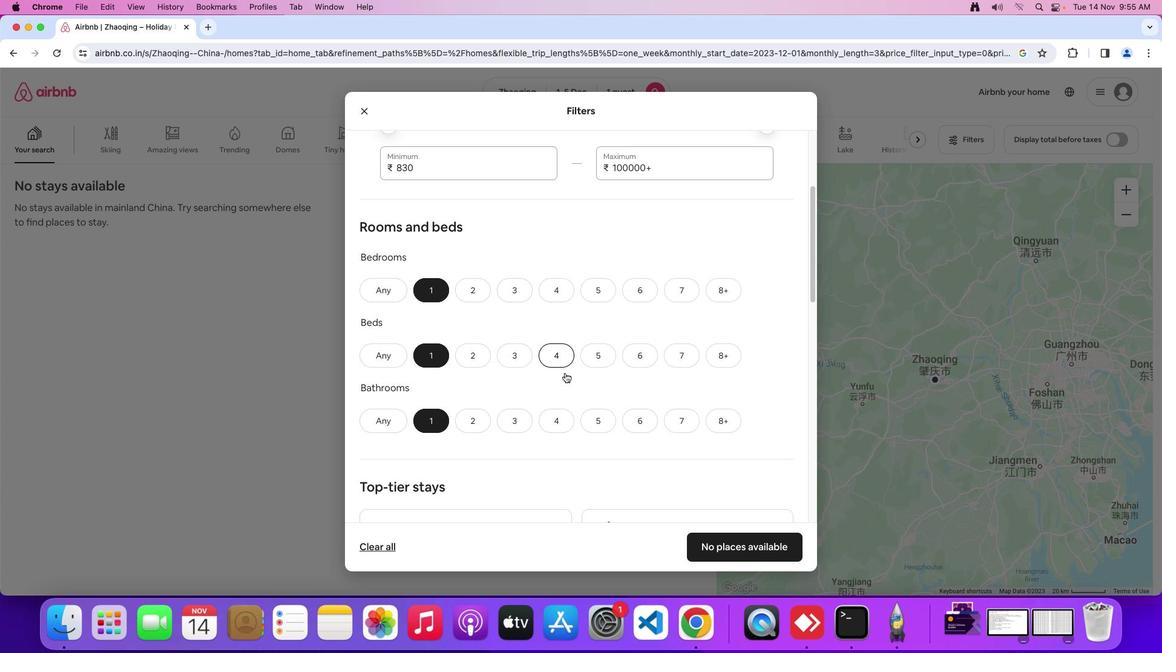 
Action: Mouse scrolled (565, 373) with delta (0, 0)
Screenshot: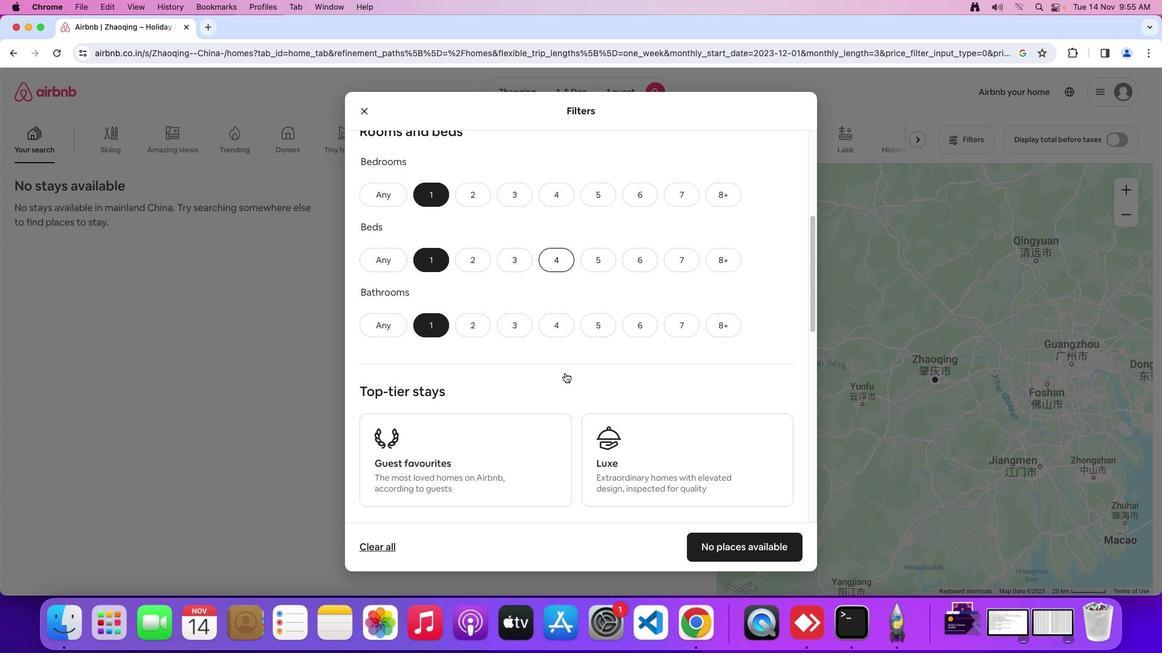 
Action: Mouse moved to (565, 373)
Screenshot: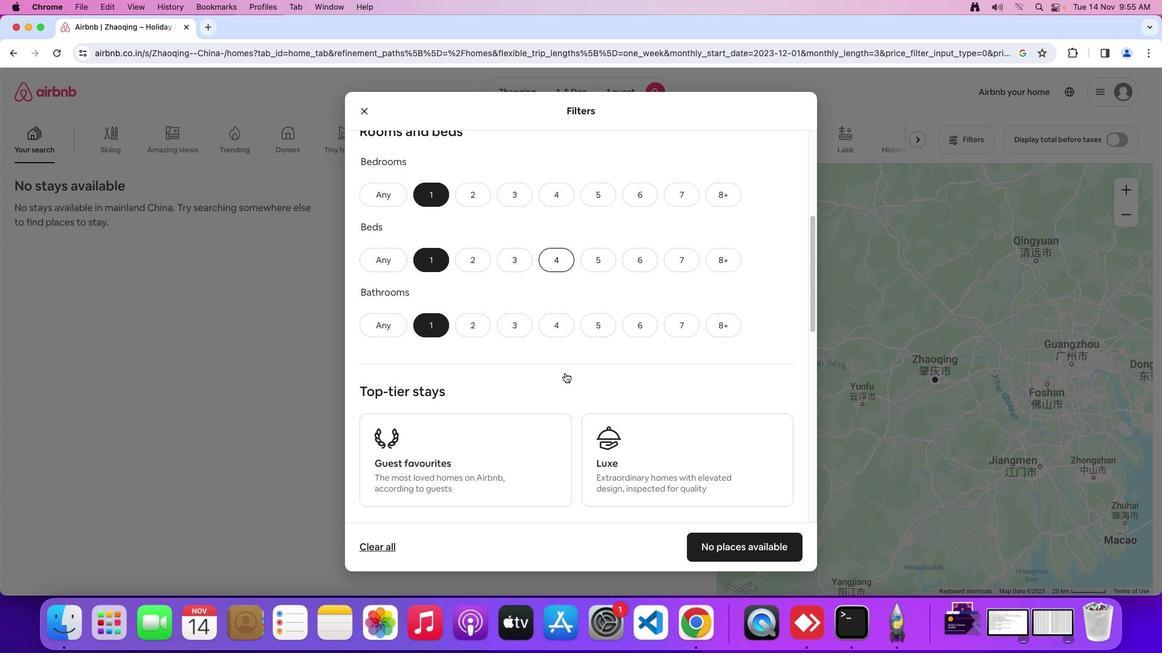 
Action: Mouse scrolled (565, 373) with delta (0, 0)
Screenshot: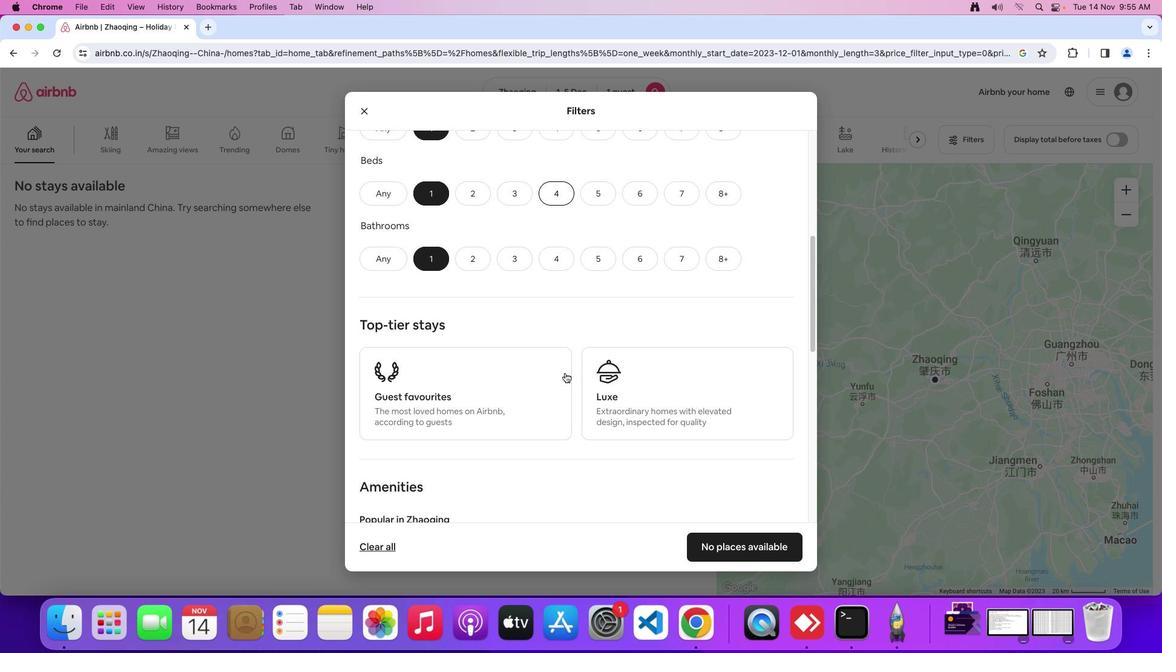 
Action: Mouse scrolled (565, 373) with delta (0, -1)
Screenshot: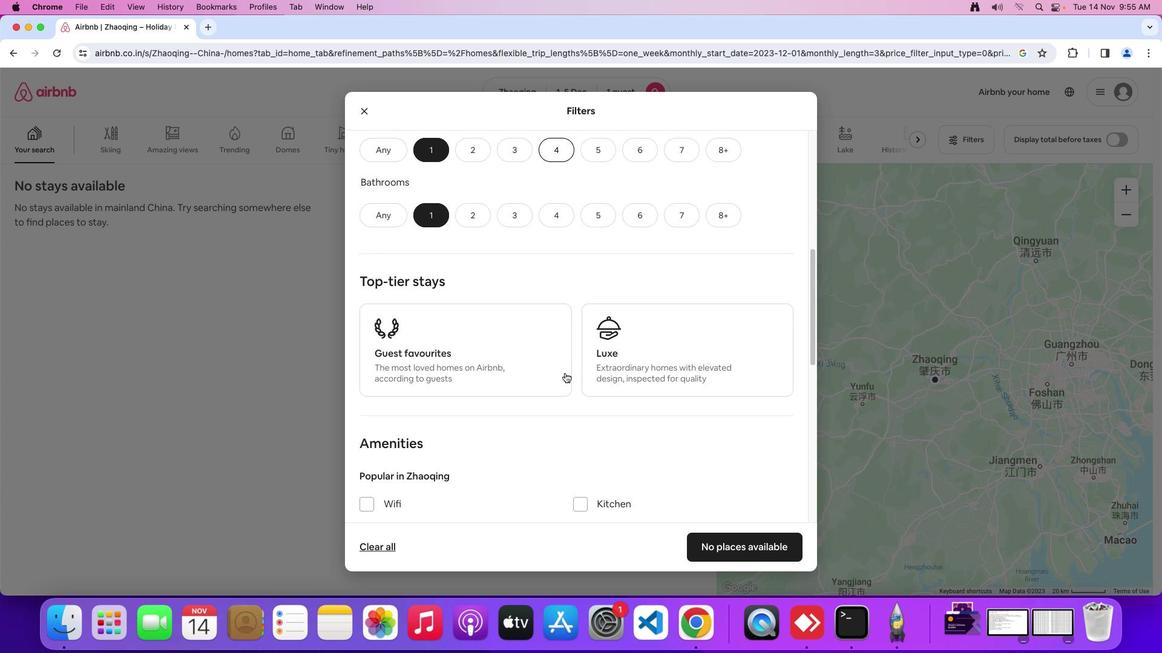 
Action: Mouse scrolled (565, 373) with delta (0, -2)
Screenshot: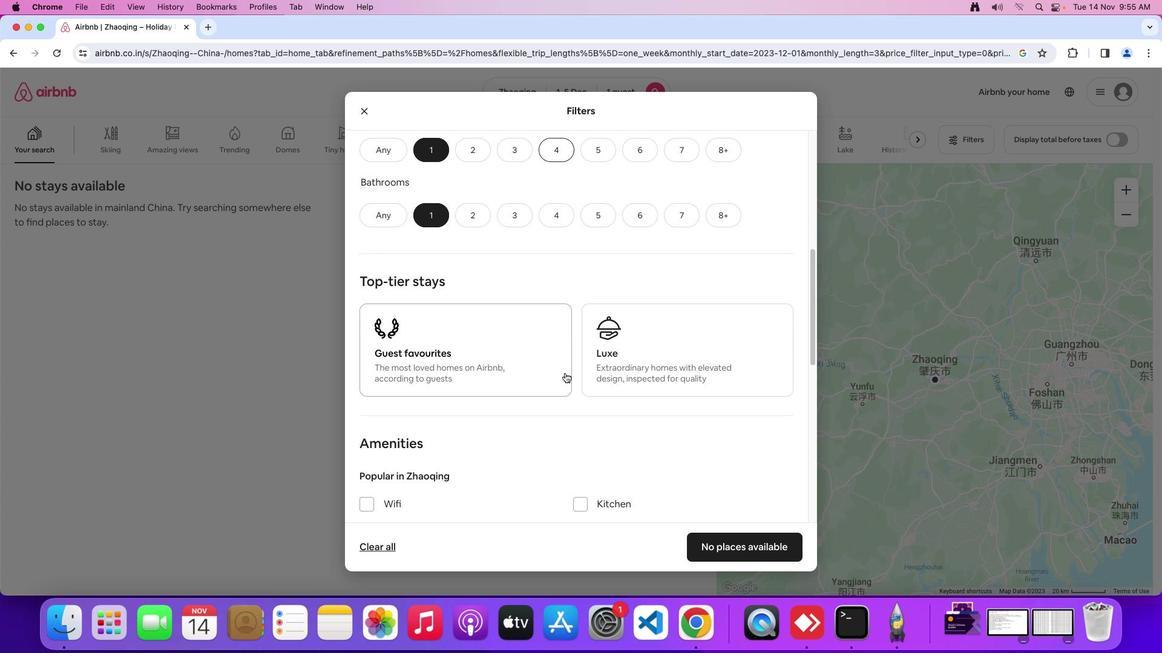 
Action: Mouse moved to (564, 374)
Screenshot: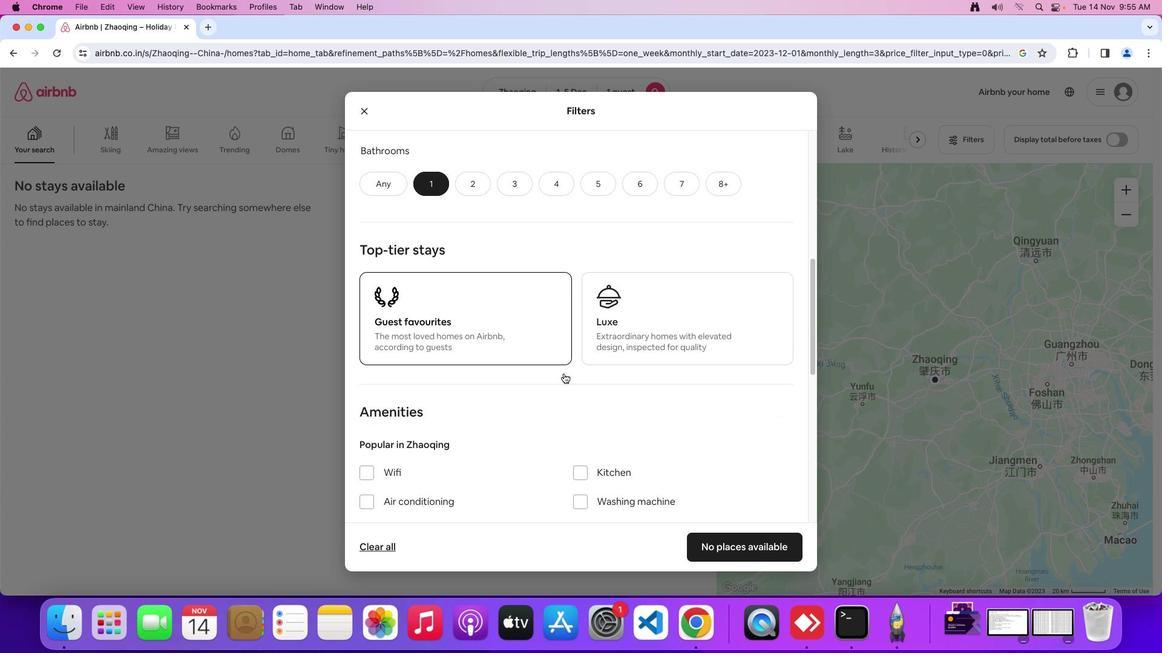 
Action: Mouse scrolled (564, 374) with delta (0, 0)
Screenshot: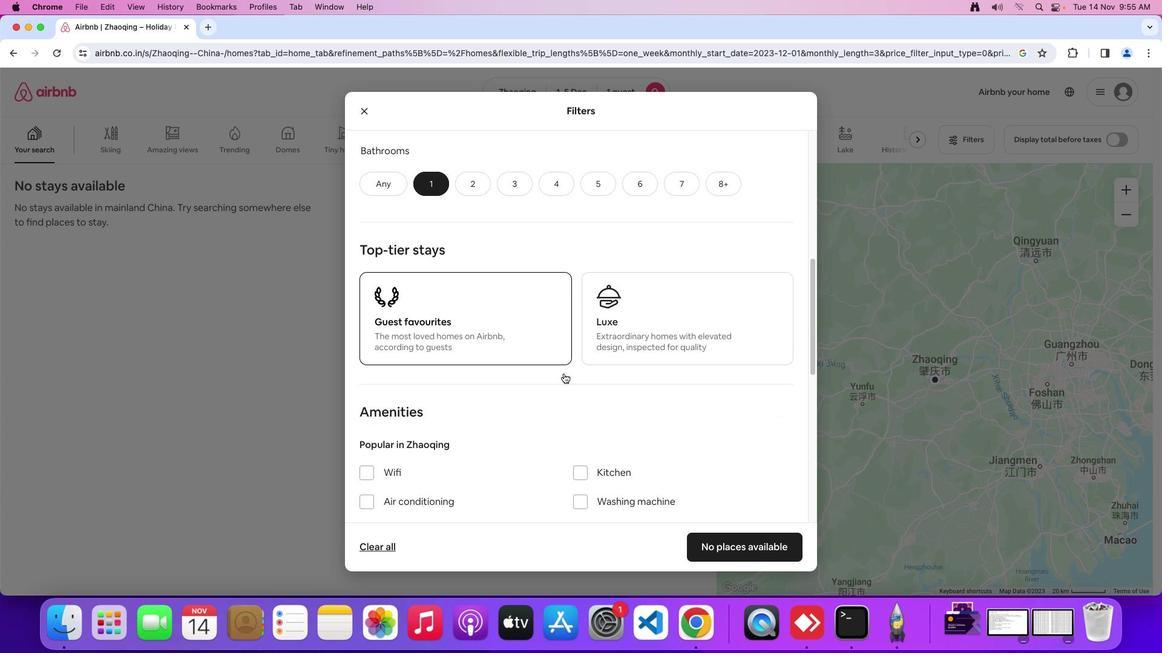 
Action: Mouse scrolled (564, 374) with delta (0, 0)
Screenshot: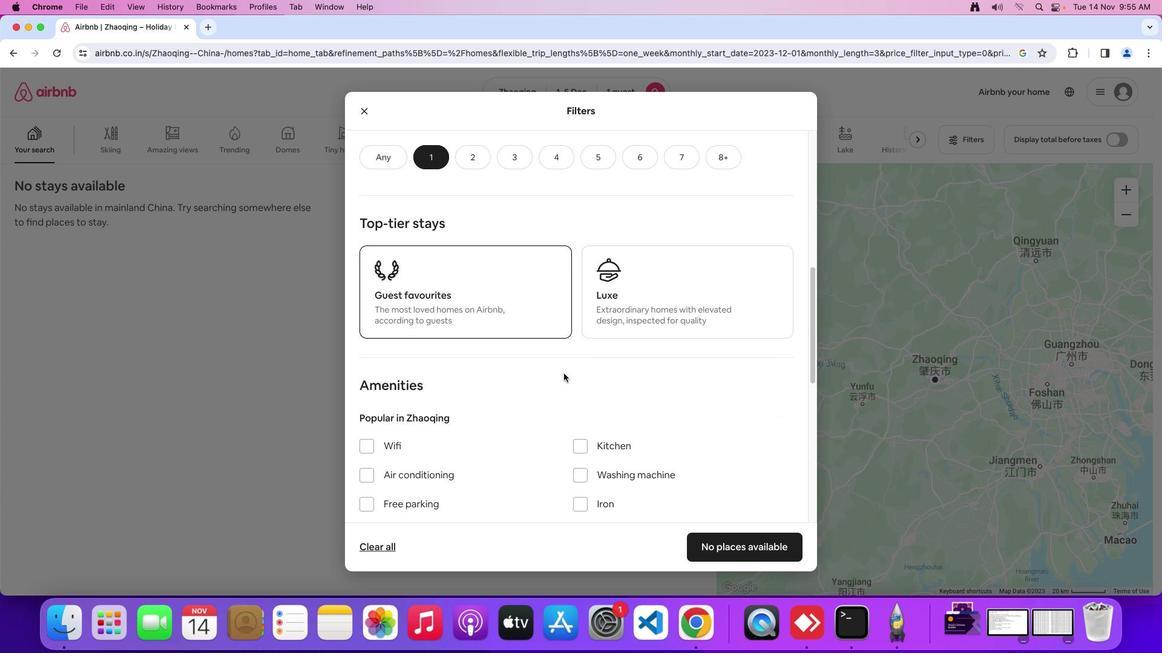 
Action: Mouse scrolled (564, 374) with delta (0, -1)
Screenshot: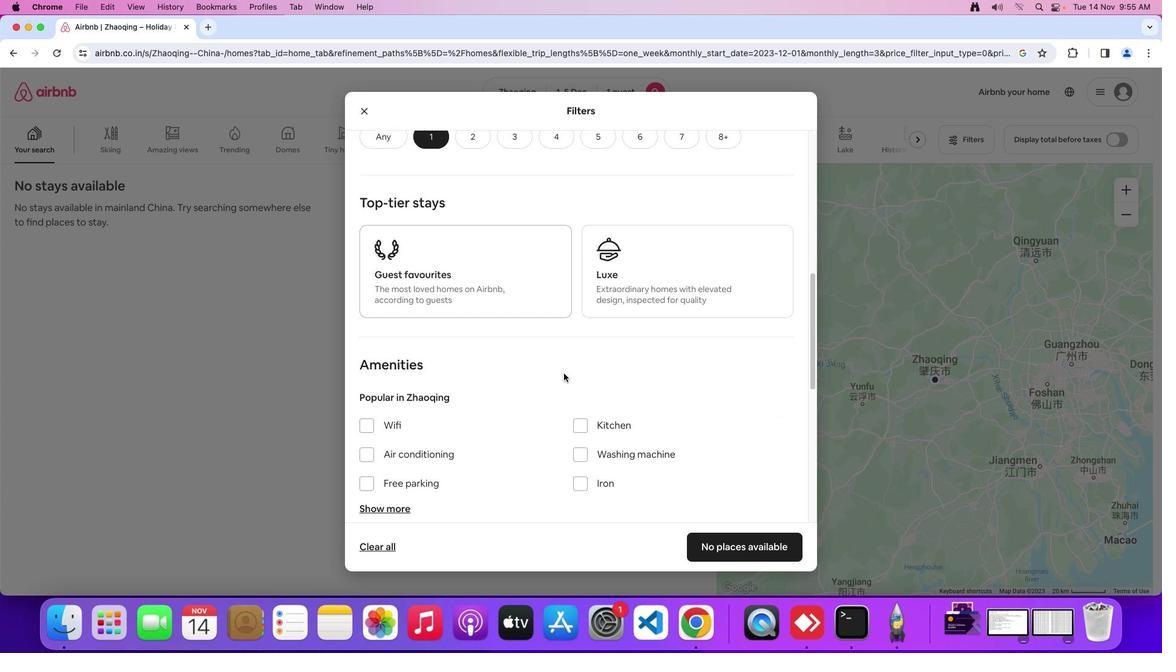 
Action: Mouse moved to (563, 374)
Screenshot: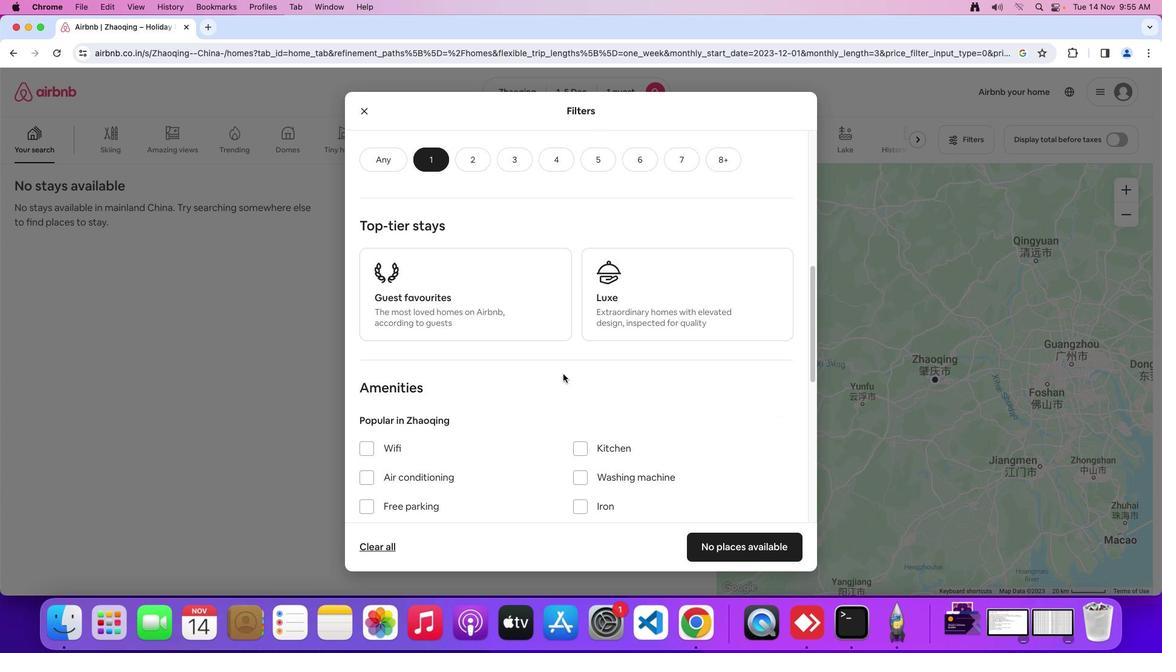 
Action: Mouse scrolled (563, 374) with delta (0, 0)
Screenshot: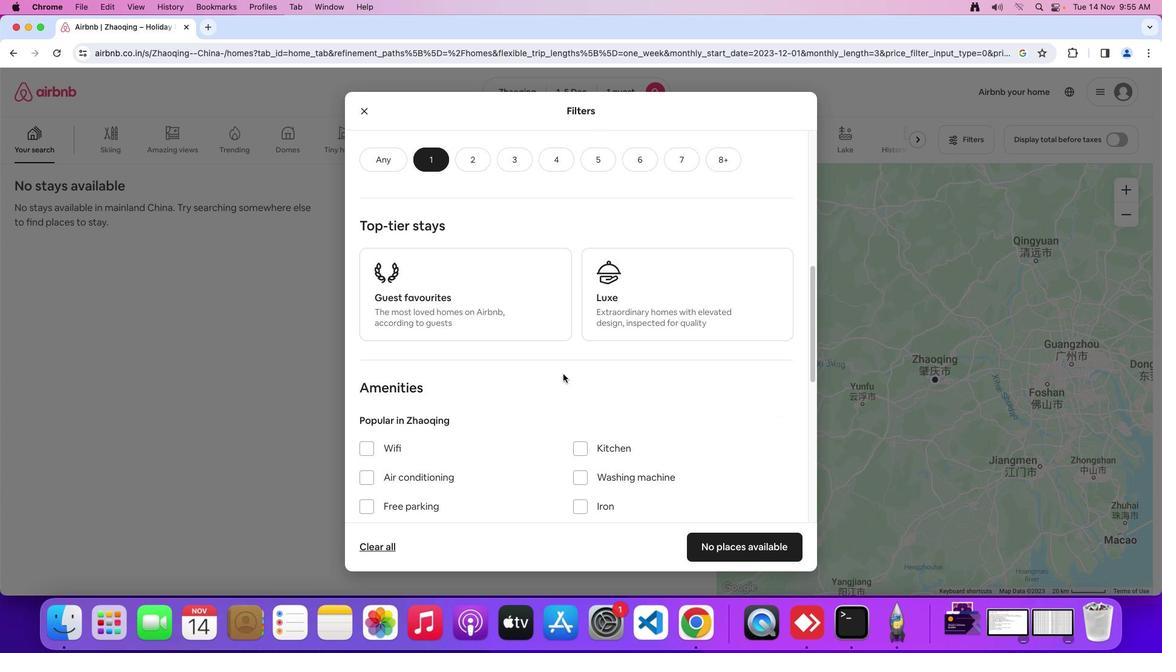 
Action: Mouse scrolled (563, 374) with delta (0, 0)
Screenshot: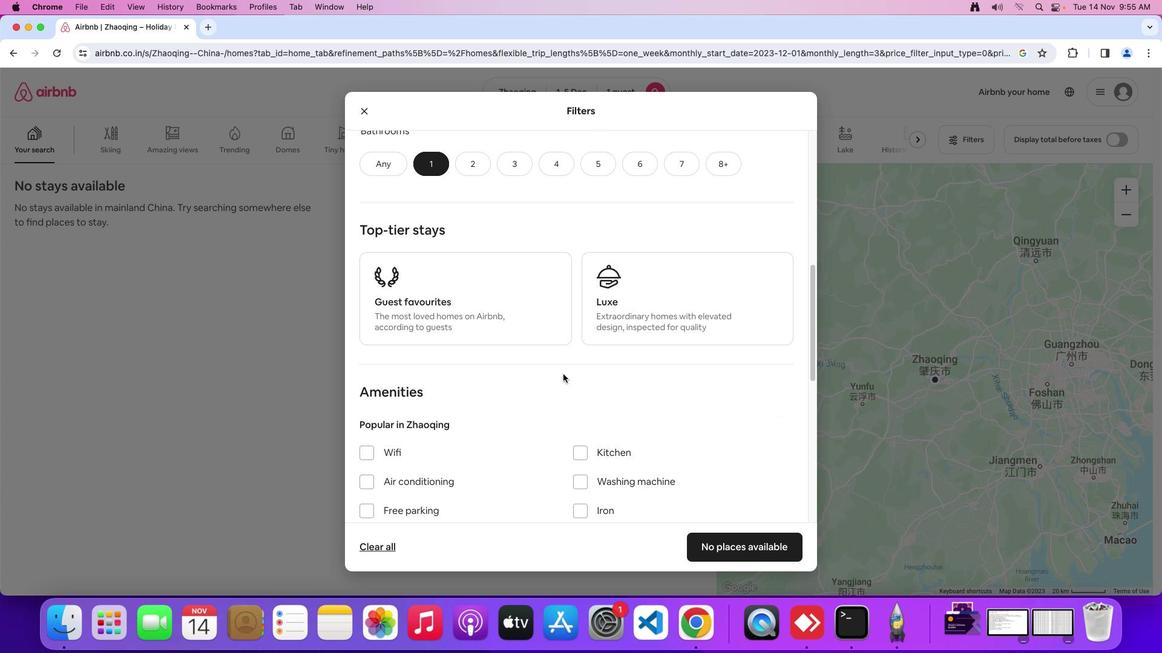 
Action: Mouse moved to (514, 417)
Screenshot: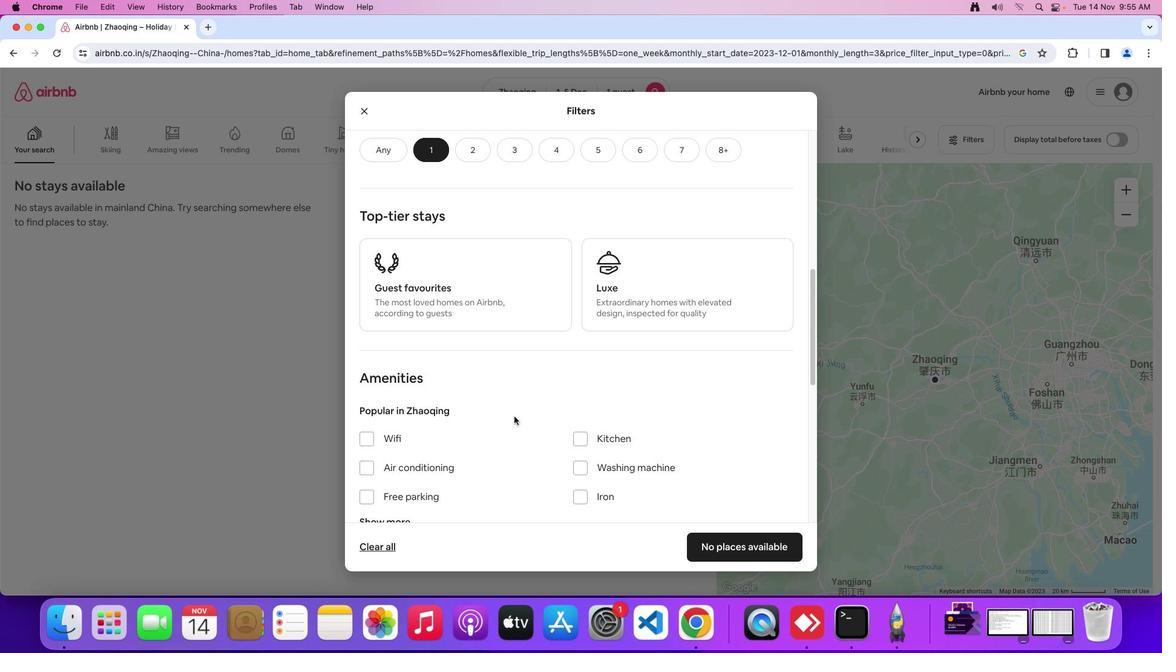 
Action: Mouse scrolled (514, 417) with delta (0, 0)
Screenshot: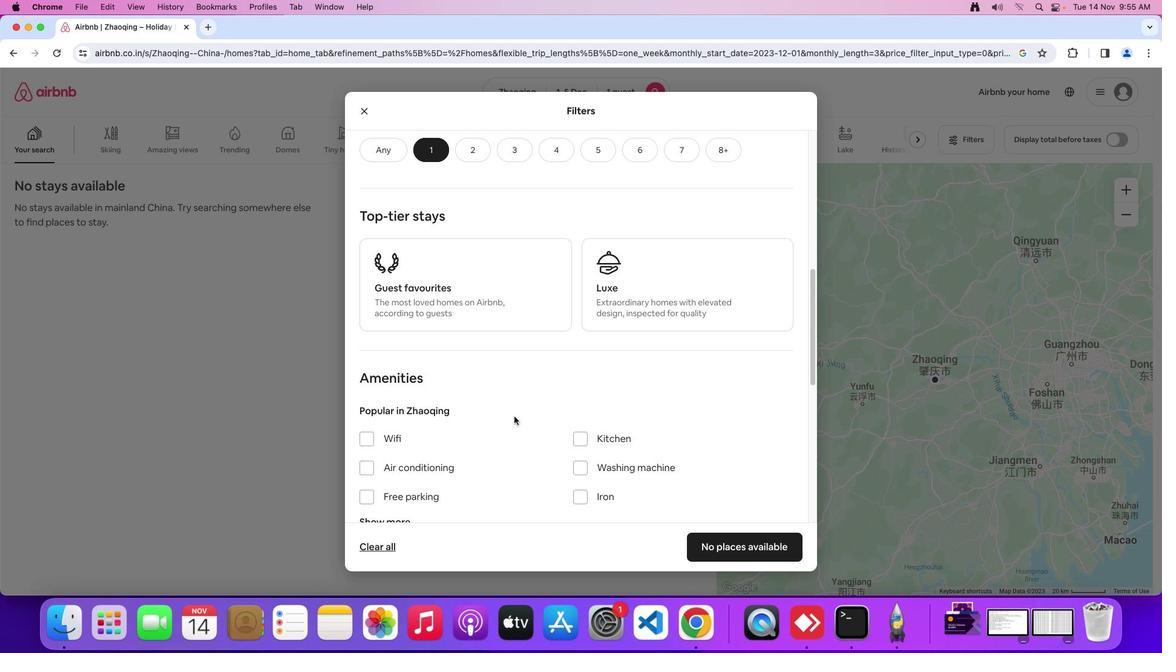 
Action: Mouse moved to (514, 417)
Screenshot: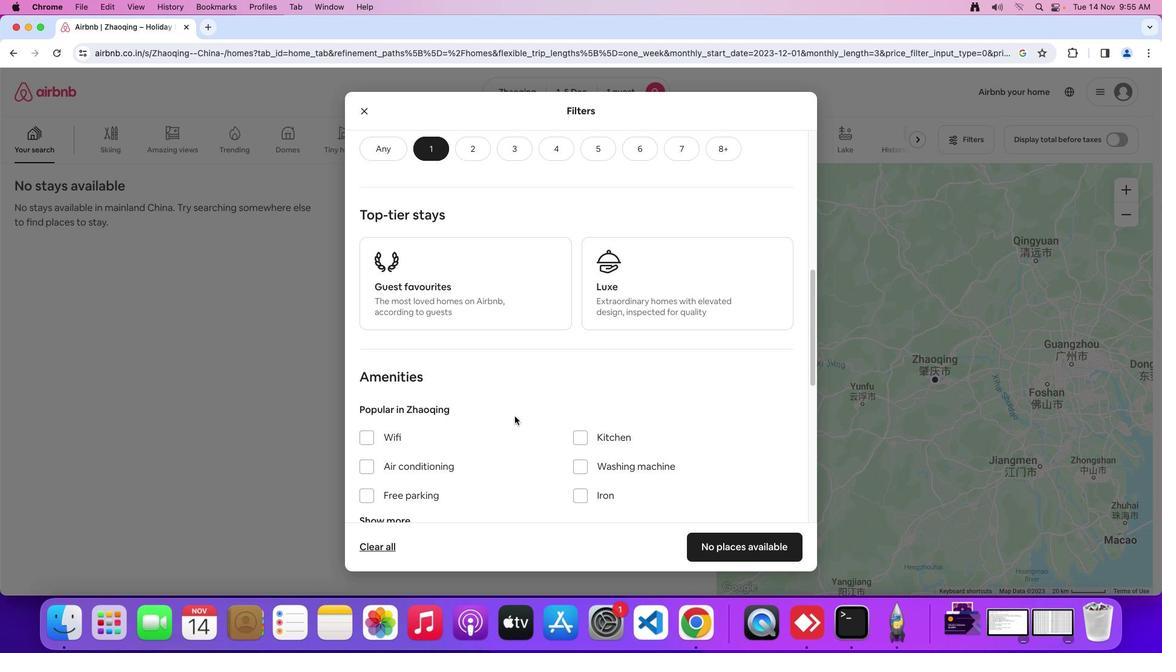 
Action: Mouse scrolled (514, 417) with delta (0, 0)
Screenshot: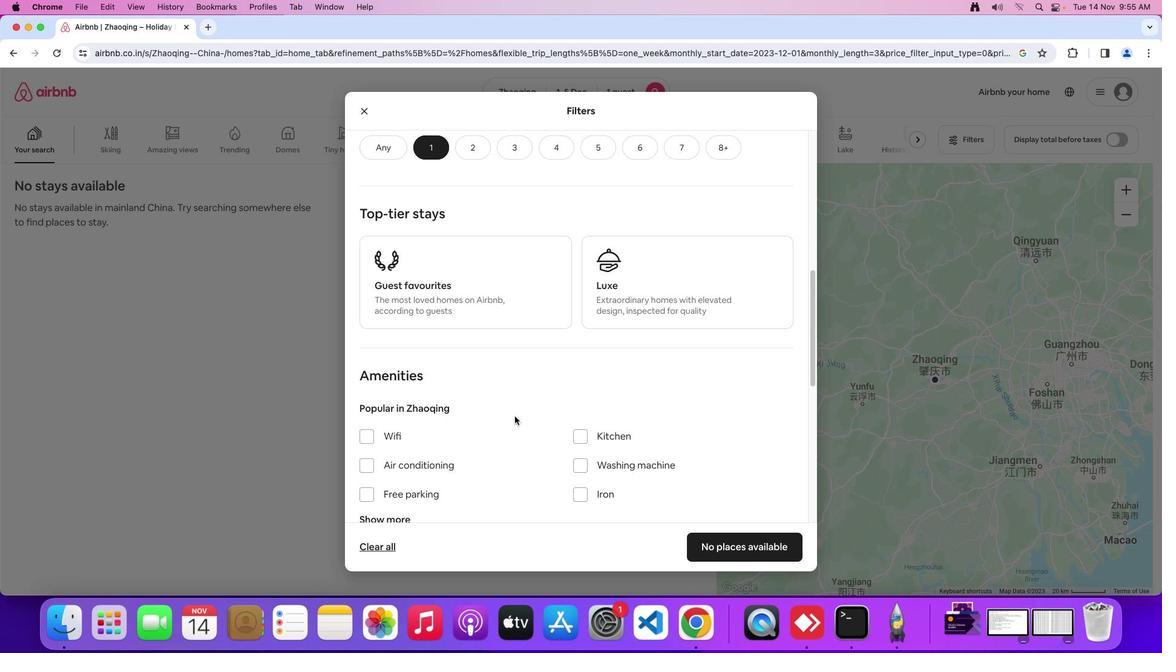 
Action: Mouse moved to (514, 417)
Screenshot: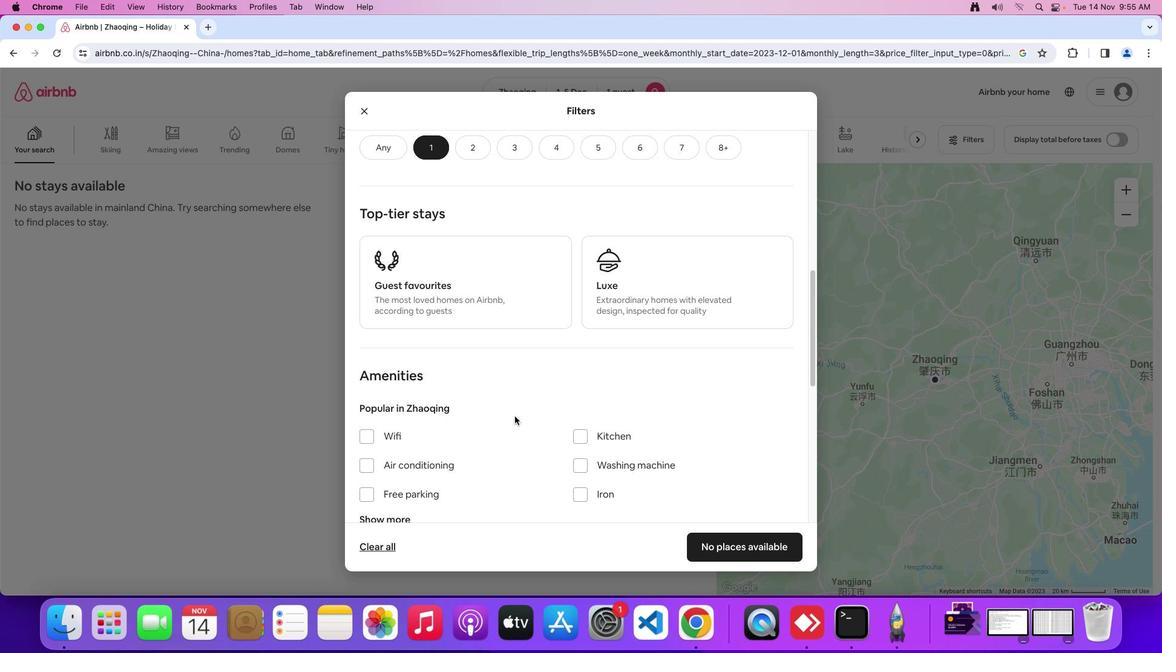 
Action: Mouse scrolled (514, 417) with delta (0, 0)
Screenshot: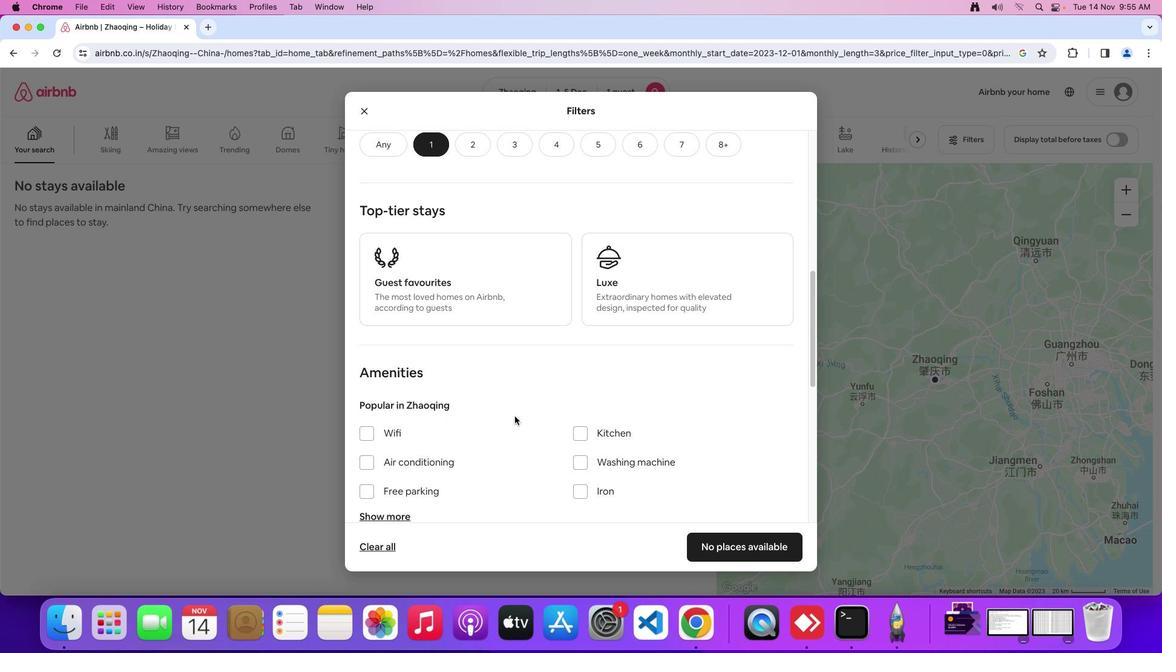 
Action: Mouse scrolled (514, 417) with delta (0, 0)
Screenshot: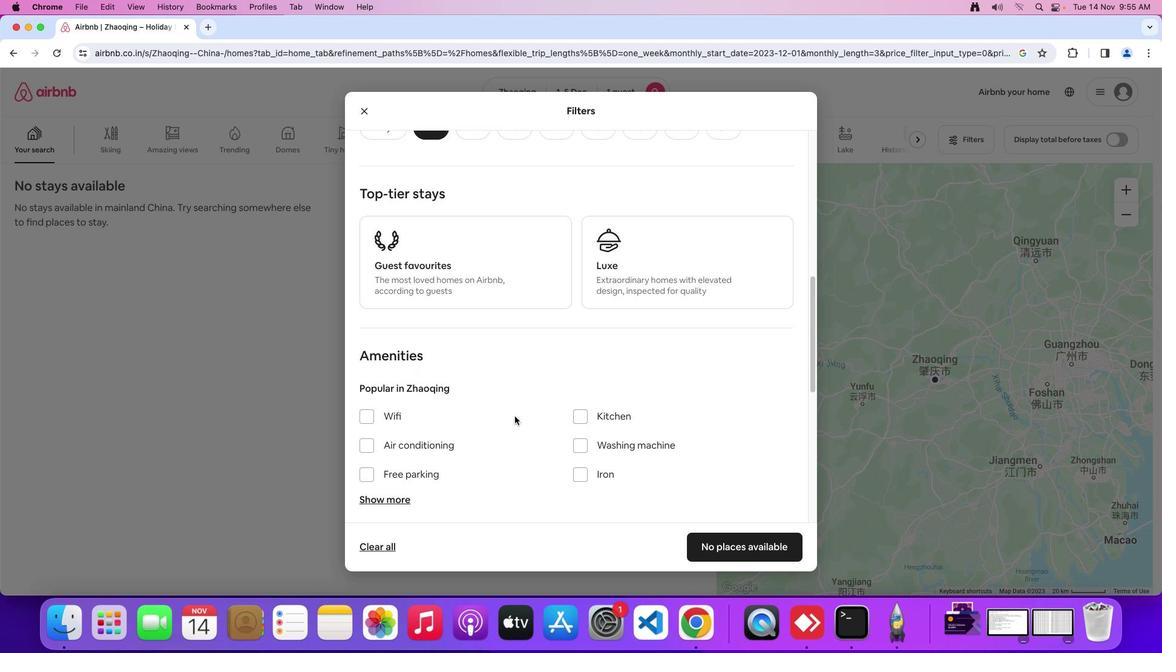 
Action: Mouse scrolled (514, 417) with delta (0, 0)
Screenshot: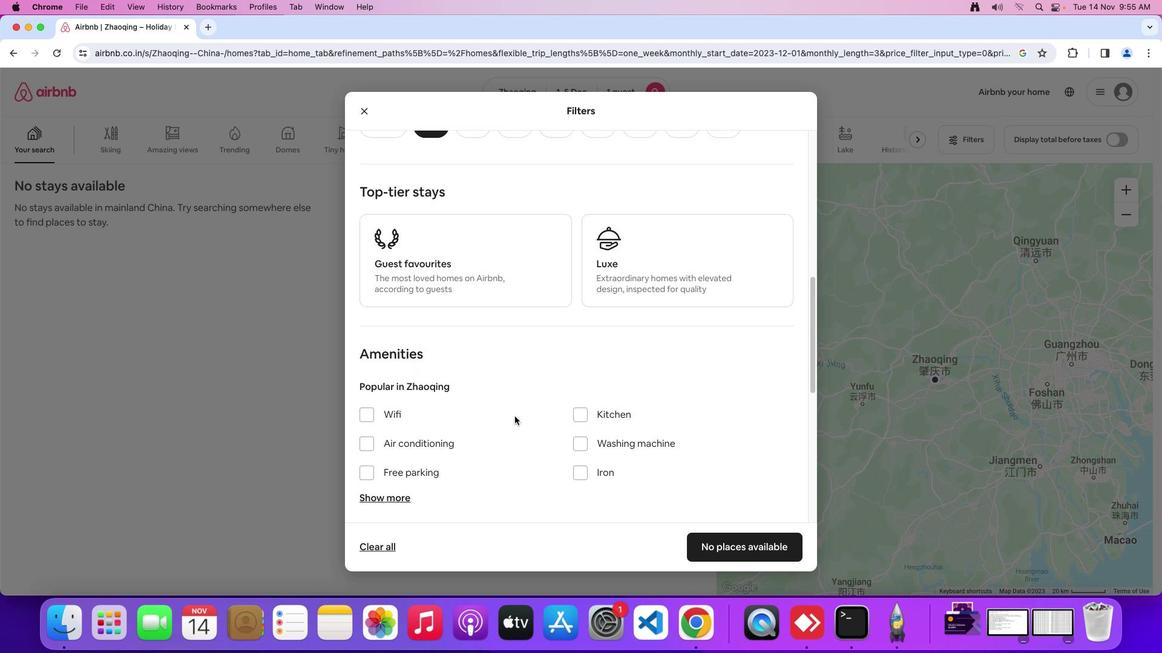 
Action: Mouse scrolled (514, 417) with delta (0, 0)
Screenshot: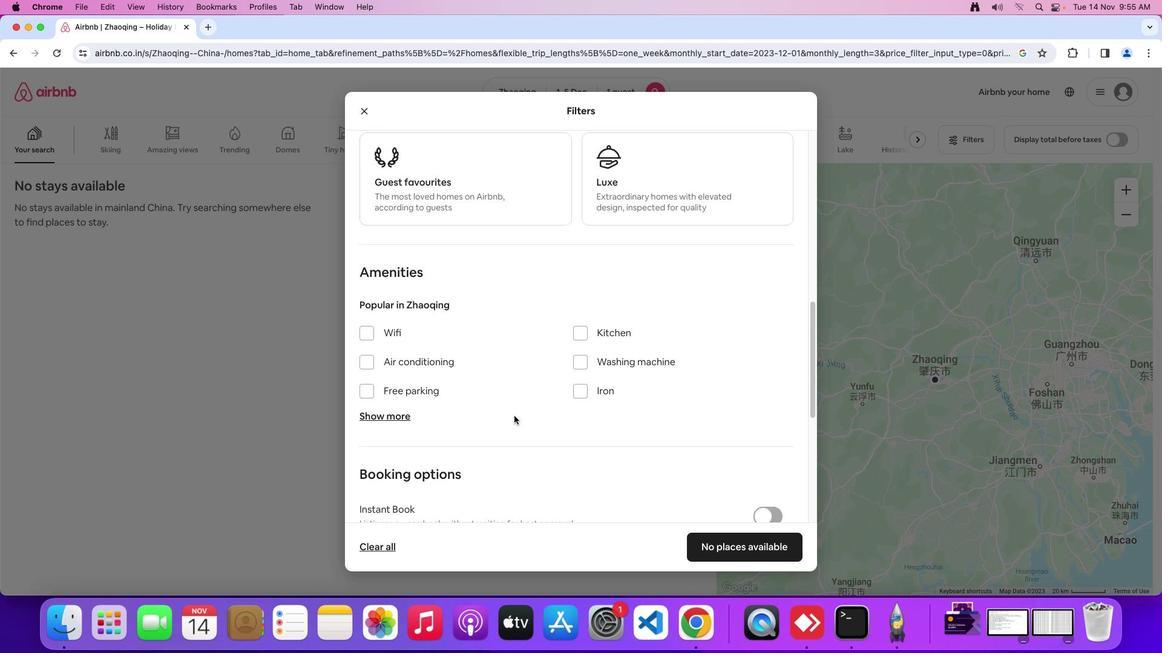 
Action: Mouse scrolled (514, 417) with delta (0, 0)
Screenshot: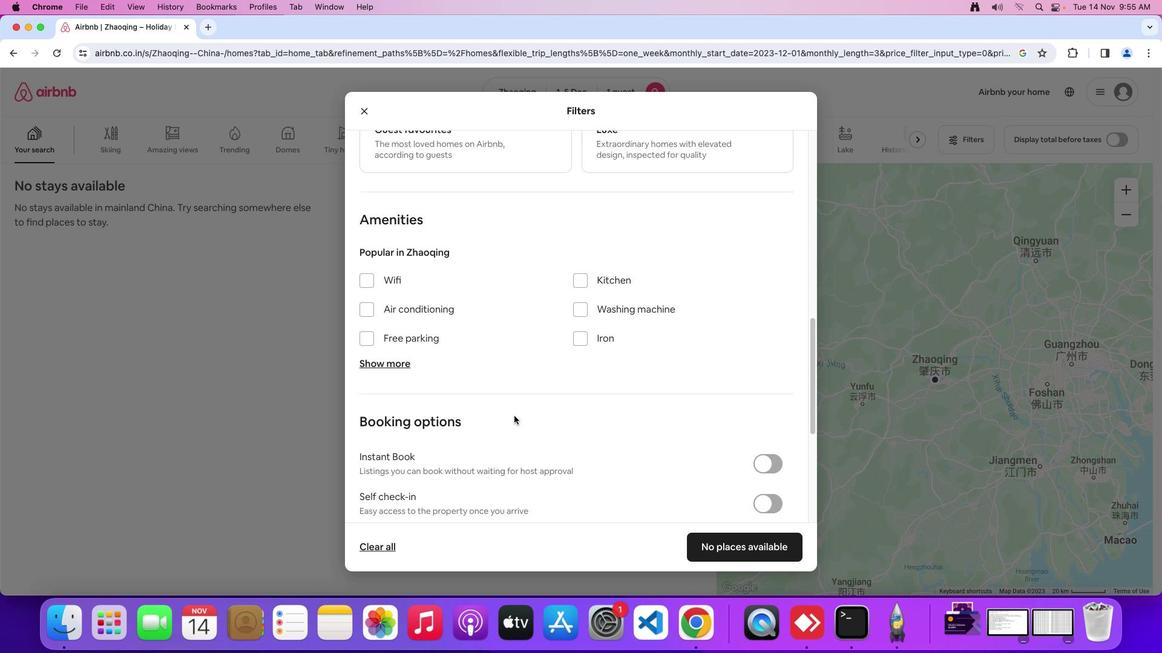 
Action: Mouse moved to (514, 416)
Screenshot: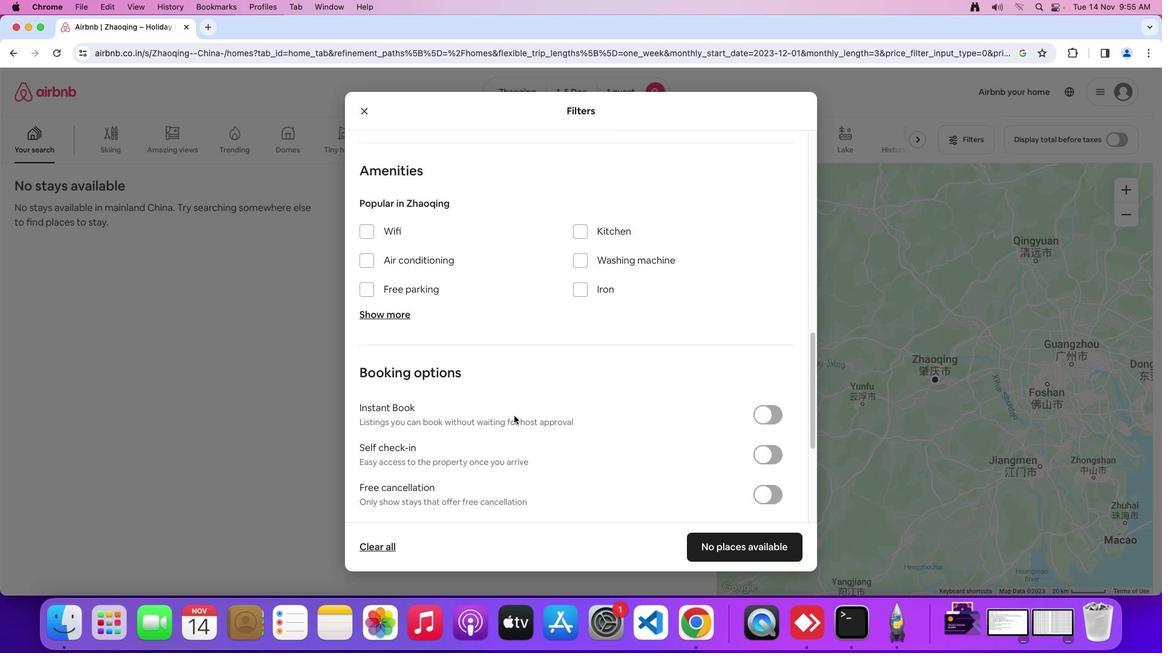 
Action: Mouse scrolled (514, 416) with delta (0, -1)
Screenshot: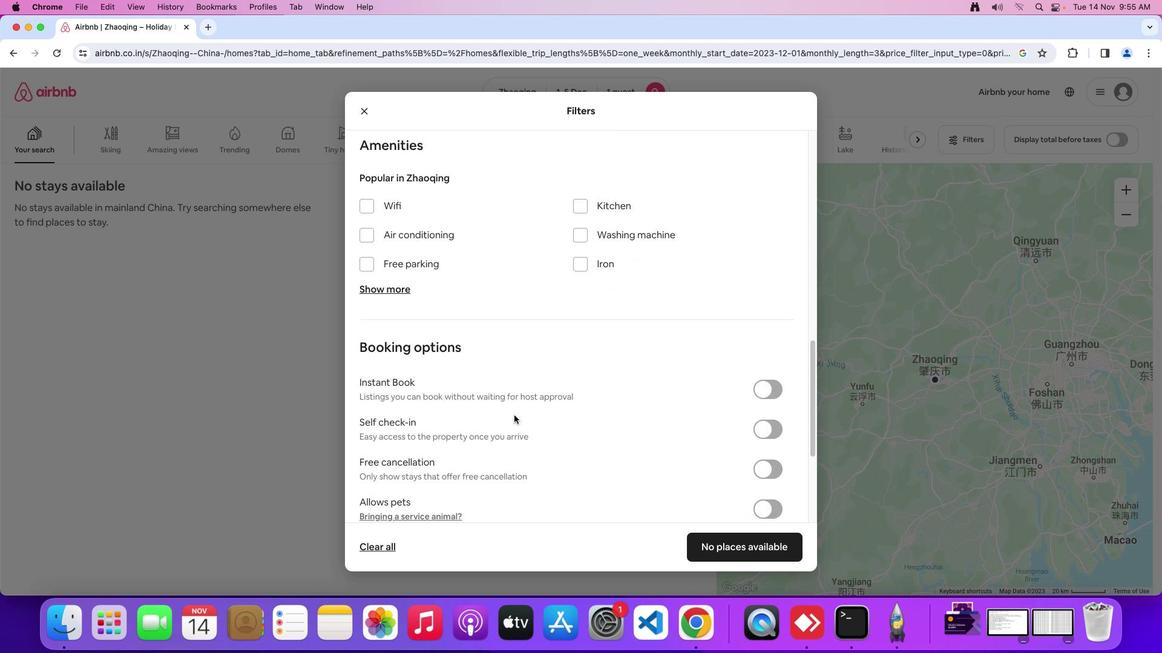 
Action: Mouse moved to (514, 416)
Screenshot: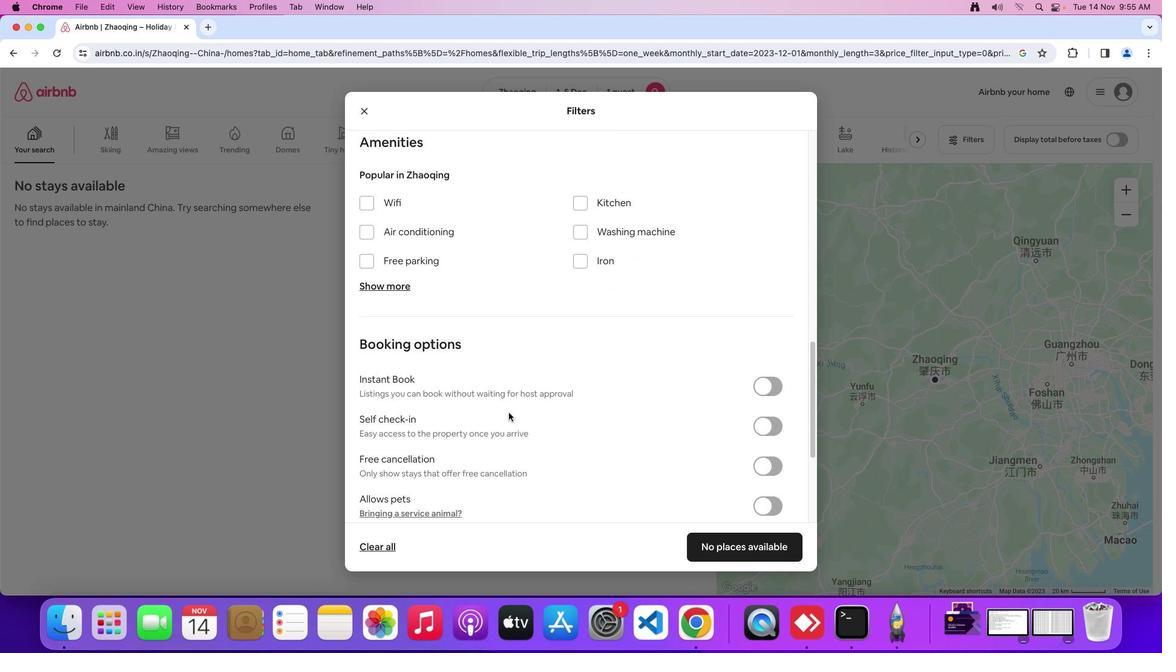 
Action: Mouse scrolled (514, 416) with delta (0, -2)
Screenshot: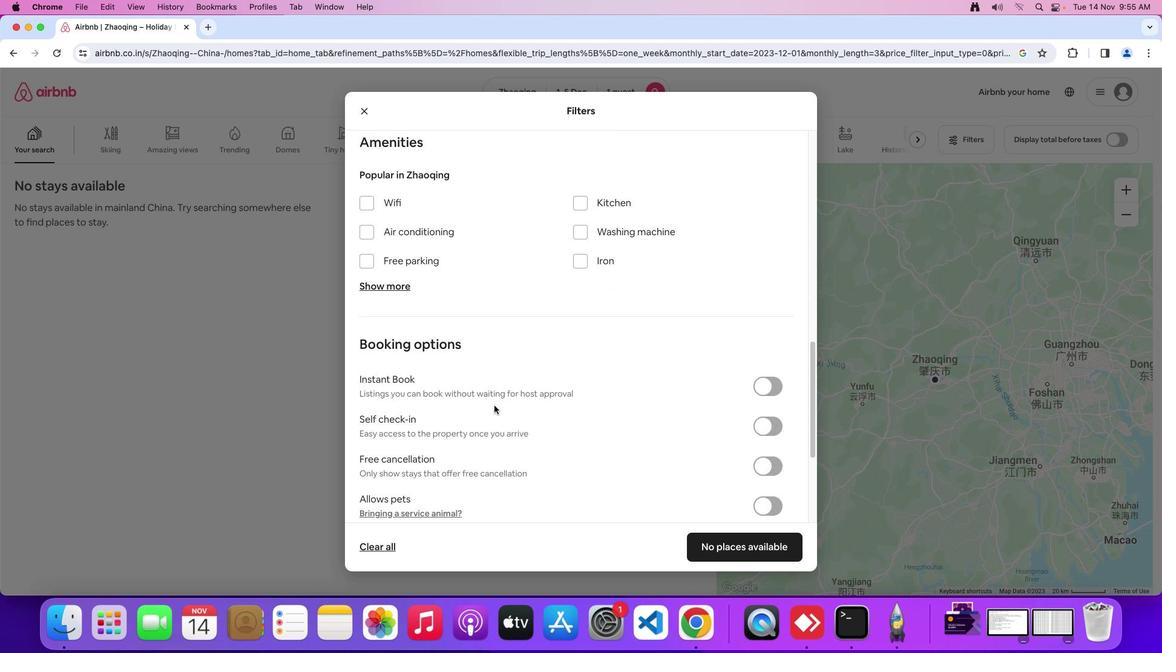 
Action: Mouse moved to (364, 202)
Screenshot: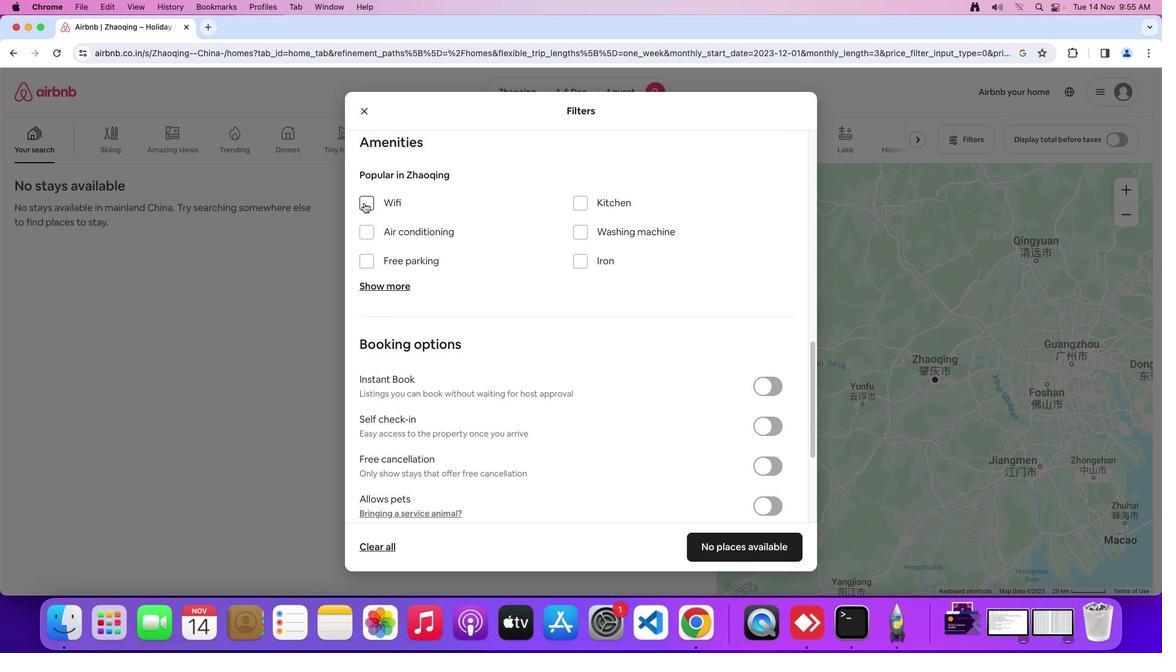 
Action: Mouse pressed left at (364, 202)
Screenshot: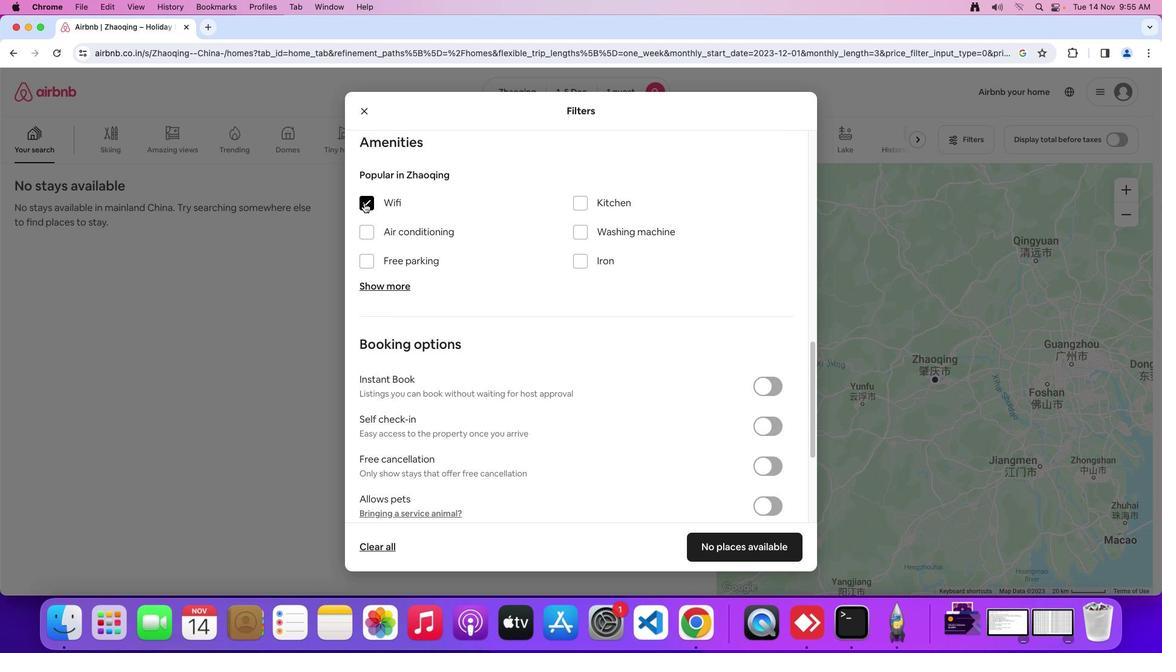 
Action: Mouse moved to (590, 233)
Screenshot: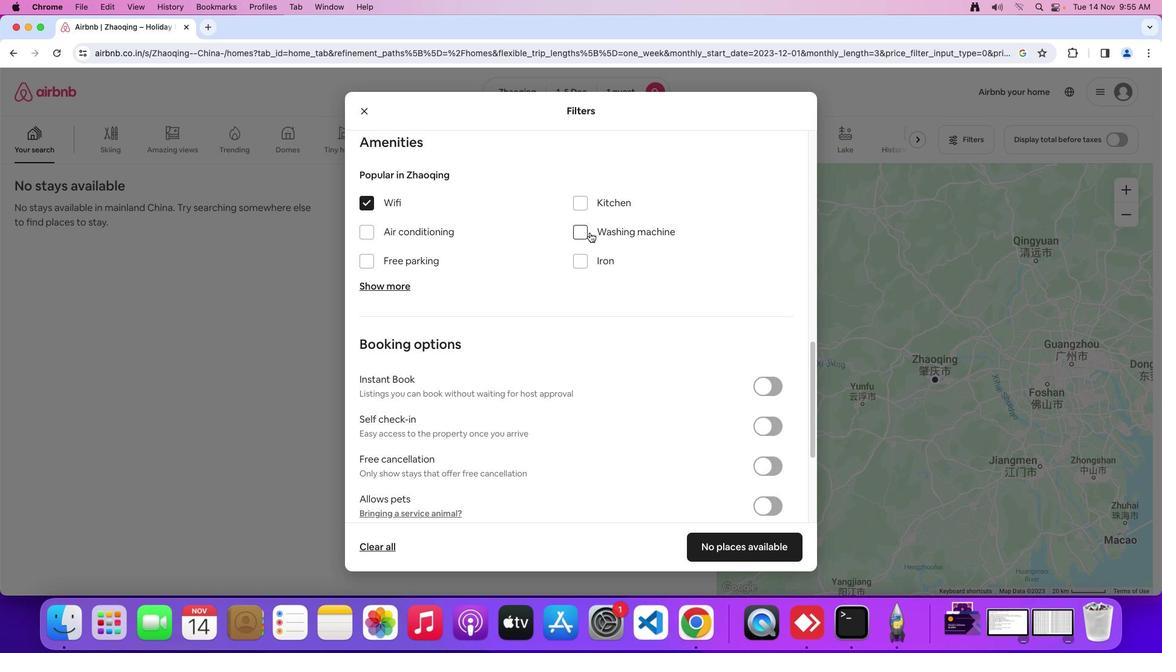 
Action: Mouse pressed left at (590, 233)
Screenshot: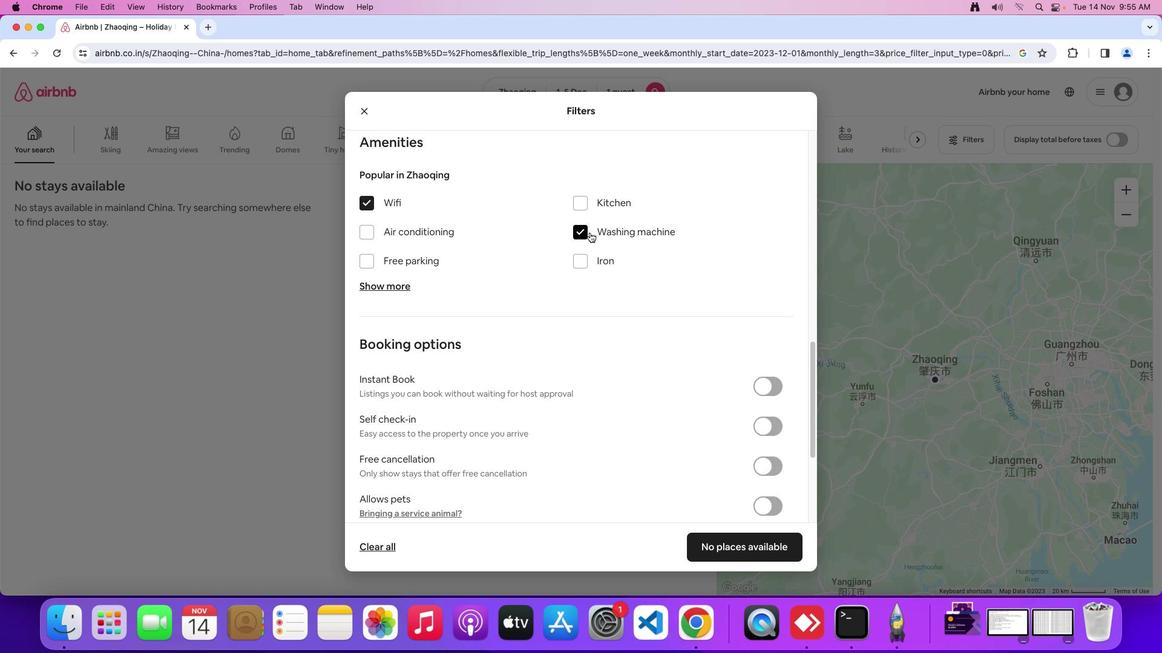 
Action: Mouse moved to (592, 320)
Screenshot: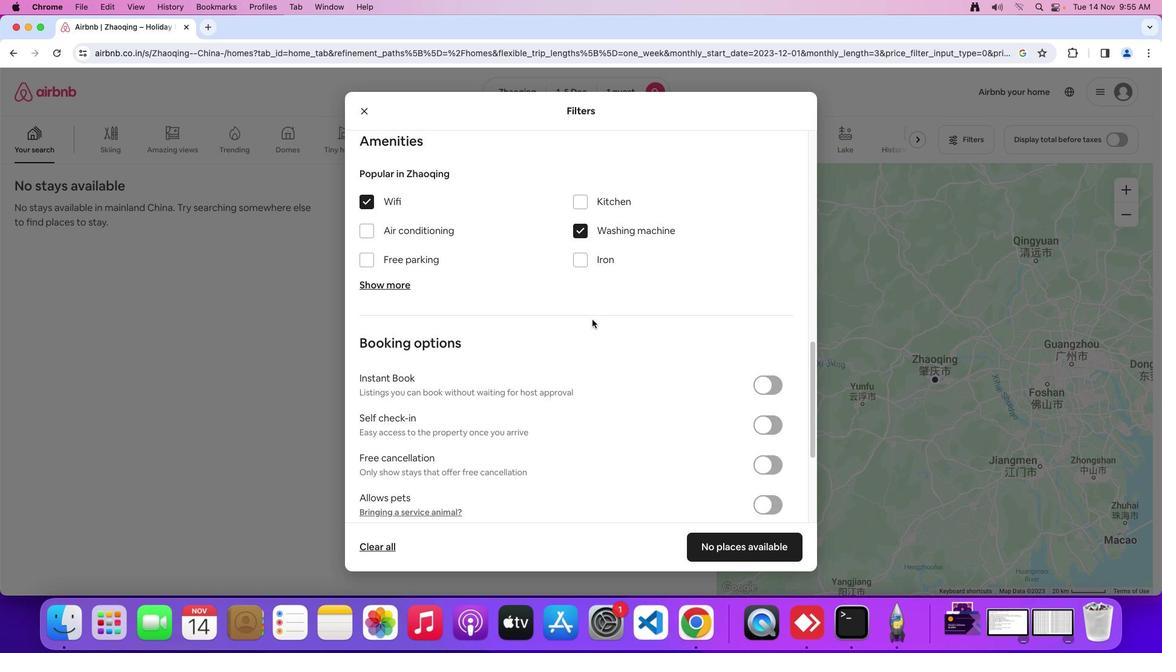 
Action: Mouse scrolled (592, 320) with delta (0, 0)
Screenshot: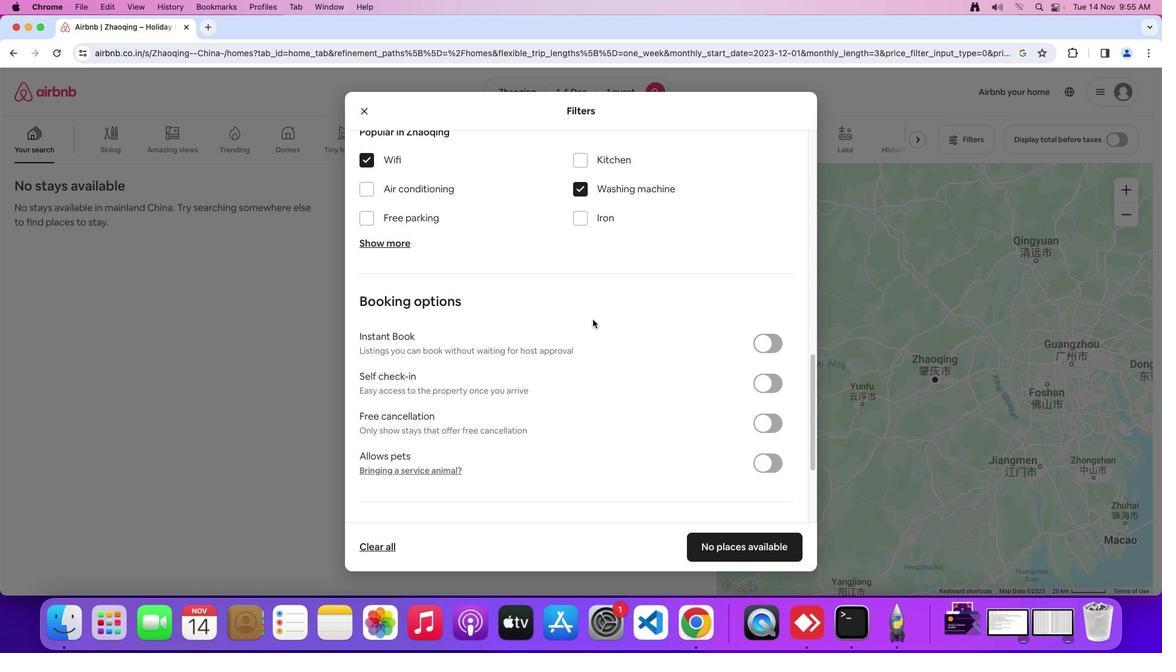 
Action: Mouse scrolled (592, 320) with delta (0, 0)
Screenshot: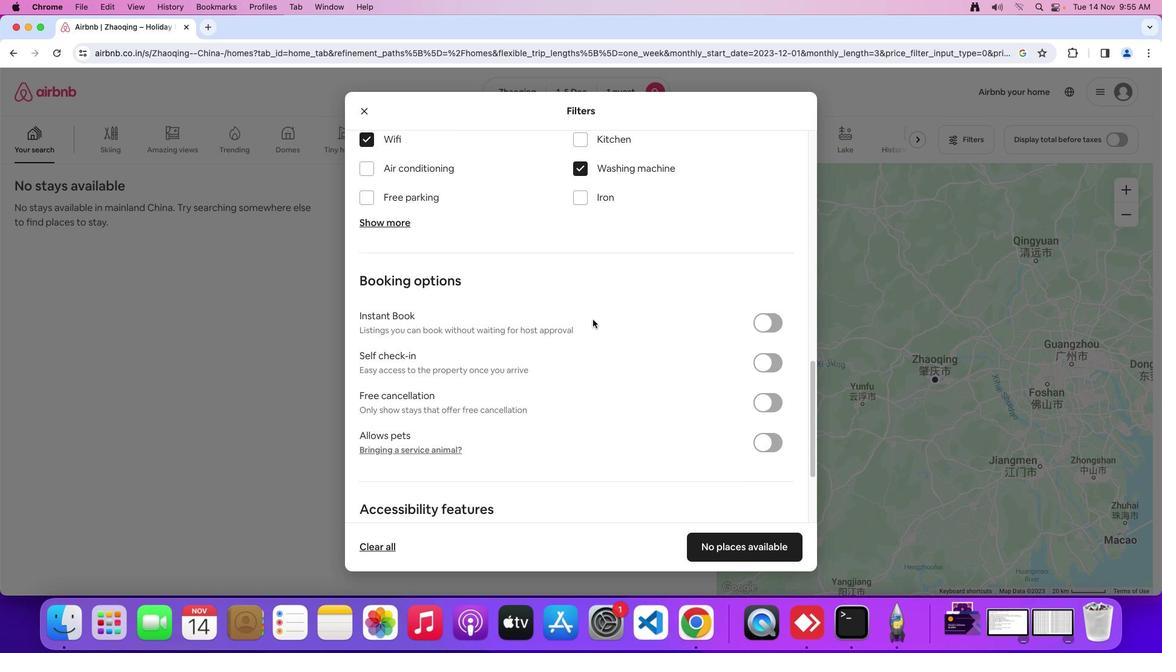 
Action: Mouse scrolled (592, 320) with delta (0, -1)
Screenshot: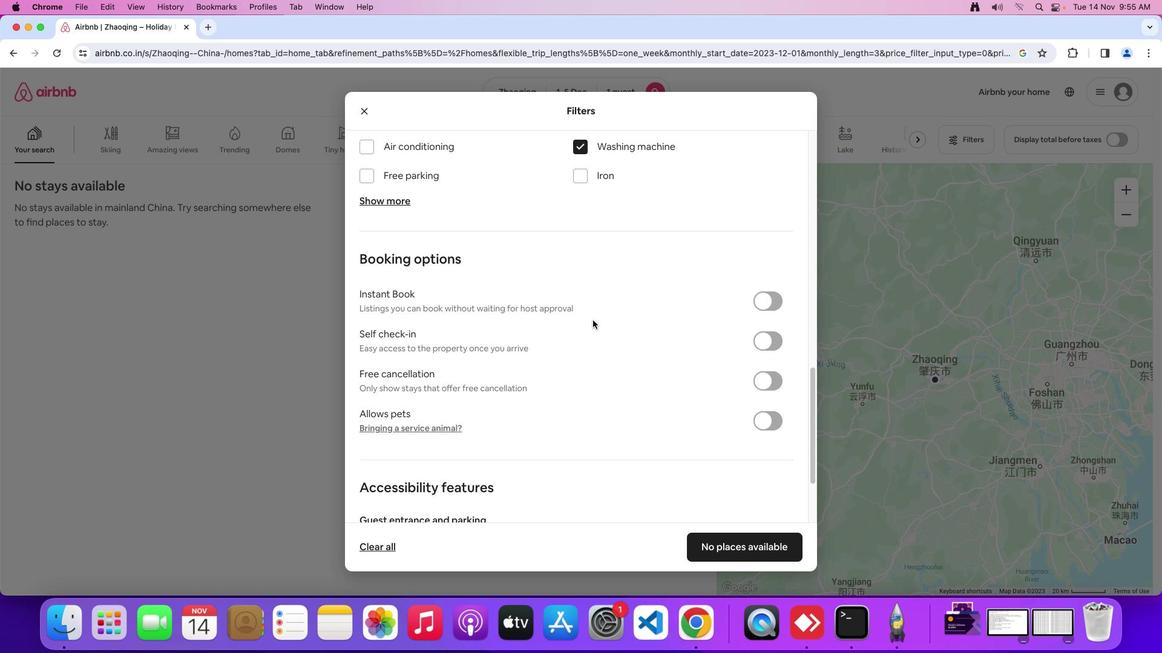 
Action: Mouse moved to (770, 343)
Screenshot: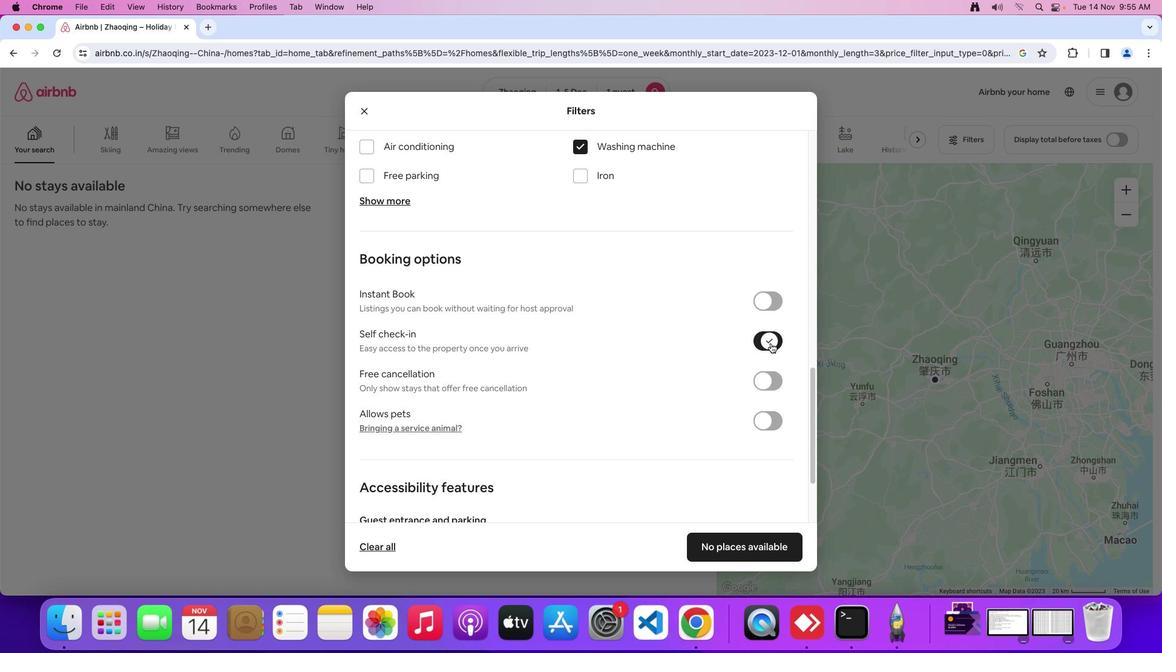 
Action: Mouse pressed left at (770, 343)
Screenshot: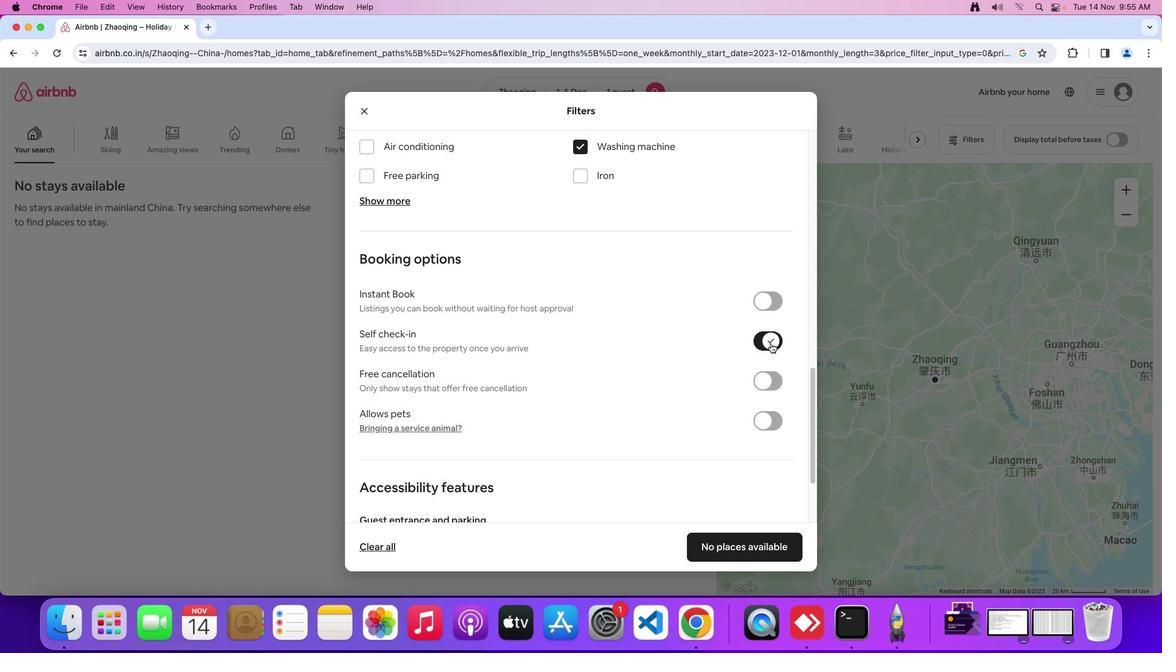 
Action: Mouse moved to (607, 367)
Screenshot: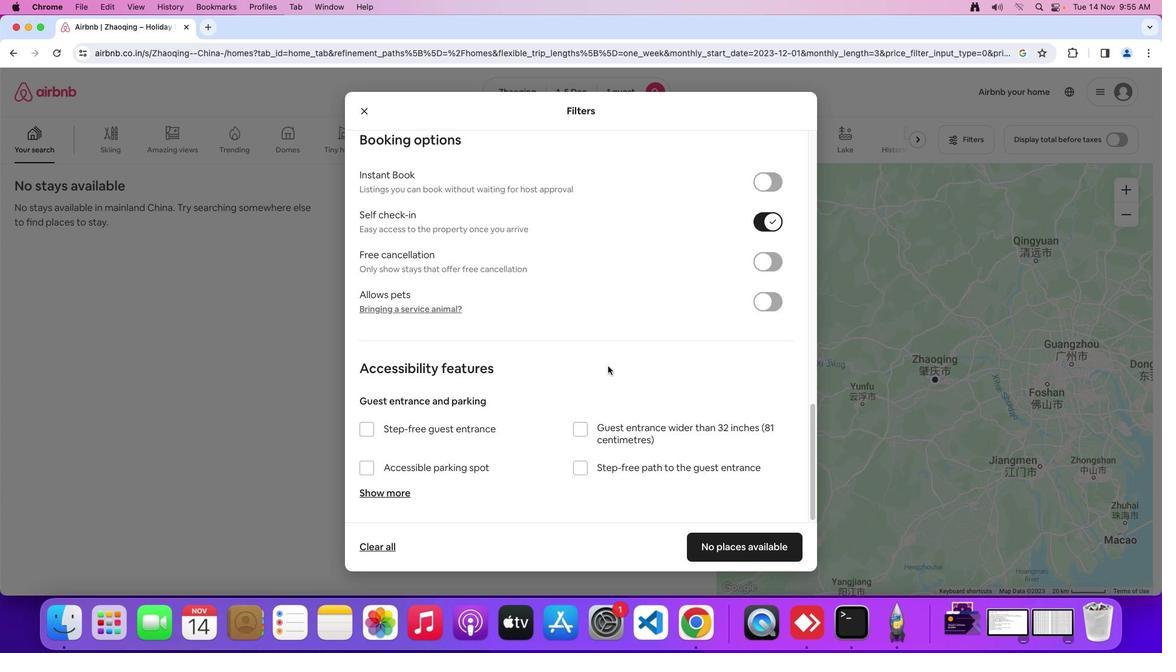 
Action: Mouse scrolled (607, 367) with delta (0, 0)
Screenshot: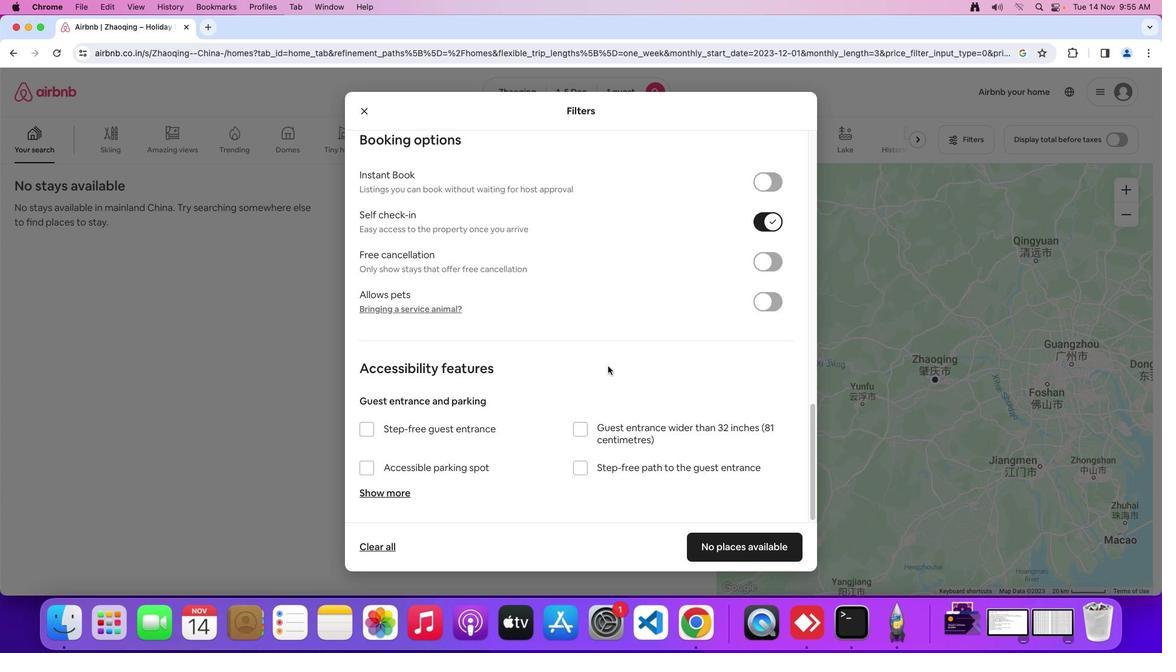 
Action: Mouse moved to (607, 366)
Screenshot: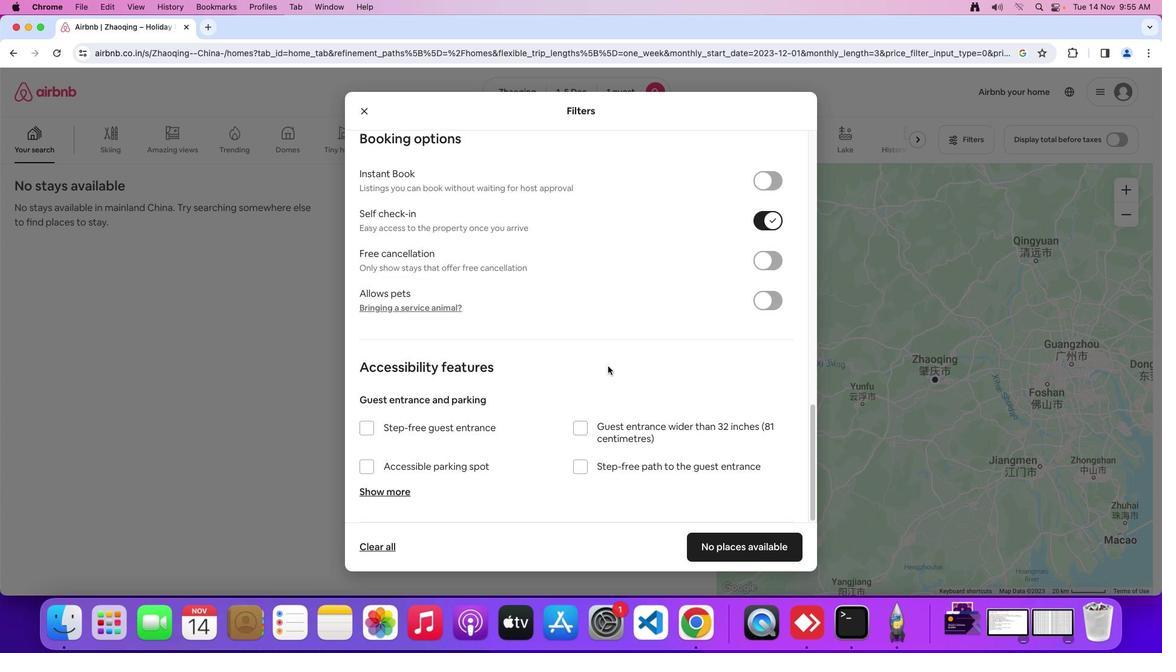 
Action: Mouse scrolled (607, 366) with delta (0, 0)
Screenshot: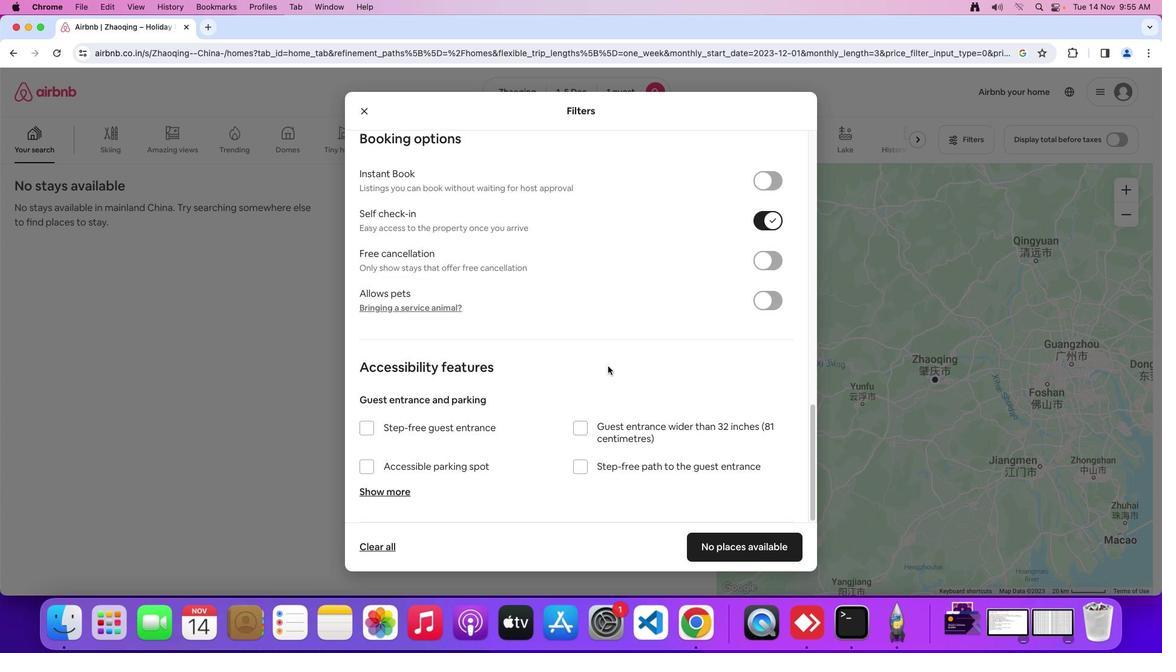 
Action: Mouse moved to (607, 366)
Screenshot: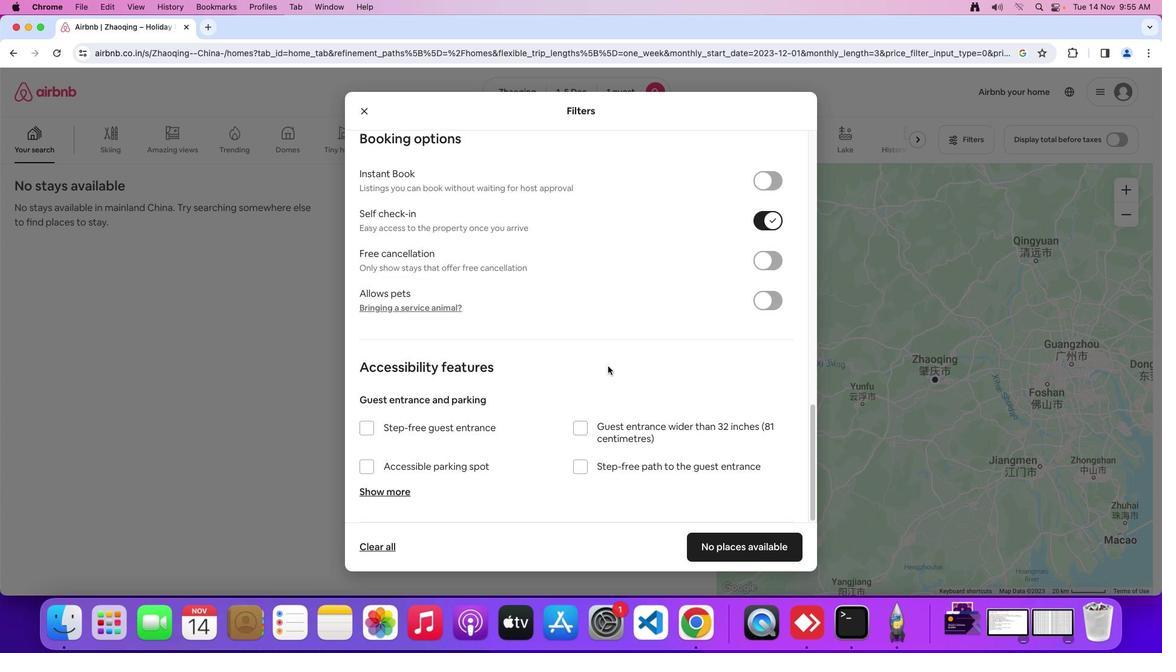 
Action: Mouse scrolled (607, 366) with delta (0, -2)
Screenshot: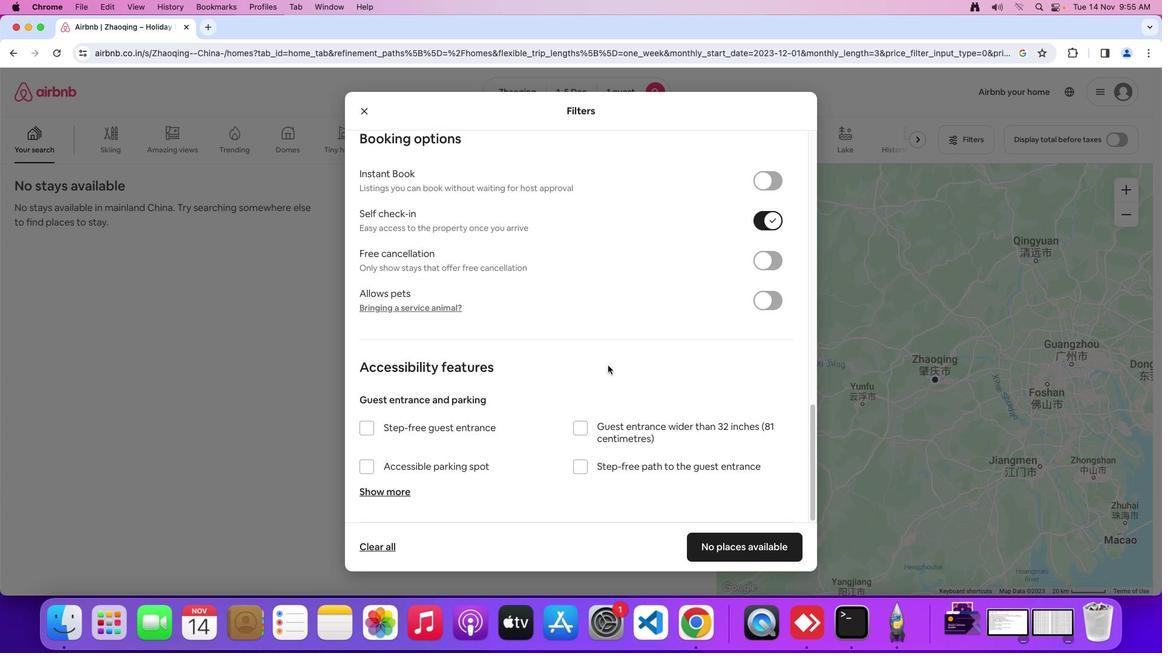 
Action: Mouse moved to (609, 367)
Screenshot: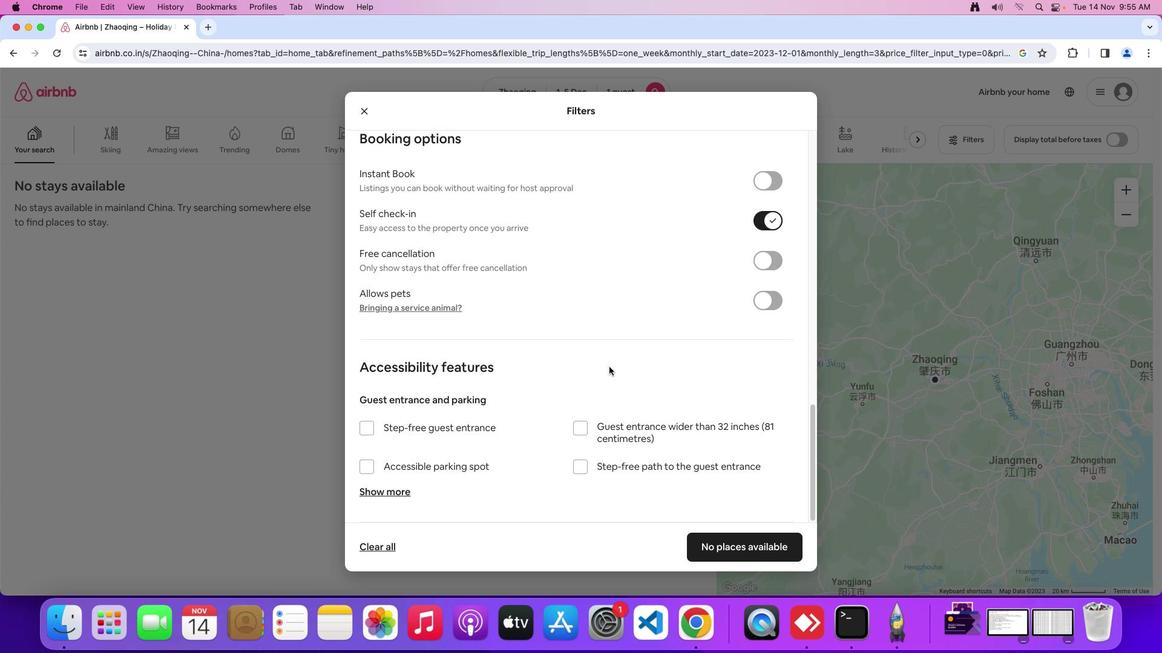 
Action: Mouse scrolled (609, 367) with delta (0, 0)
Screenshot: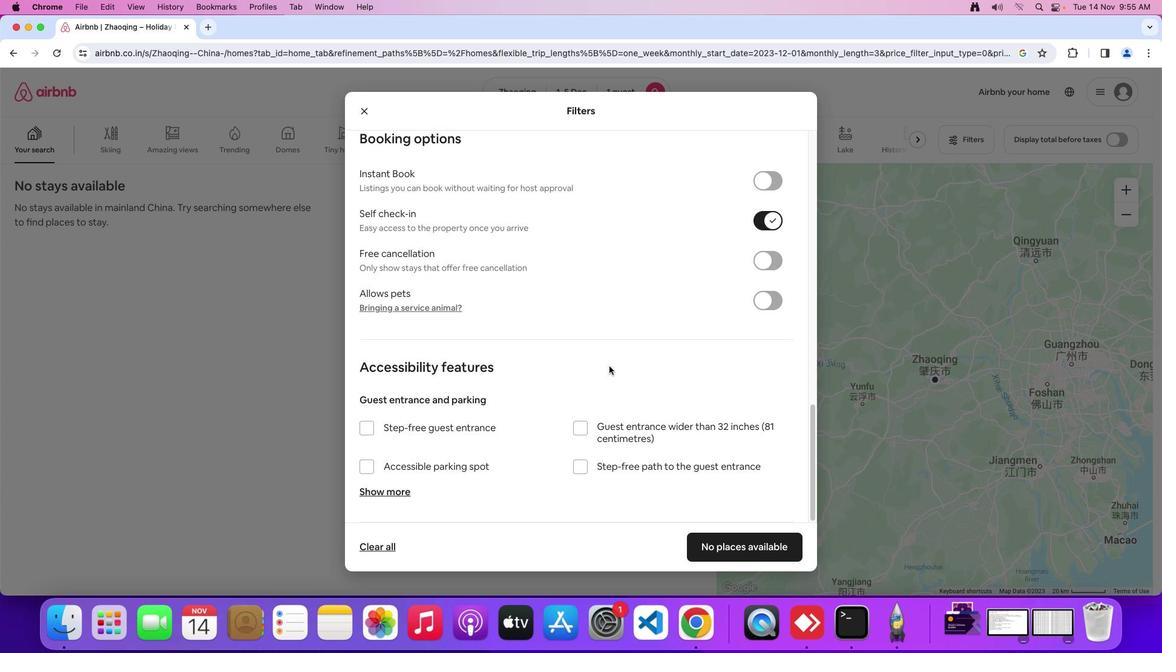 
Action: Mouse scrolled (609, 367) with delta (0, 0)
Screenshot: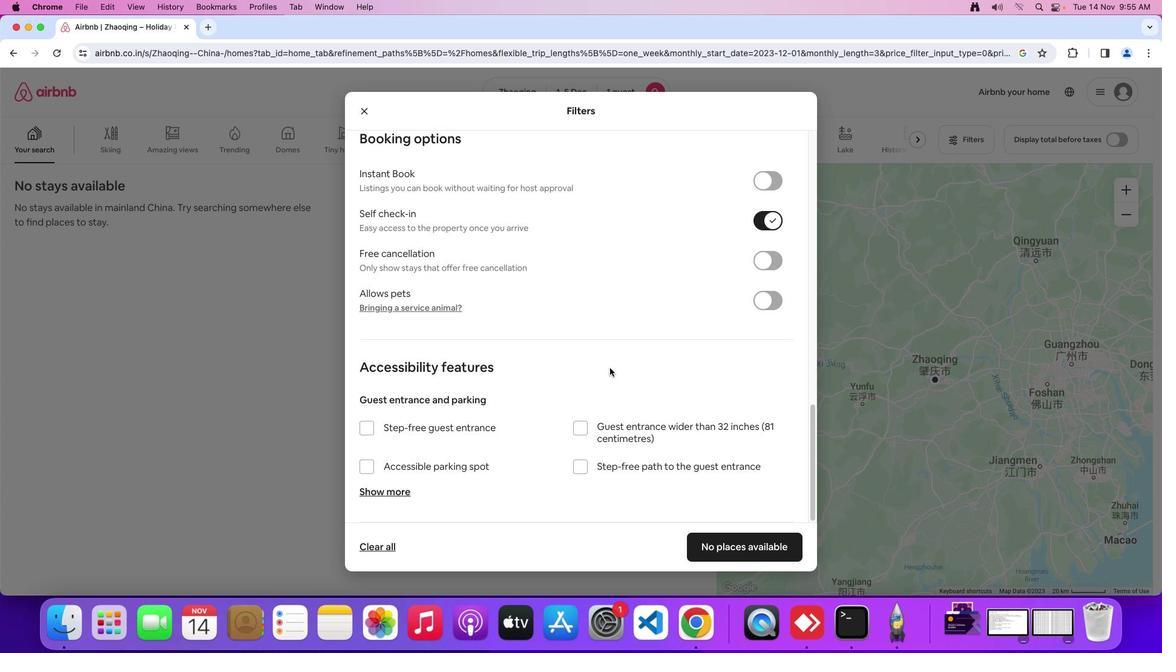 
Action: Mouse moved to (716, 548)
Screenshot: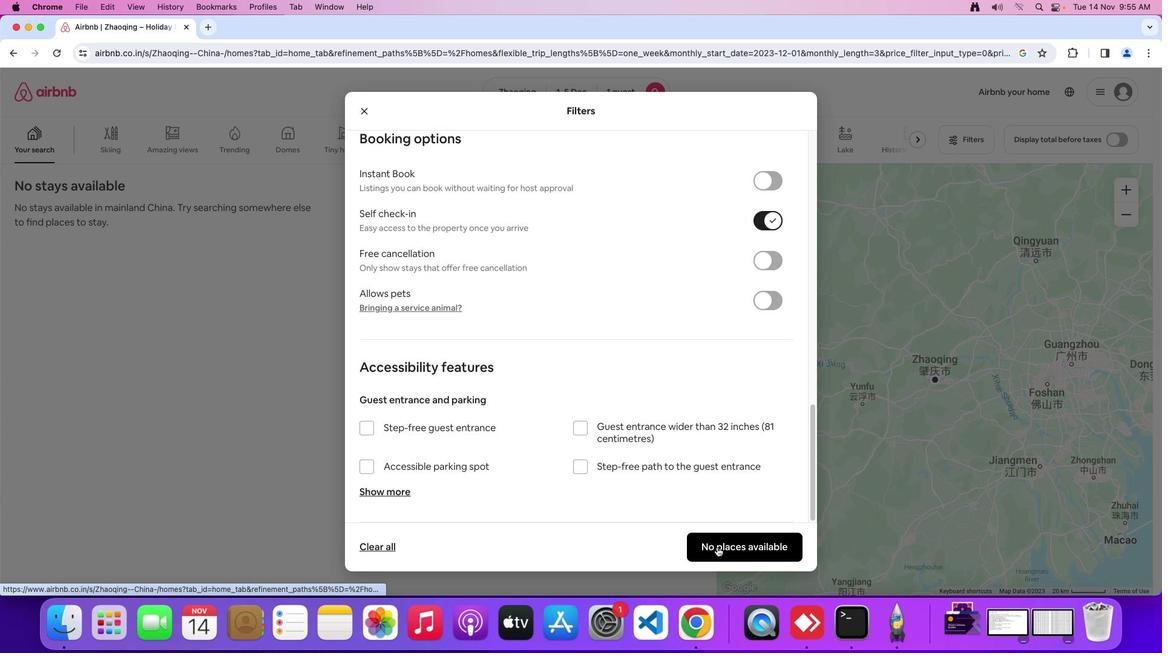 
Action: Mouse pressed left at (716, 548)
Screenshot: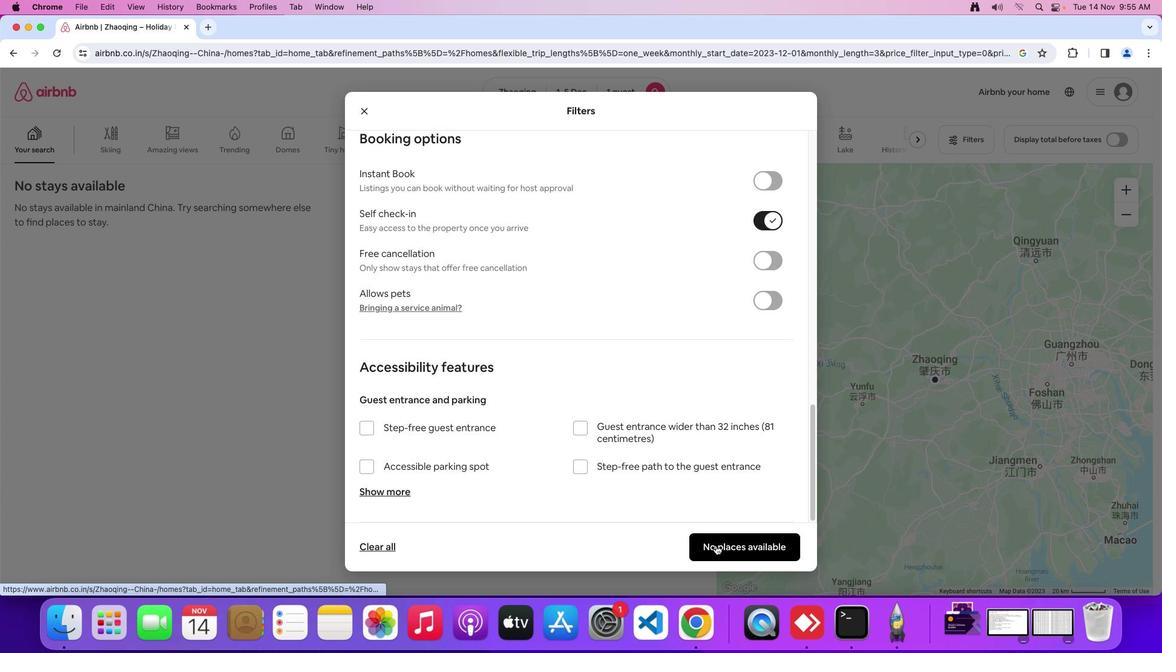 
Action: Mouse moved to (597, 439)
Screenshot: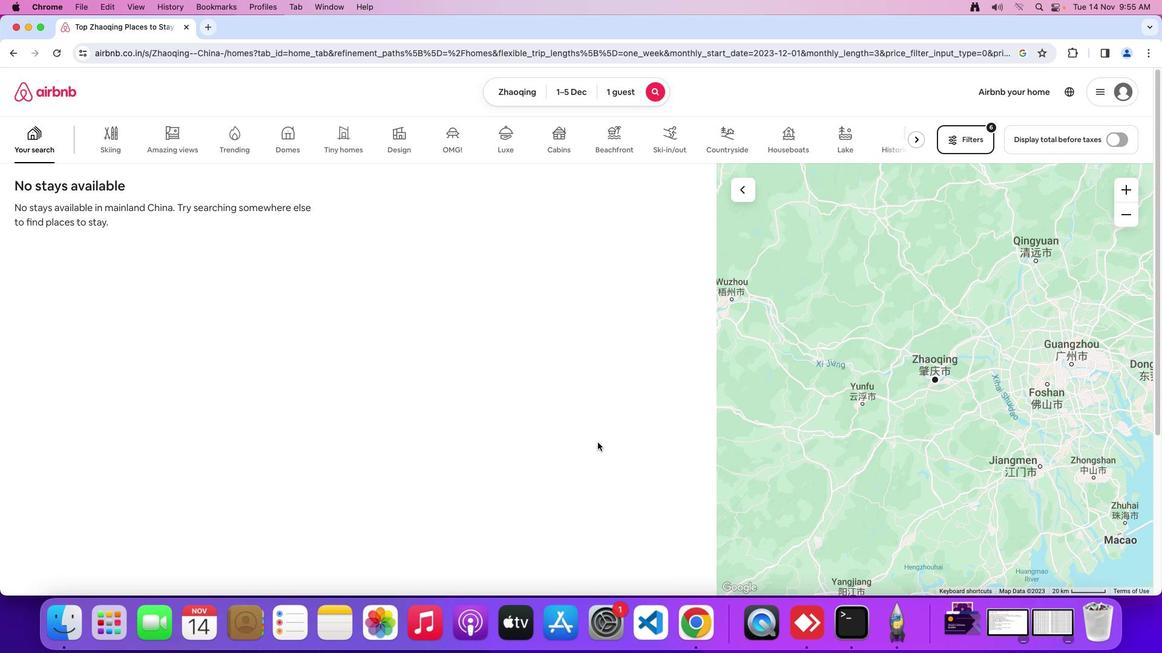 
Action: Mouse pressed left at (597, 439)
Screenshot: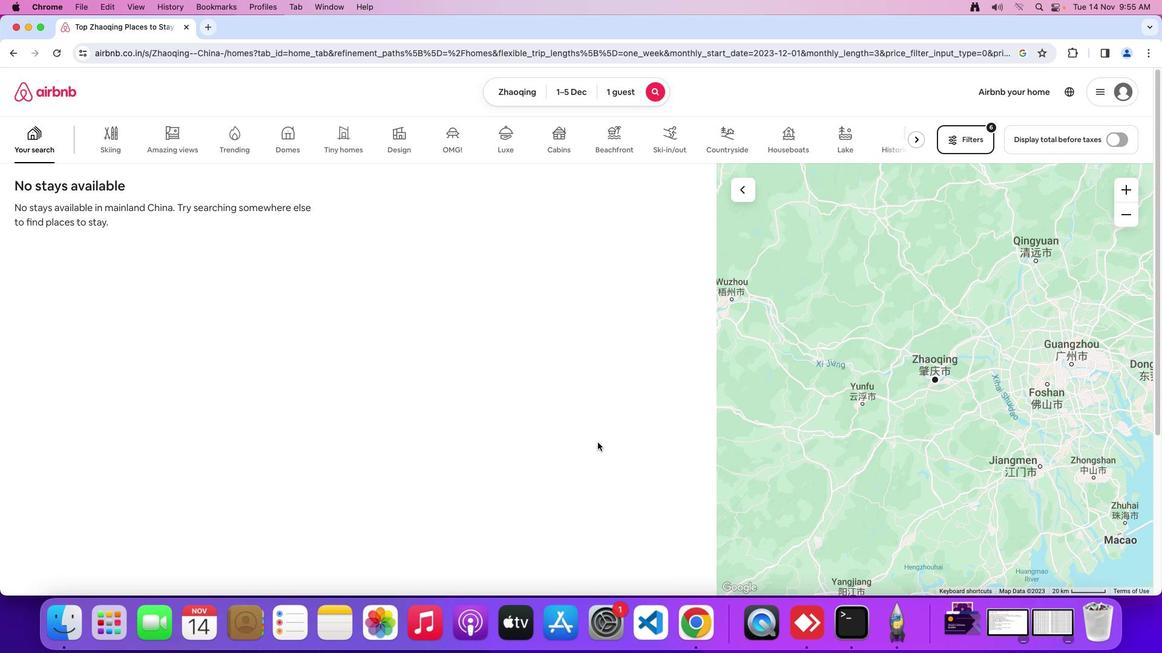 
Action: Mouse moved to (598, 445)
Screenshot: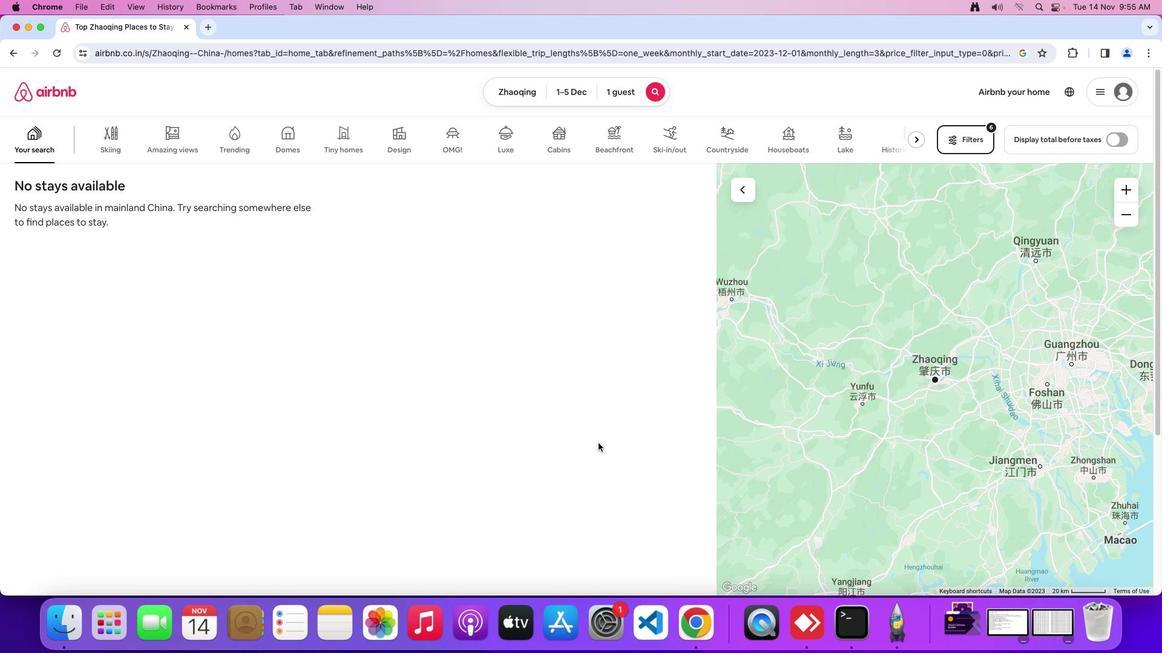 
